 Task: Find connections with filter location West Vancouver with filter topic #realestatewith filter profile language French with filter current company Pharma Job Vacancy with filter school Sri Guru Tegh Bahadur Khalsa College with filter industry Executive Search Services with filter service category Market Research with filter keywords title Hair Stylist
Action: Mouse moved to (519, 65)
Screenshot: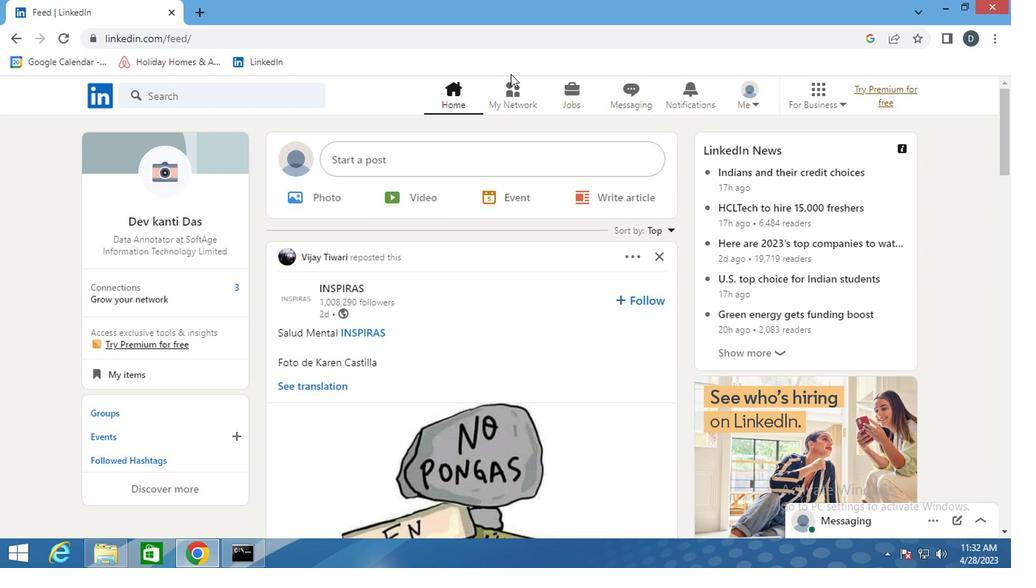 
Action: Mouse pressed left at (519, 65)
Screenshot: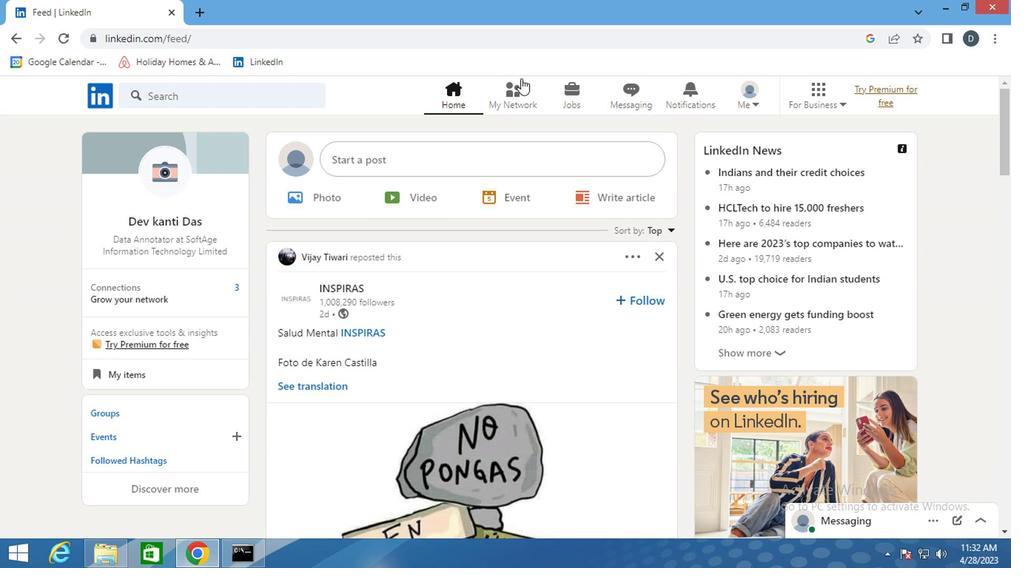 
Action: Mouse moved to (235, 162)
Screenshot: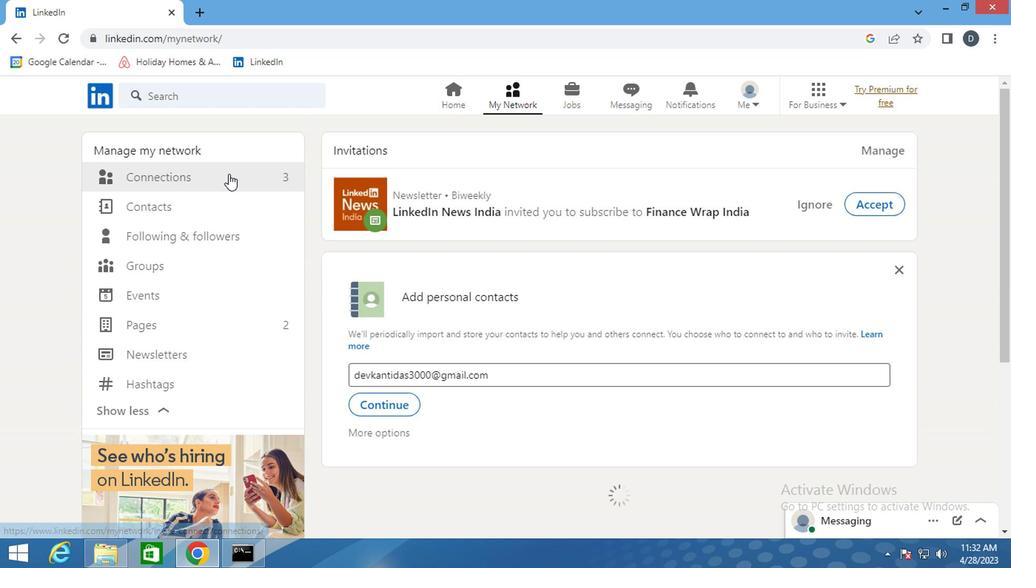 
Action: Mouse pressed left at (235, 162)
Screenshot: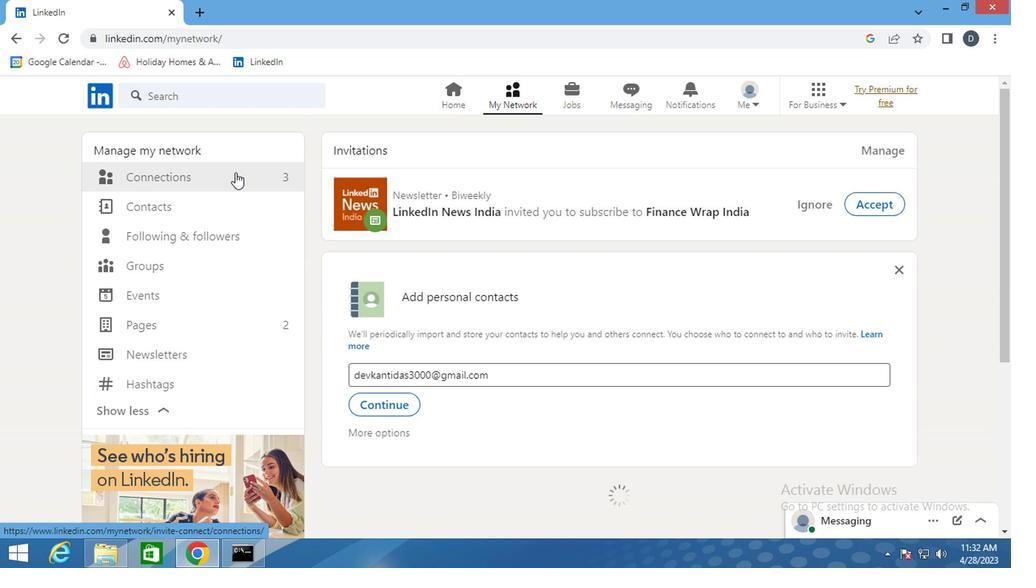 
Action: Mouse pressed left at (235, 162)
Screenshot: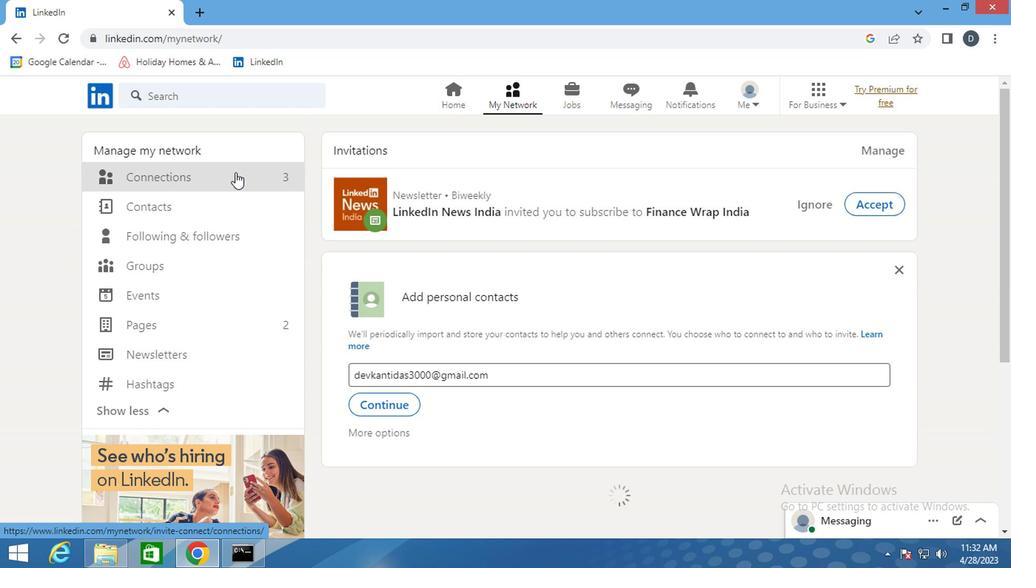 
Action: Mouse moved to (611, 167)
Screenshot: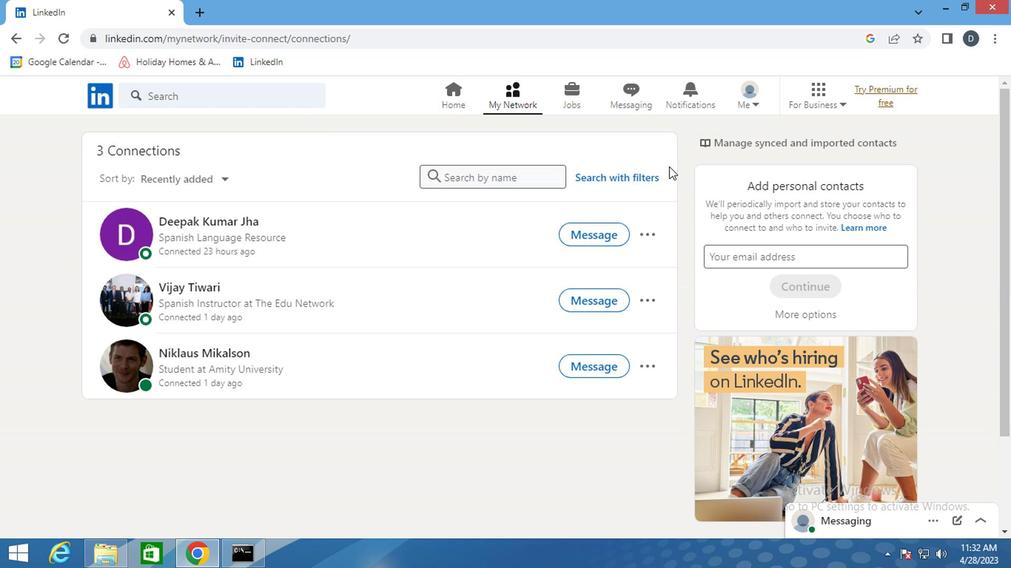
Action: Mouse pressed left at (611, 167)
Screenshot: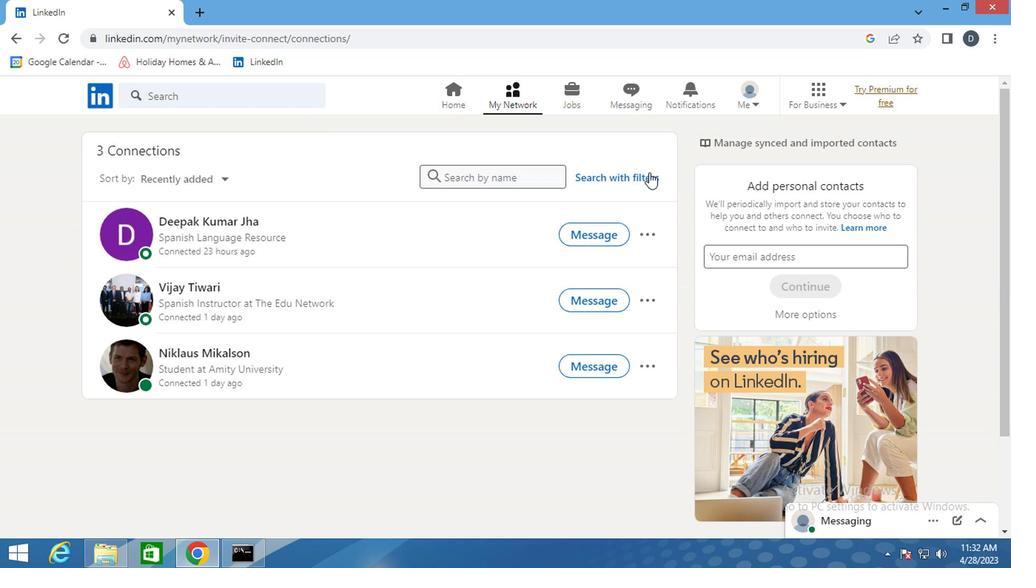 
Action: Mouse moved to (541, 122)
Screenshot: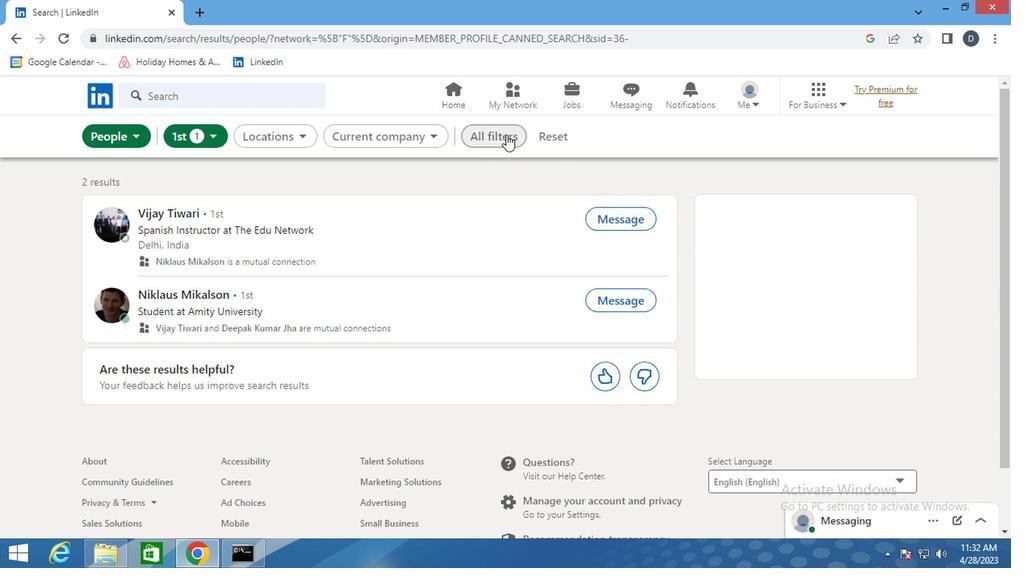 
Action: Mouse pressed left at (541, 122)
Screenshot: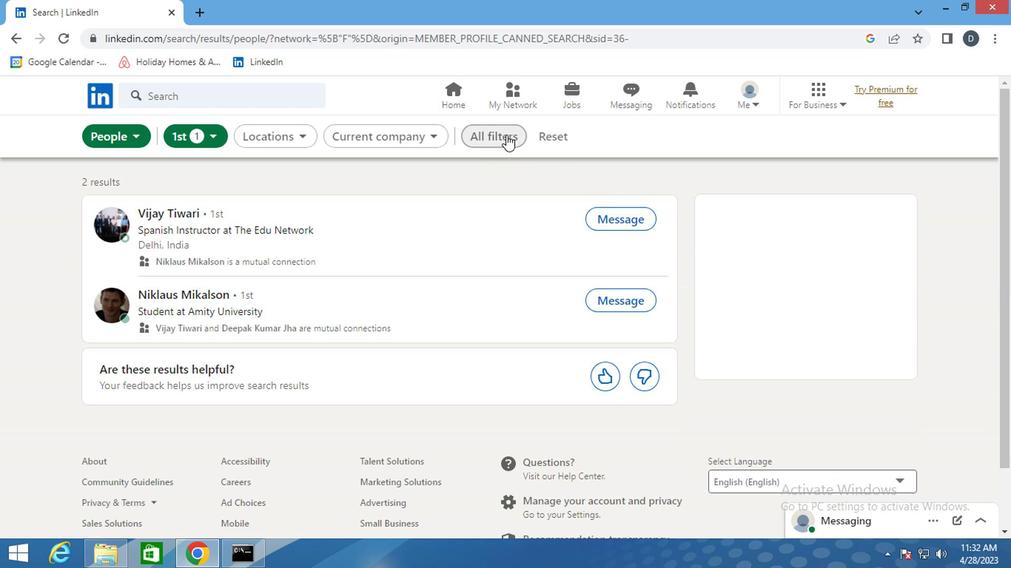 
Action: Mouse moved to (489, 123)
Screenshot: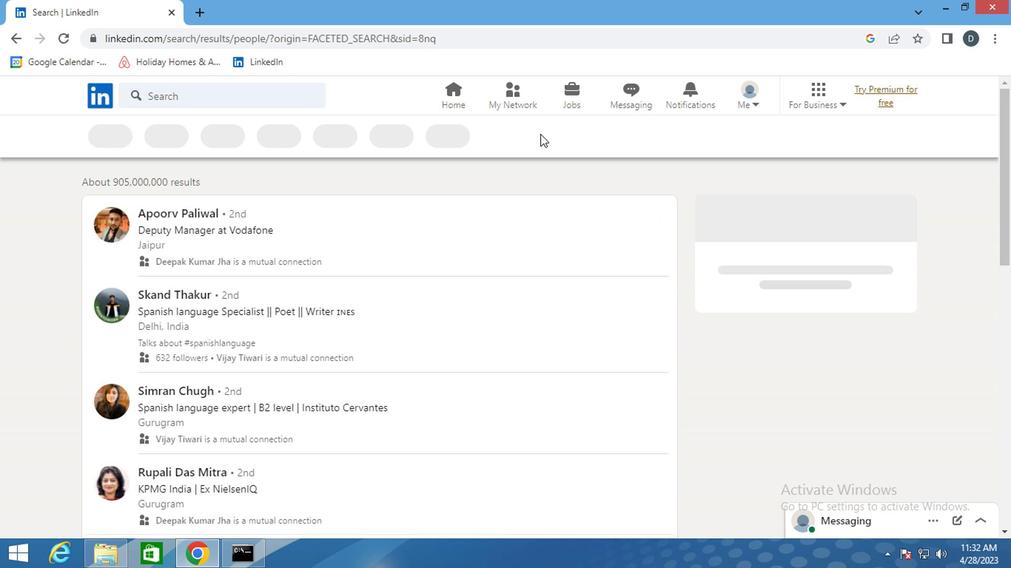 
Action: Mouse pressed left at (489, 123)
Screenshot: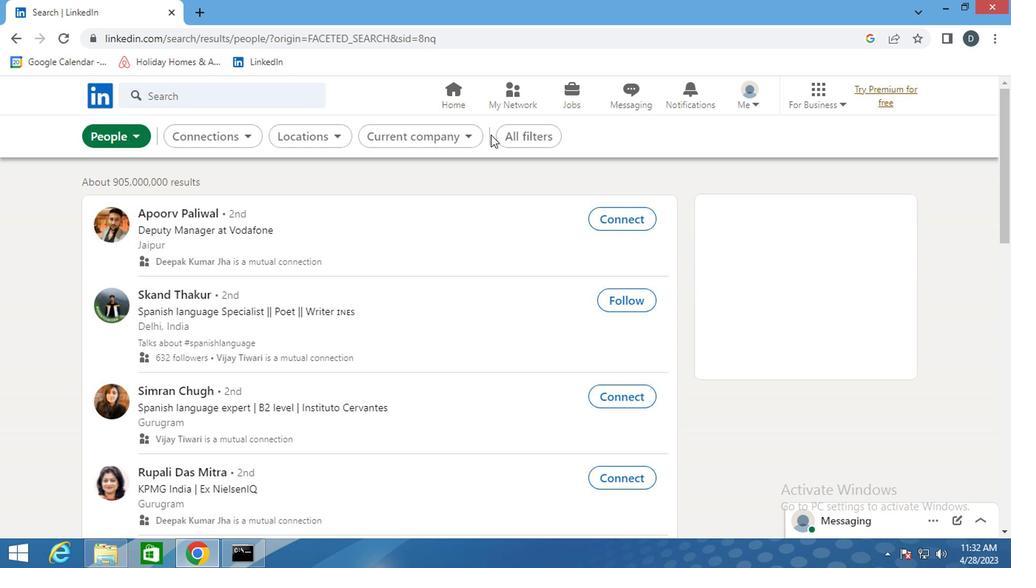 
Action: Mouse moved to (517, 120)
Screenshot: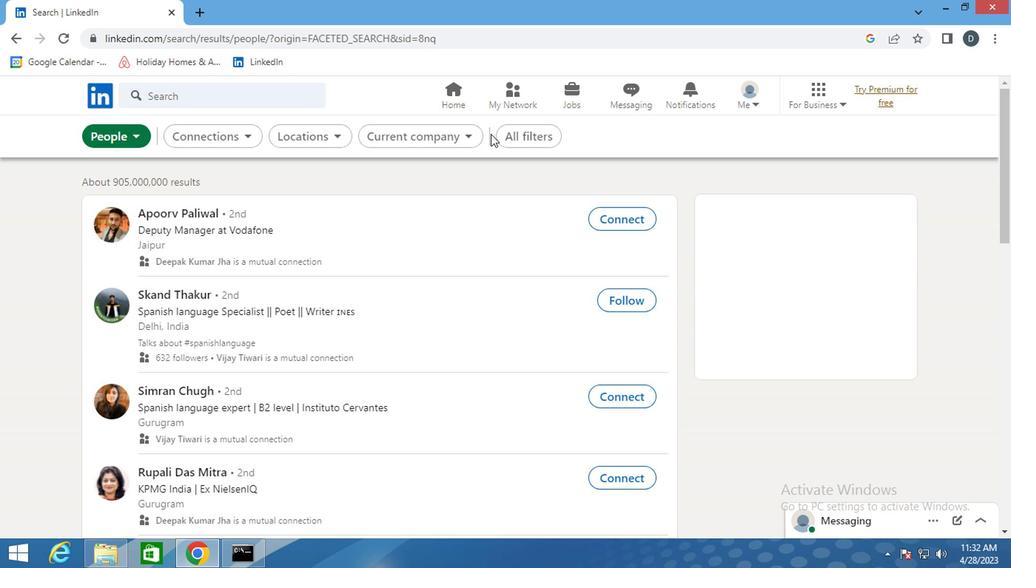 
Action: Mouse pressed left at (517, 120)
Screenshot: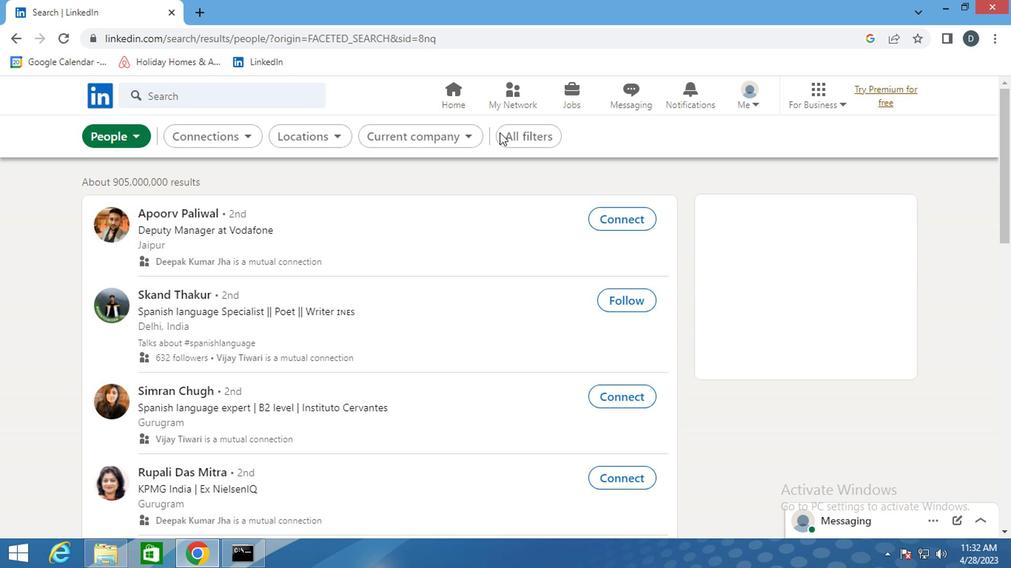
Action: Mouse moved to (764, 325)
Screenshot: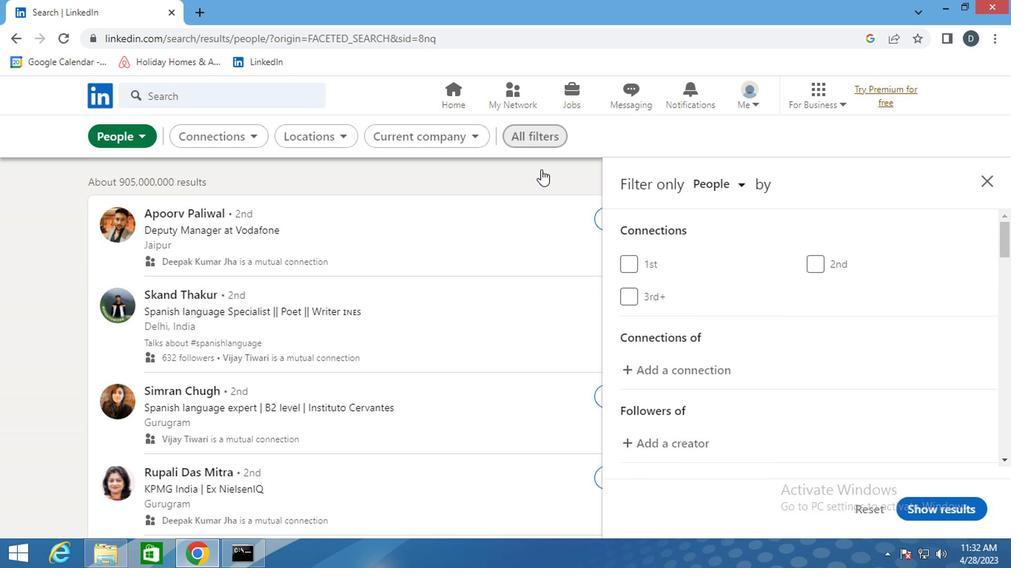 
Action: Mouse scrolled (764, 324) with delta (0, 0)
Screenshot: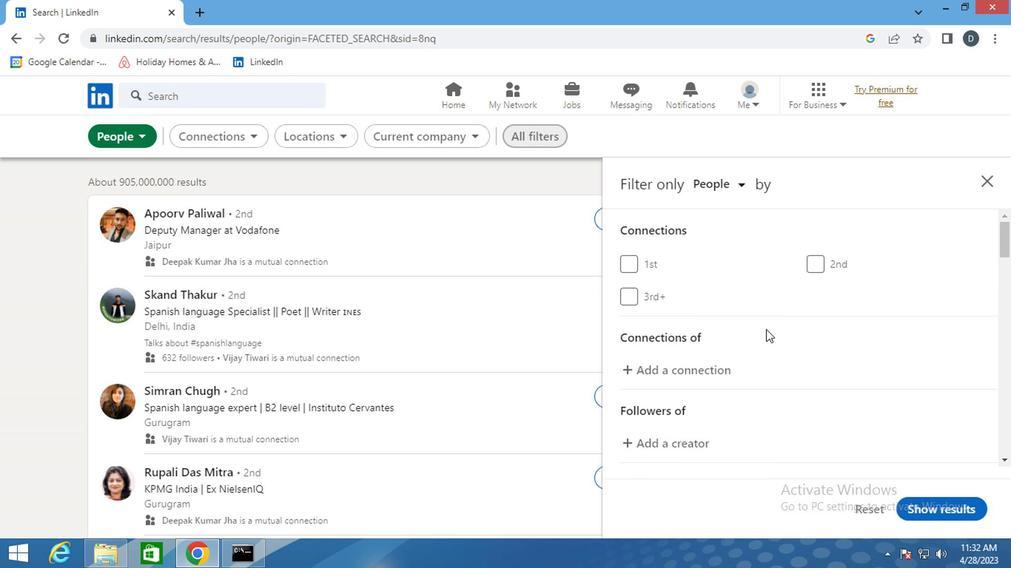 
Action: Mouse scrolled (764, 324) with delta (0, 0)
Screenshot: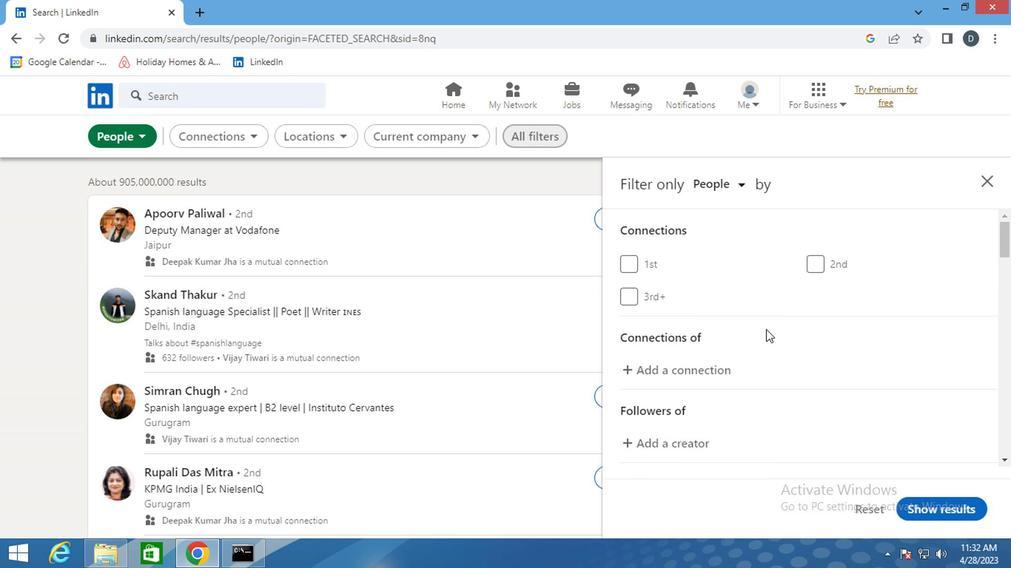 
Action: Mouse scrolled (764, 324) with delta (0, 0)
Screenshot: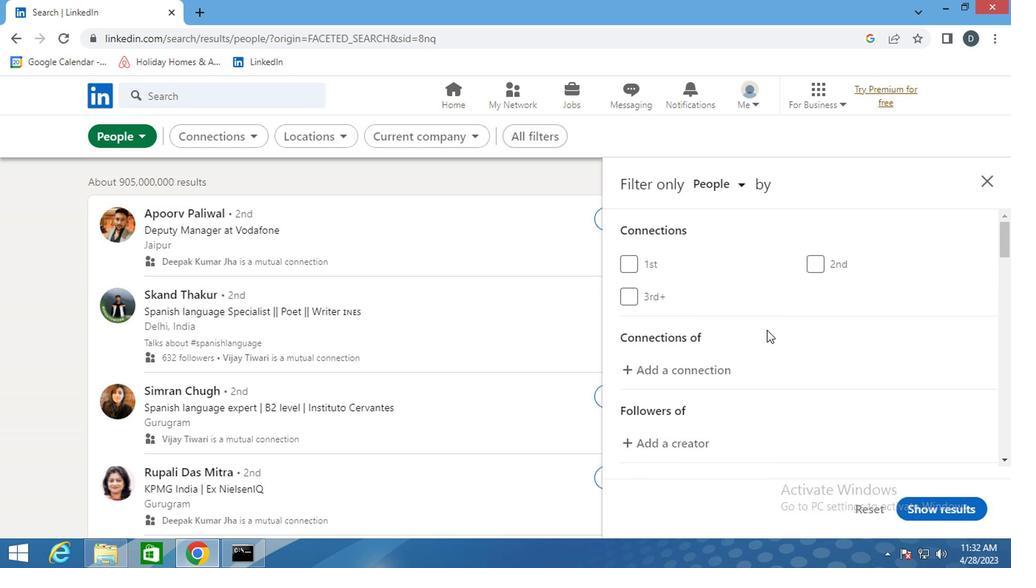 
Action: Mouse moved to (869, 363)
Screenshot: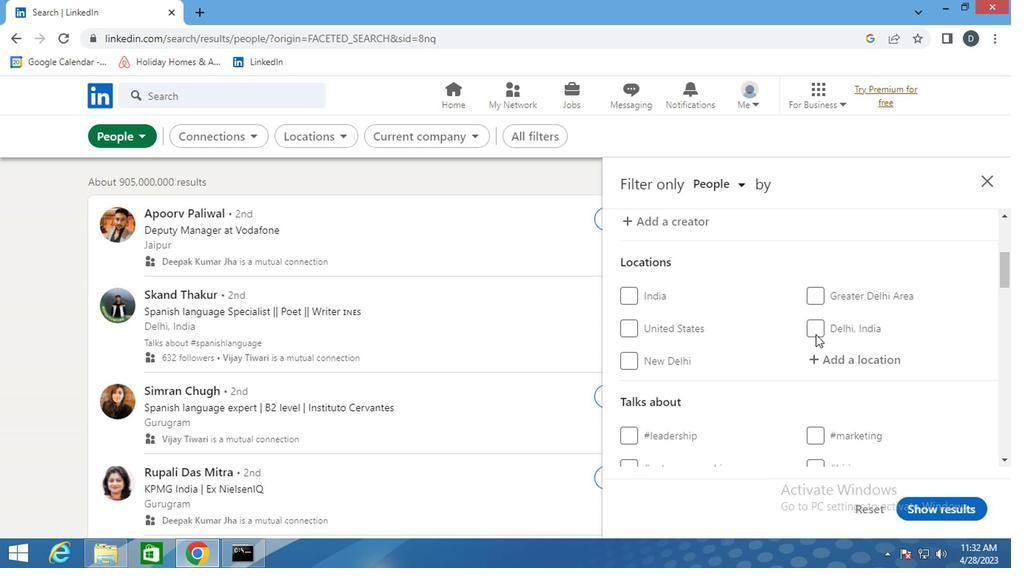 
Action: Mouse pressed left at (869, 363)
Screenshot: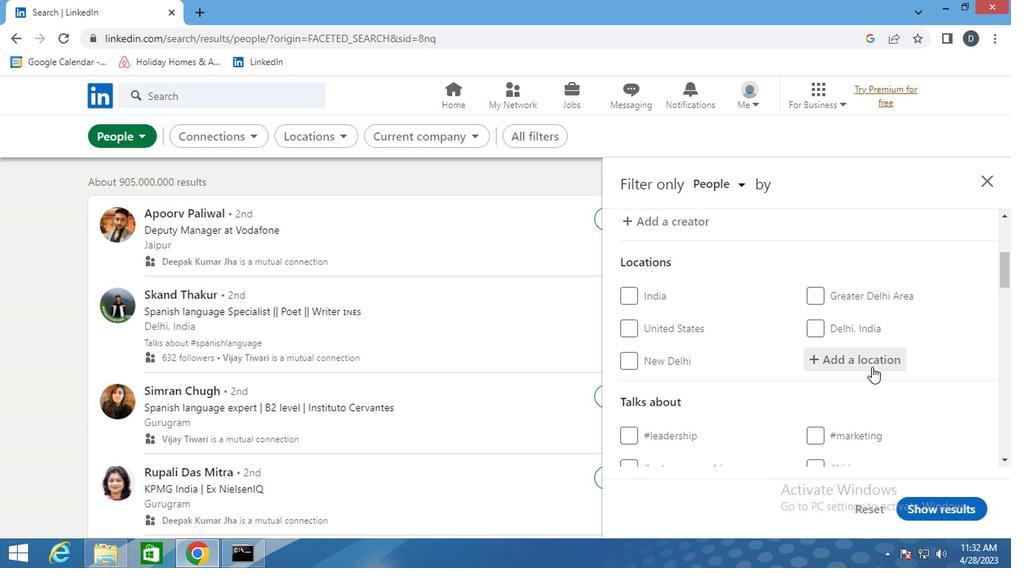 
Action: Key pressed <Key.shift>QW<Key.backspace><Key.backspace>WEST<Key.space><Key.shift>VANC
Screenshot: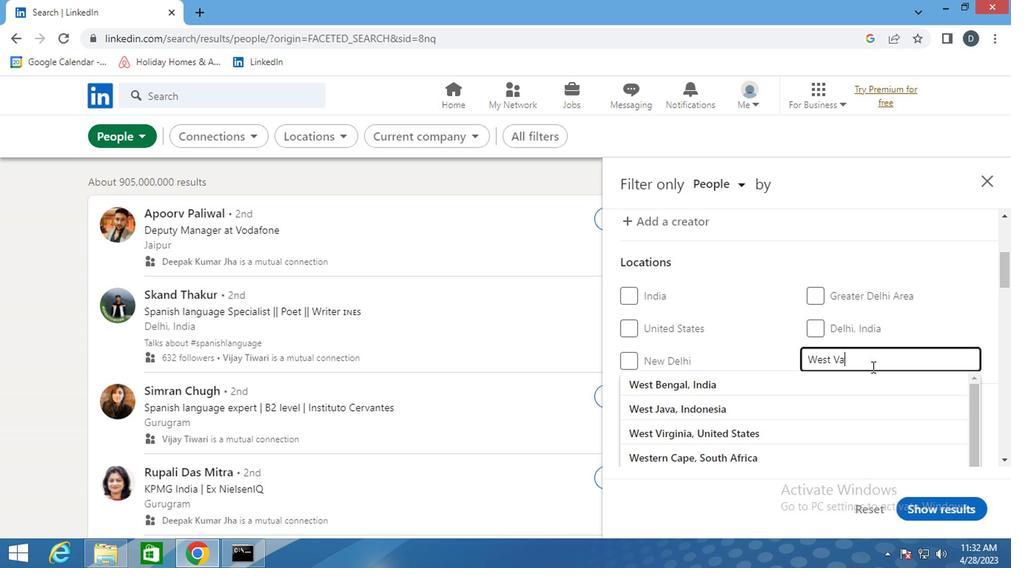 
Action: Mouse moved to (842, 376)
Screenshot: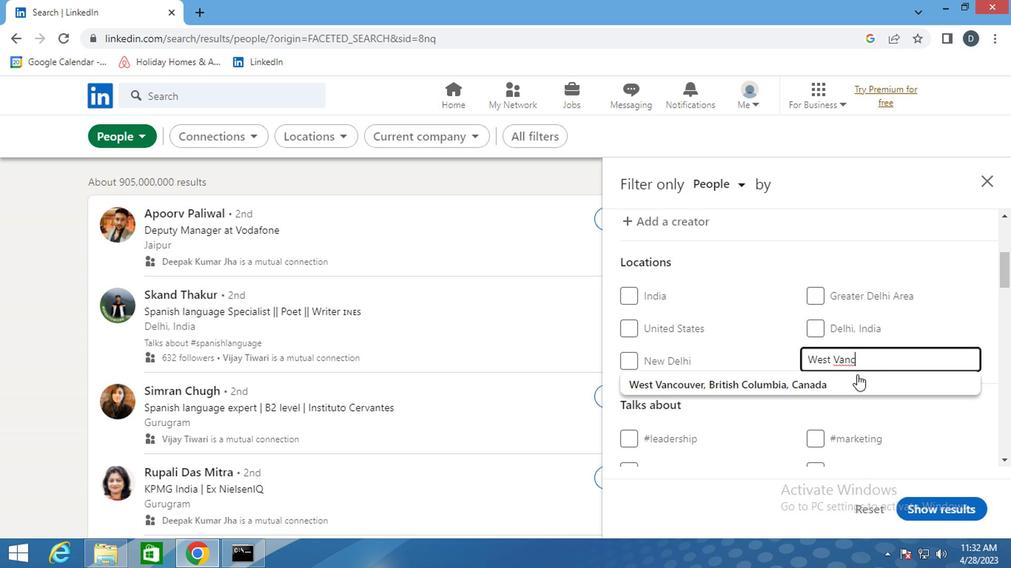 
Action: Mouse pressed left at (842, 376)
Screenshot: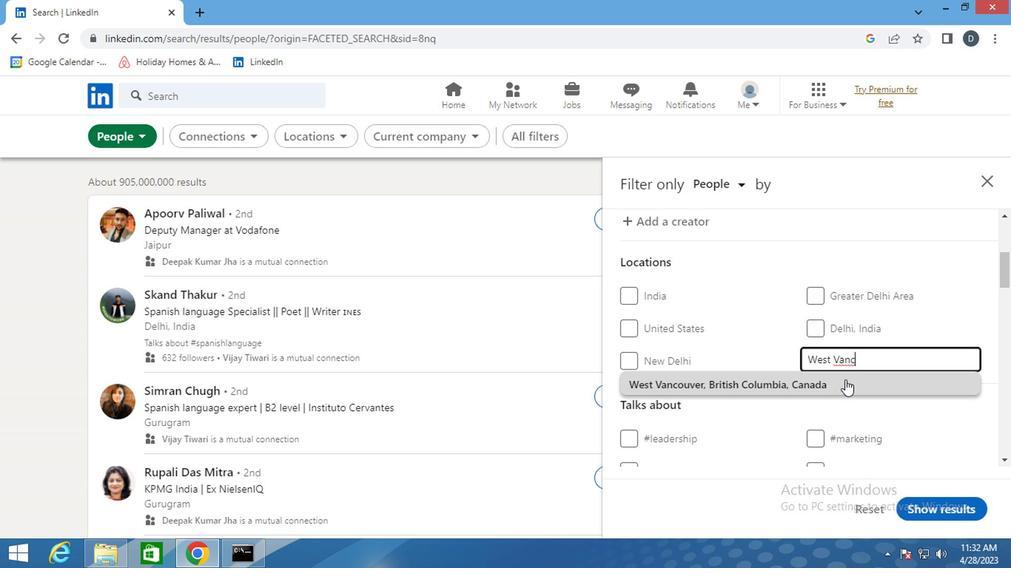 
Action: Mouse moved to (841, 376)
Screenshot: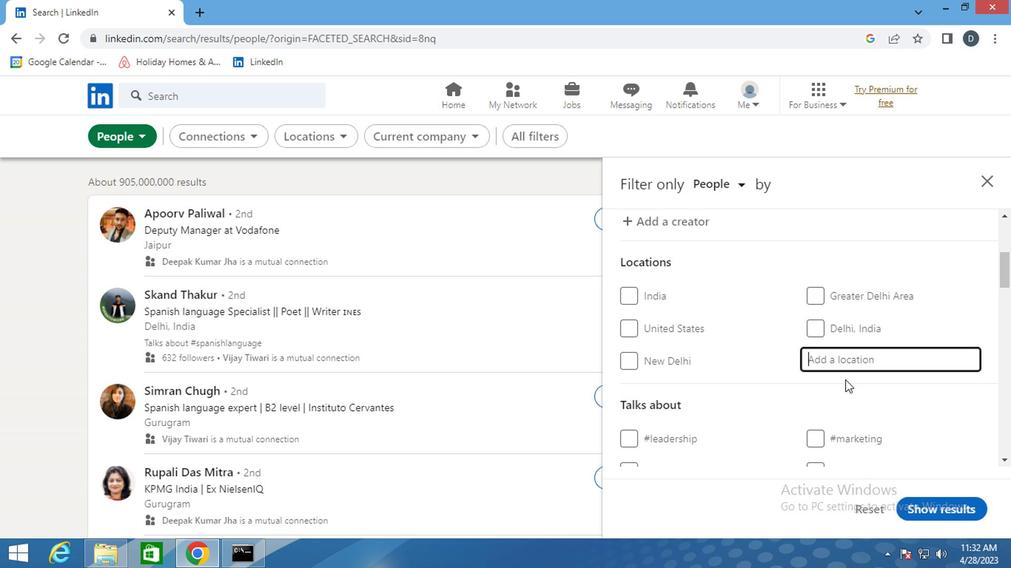 
Action: Mouse scrolled (841, 375) with delta (0, 0)
Screenshot: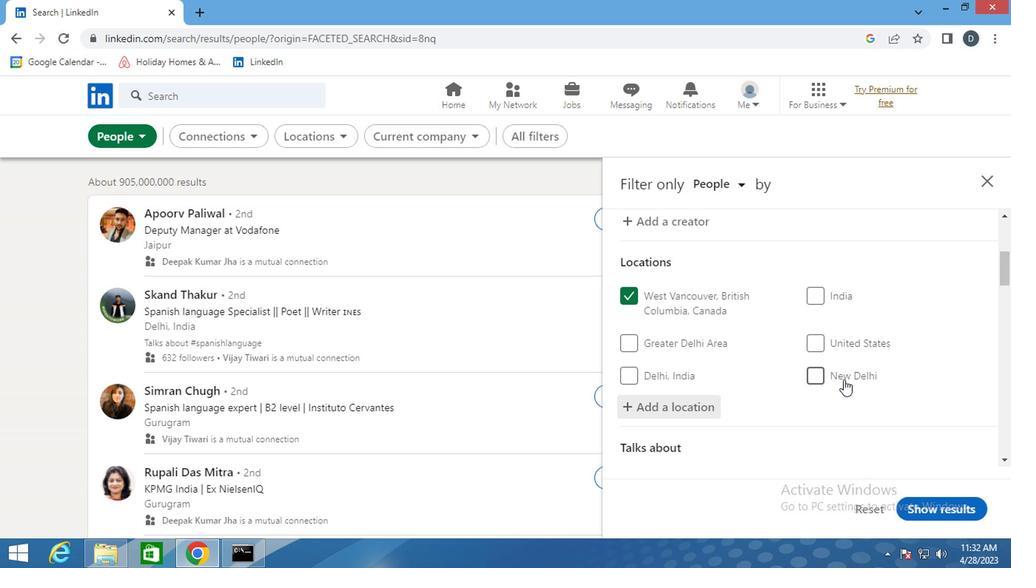 
Action: Mouse scrolled (841, 375) with delta (0, 0)
Screenshot: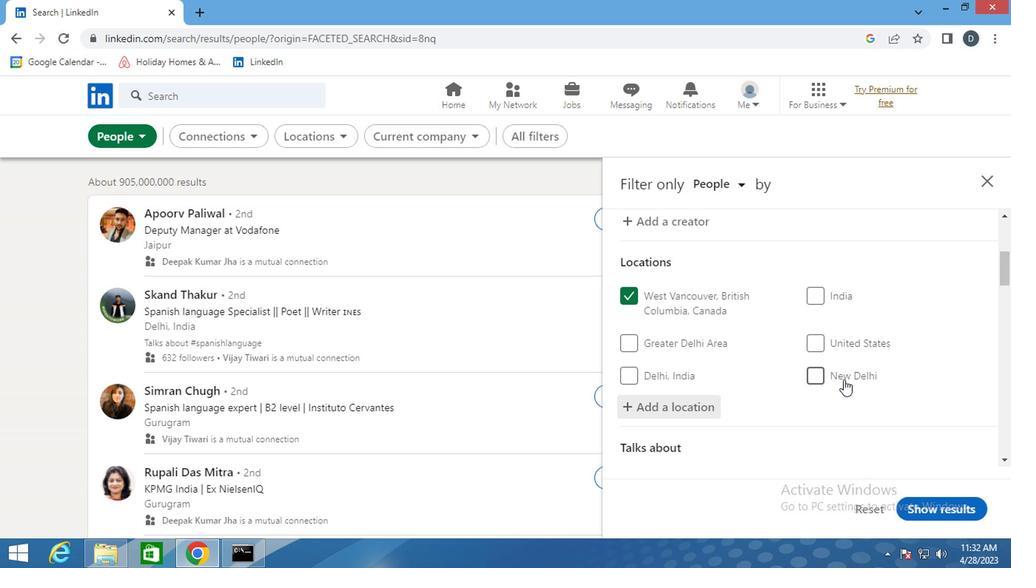 
Action: Mouse moved to (843, 401)
Screenshot: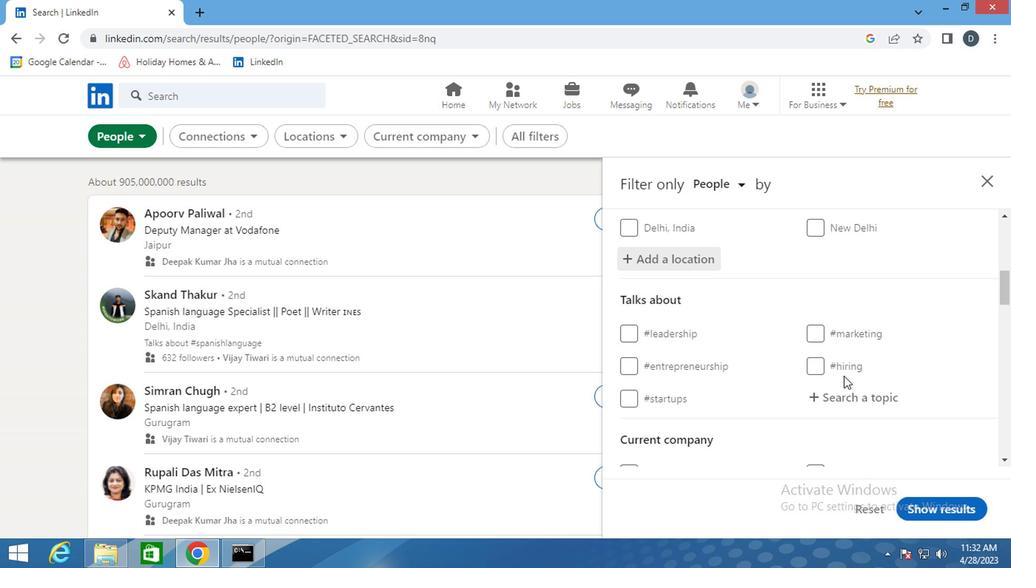 
Action: Mouse pressed left at (843, 401)
Screenshot: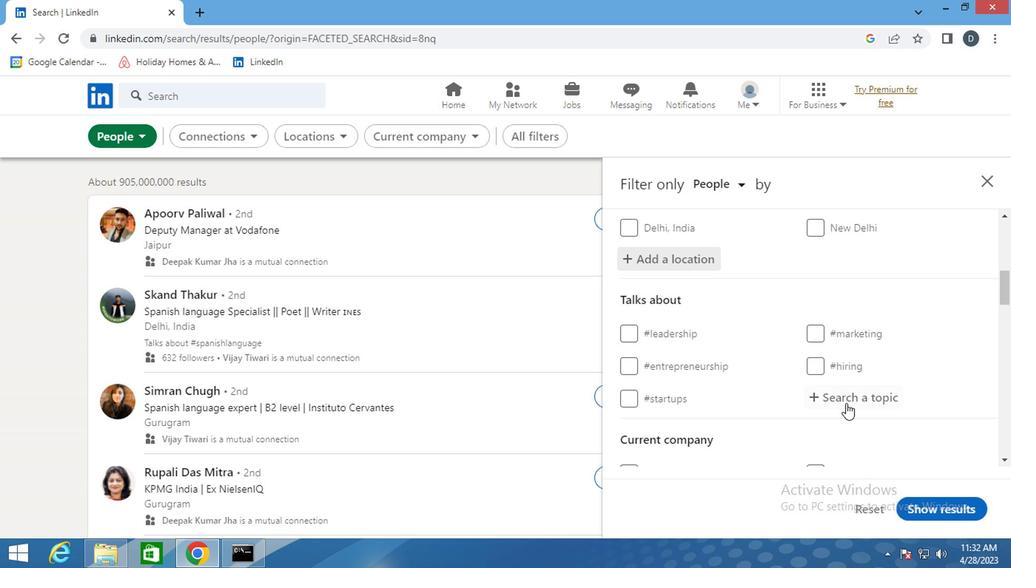
Action: Key pressed <Key.shift>#<Key.shift>REALESTATE
Screenshot: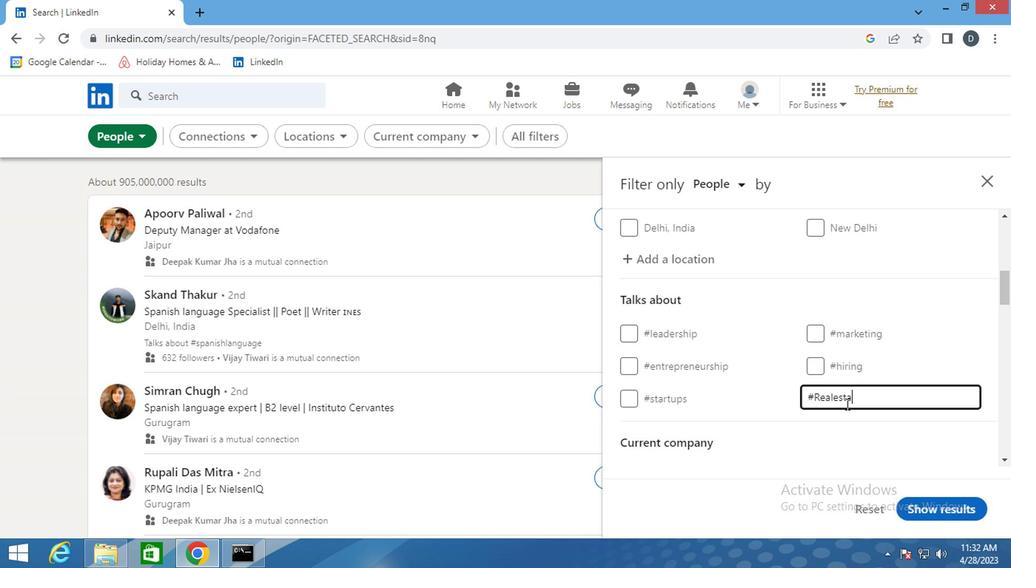 
Action: Mouse moved to (835, 390)
Screenshot: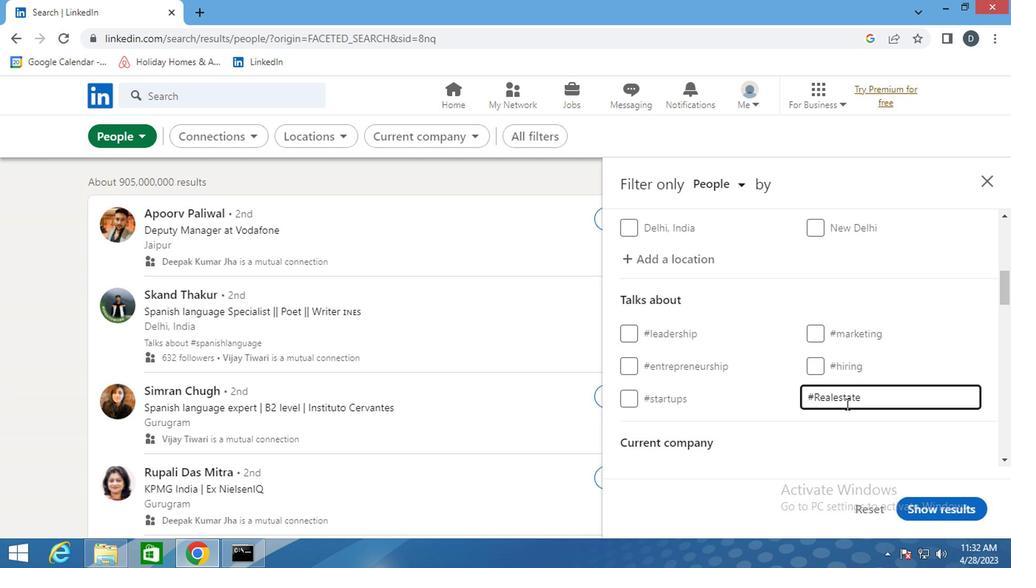 
Action: Mouse scrolled (835, 389) with delta (0, -1)
Screenshot: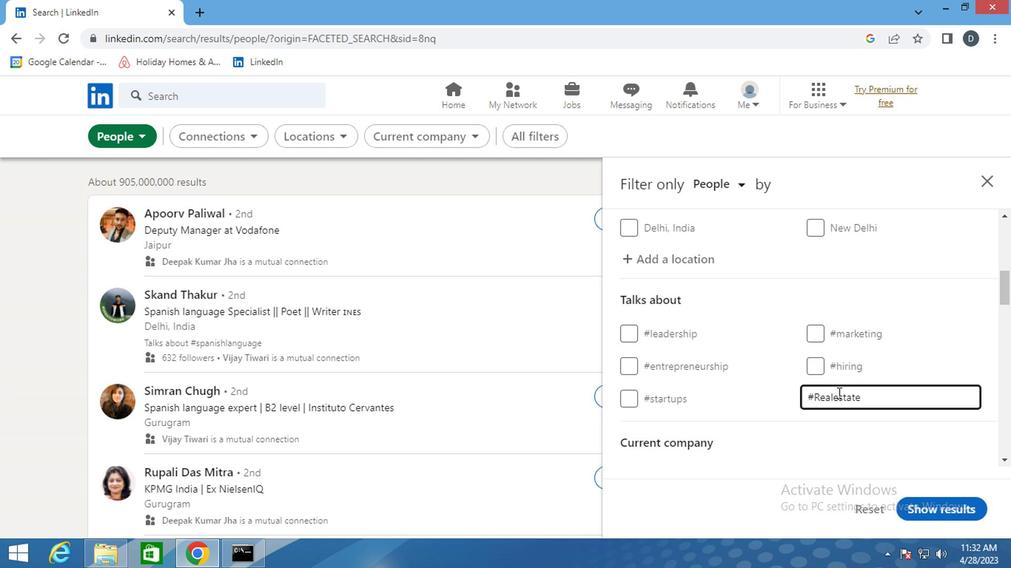 
Action: Mouse scrolled (835, 389) with delta (0, -1)
Screenshot: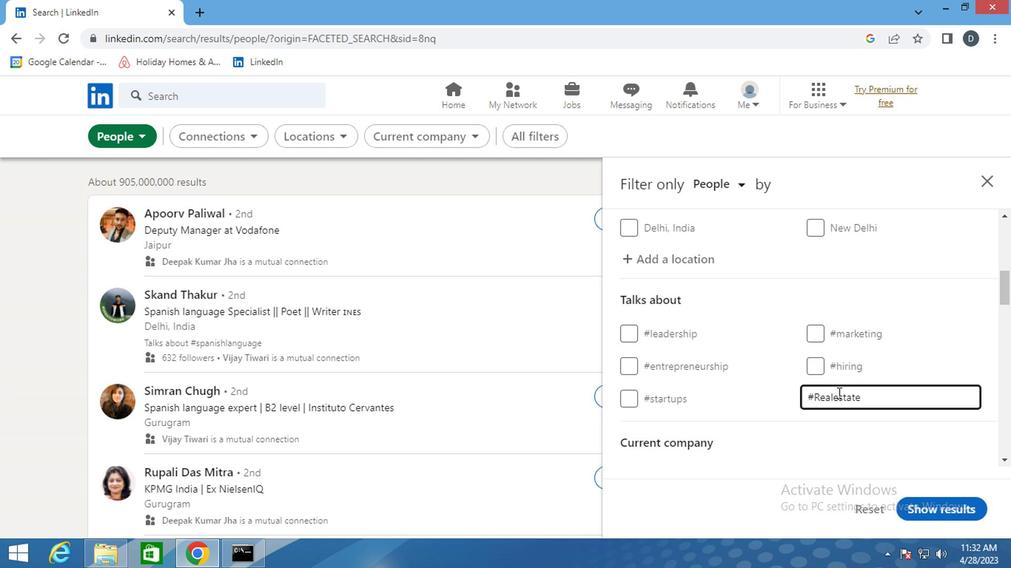 
Action: Mouse moved to (837, 381)
Screenshot: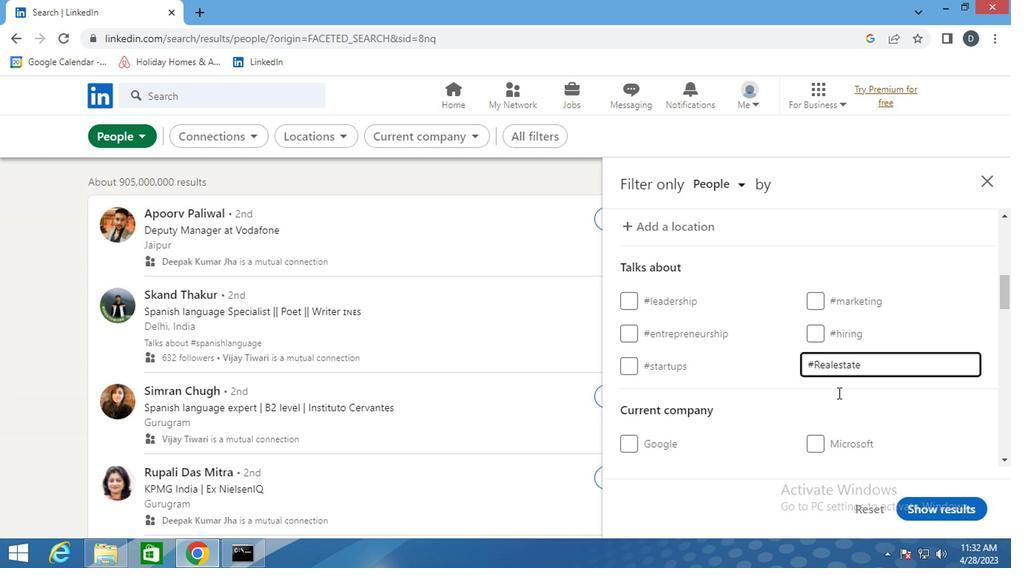 
Action: Mouse scrolled (837, 380) with delta (0, -1)
Screenshot: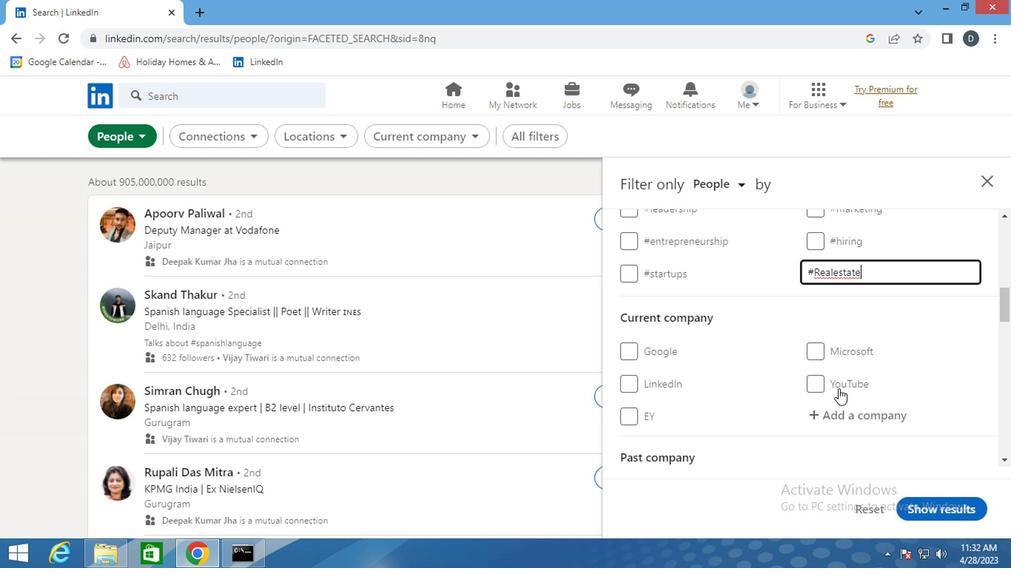 
Action: Mouse scrolled (837, 380) with delta (0, -1)
Screenshot: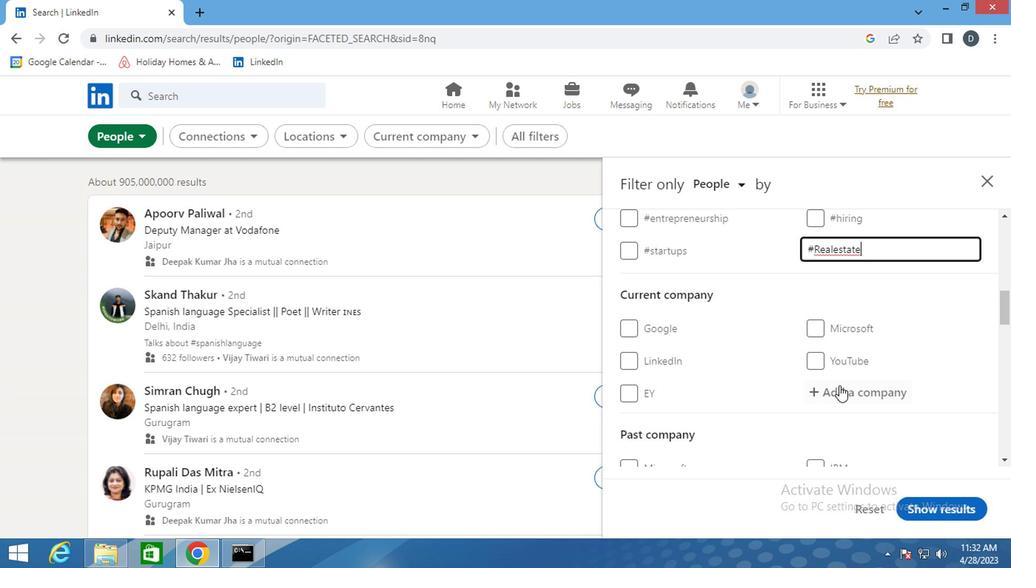 
Action: Mouse scrolled (837, 380) with delta (0, -1)
Screenshot: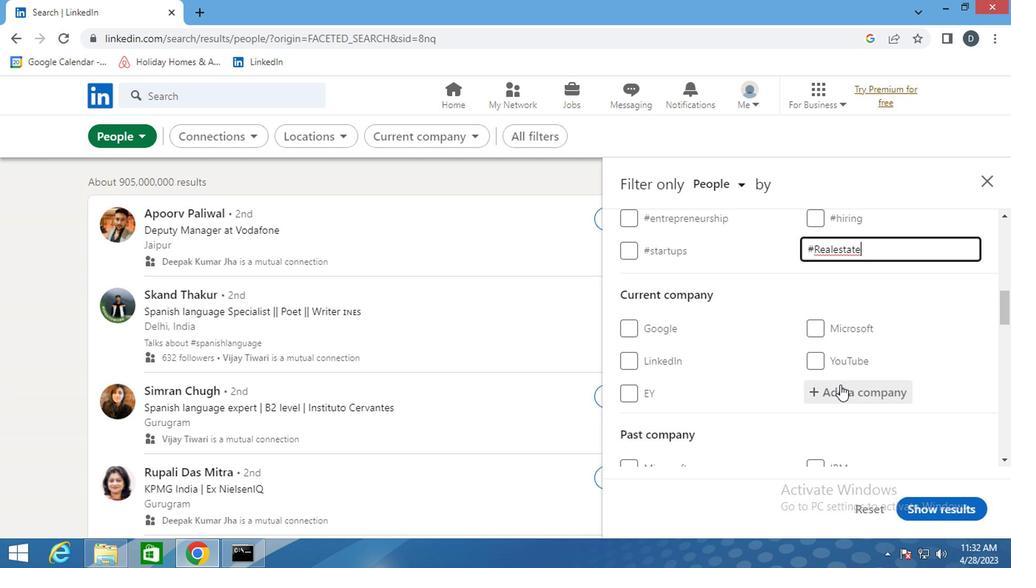 
Action: Mouse moved to (842, 356)
Screenshot: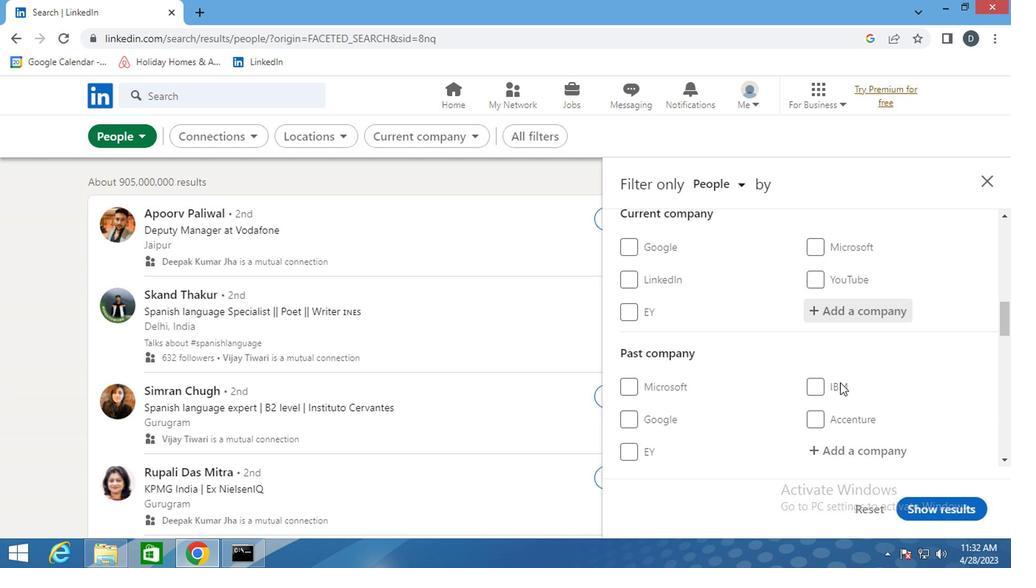 
Action: Mouse scrolled (842, 355) with delta (0, -1)
Screenshot: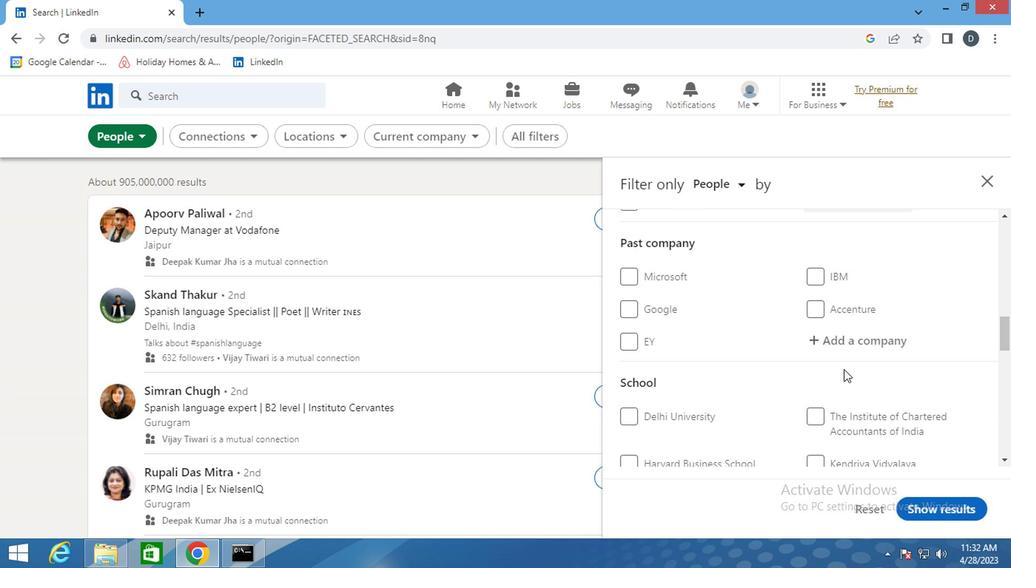 
Action: Mouse scrolled (842, 355) with delta (0, -1)
Screenshot: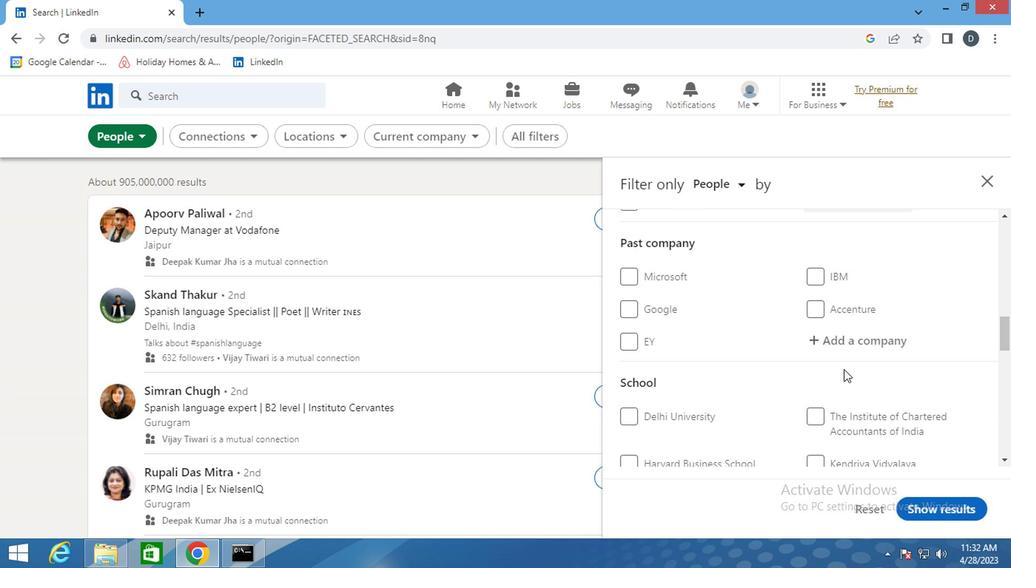 
Action: Mouse scrolled (842, 355) with delta (0, -1)
Screenshot: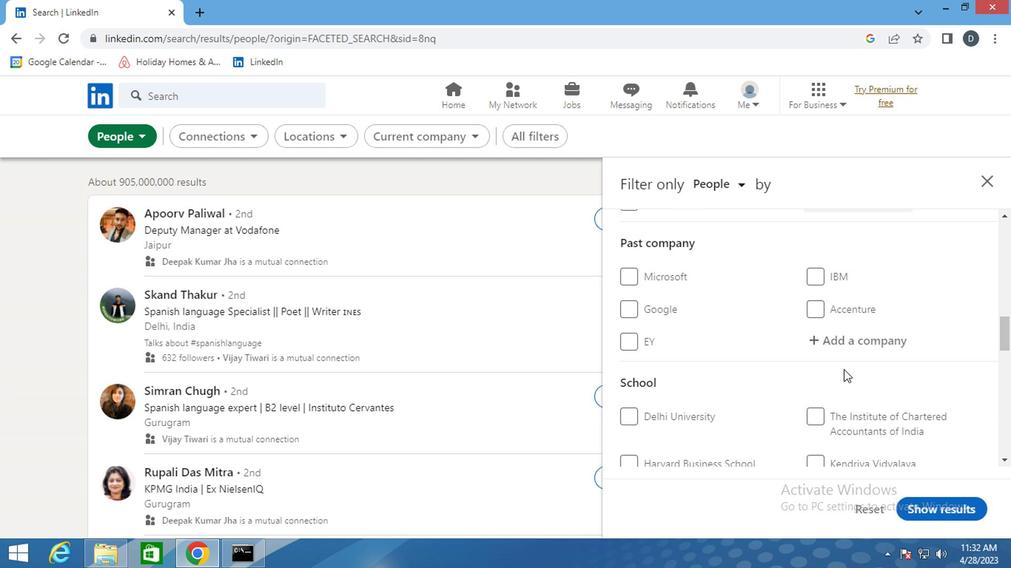 
Action: Mouse moved to (842, 355)
Screenshot: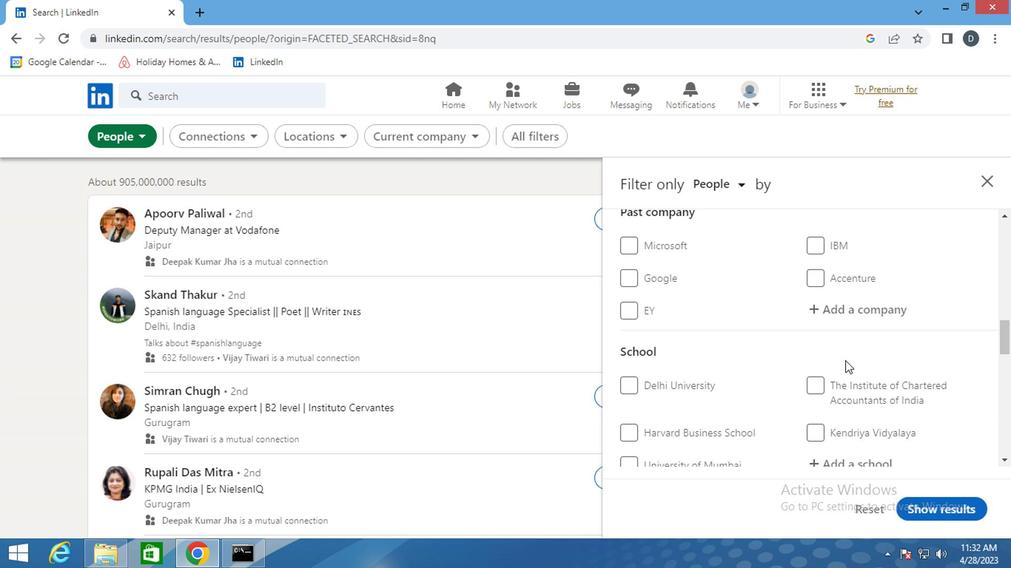 
Action: Mouse scrolled (842, 354) with delta (0, -1)
Screenshot: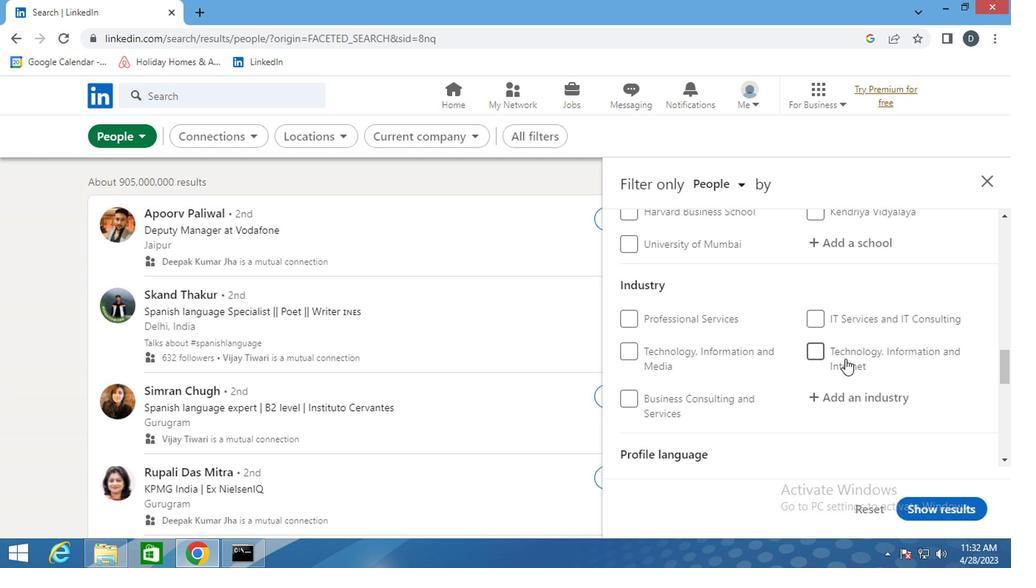 
Action: Mouse scrolled (842, 354) with delta (0, -1)
Screenshot: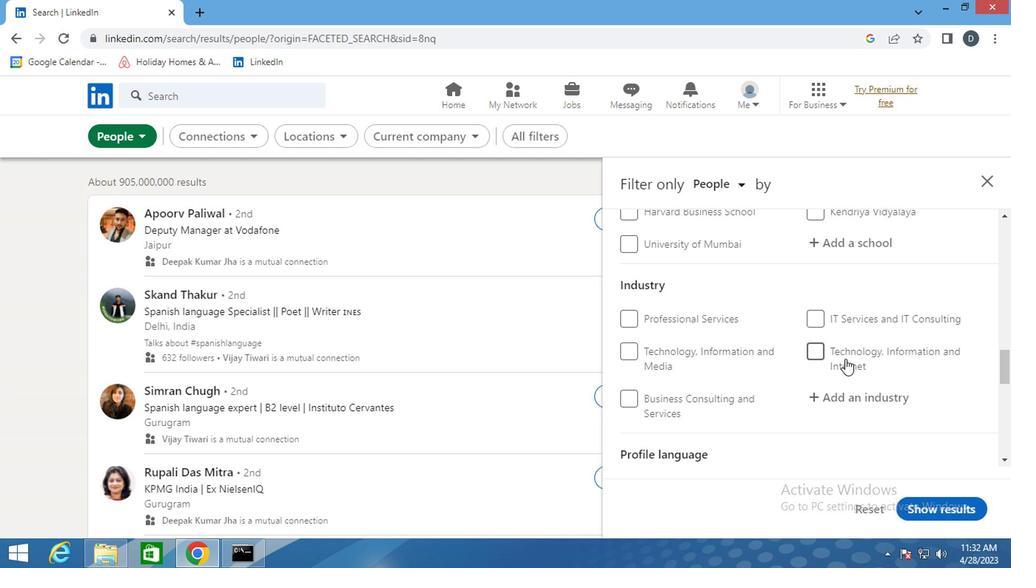 
Action: Mouse scrolled (842, 354) with delta (0, -1)
Screenshot: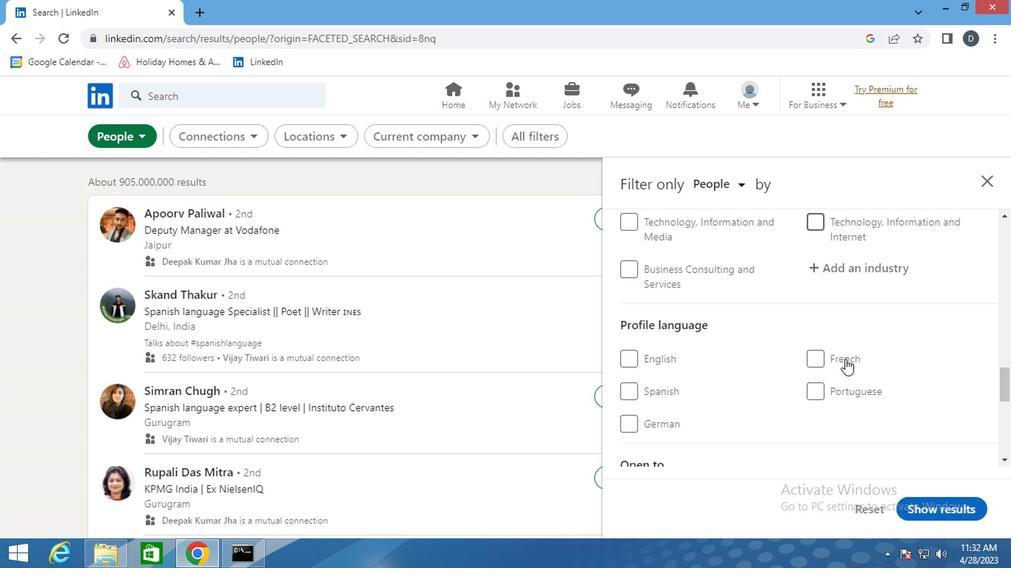 
Action: Mouse moved to (830, 259)
Screenshot: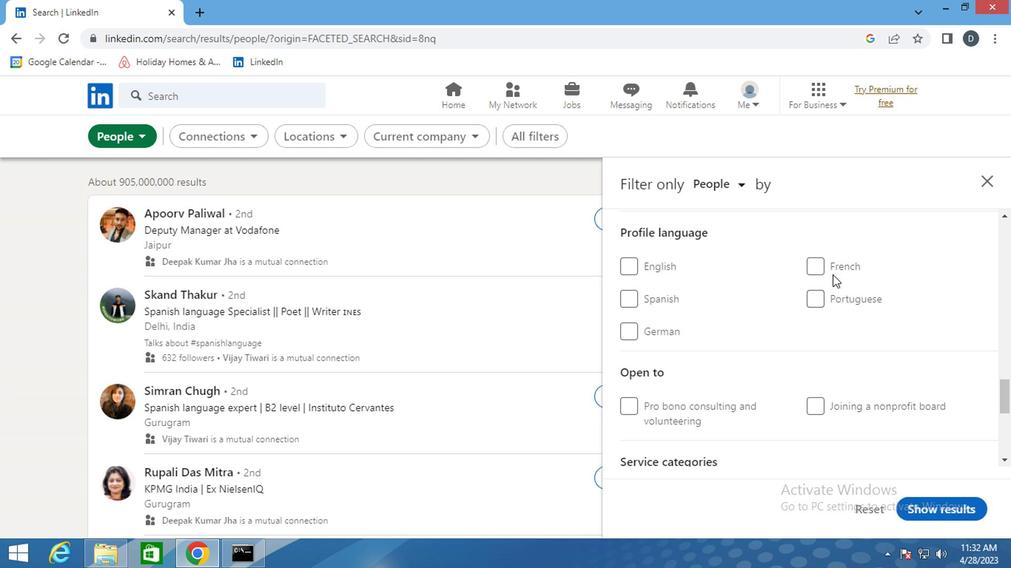 
Action: Mouse pressed left at (830, 259)
Screenshot: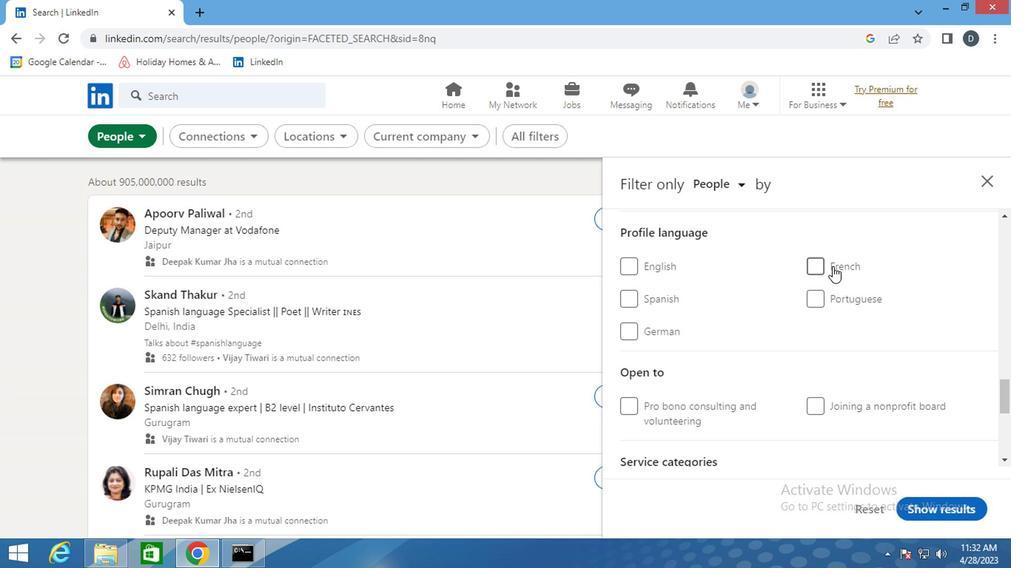 
Action: Mouse moved to (832, 301)
Screenshot: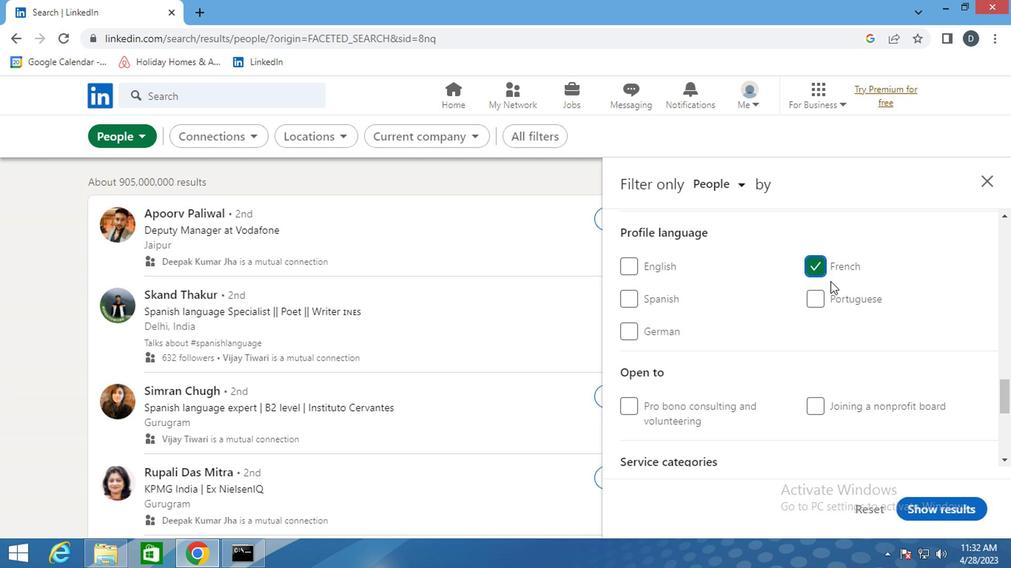 
Action: Mouse scrolled (832, 302) with delta (0, 0)
Screenshot: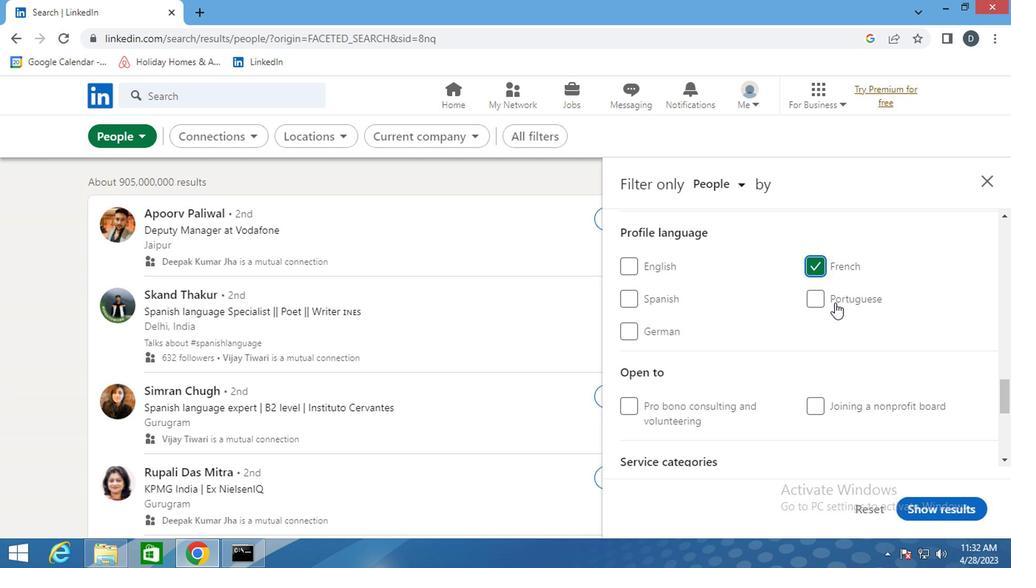 
Action: Mouse scrolled (832, 302) with delta (0, 0)
Screenshot: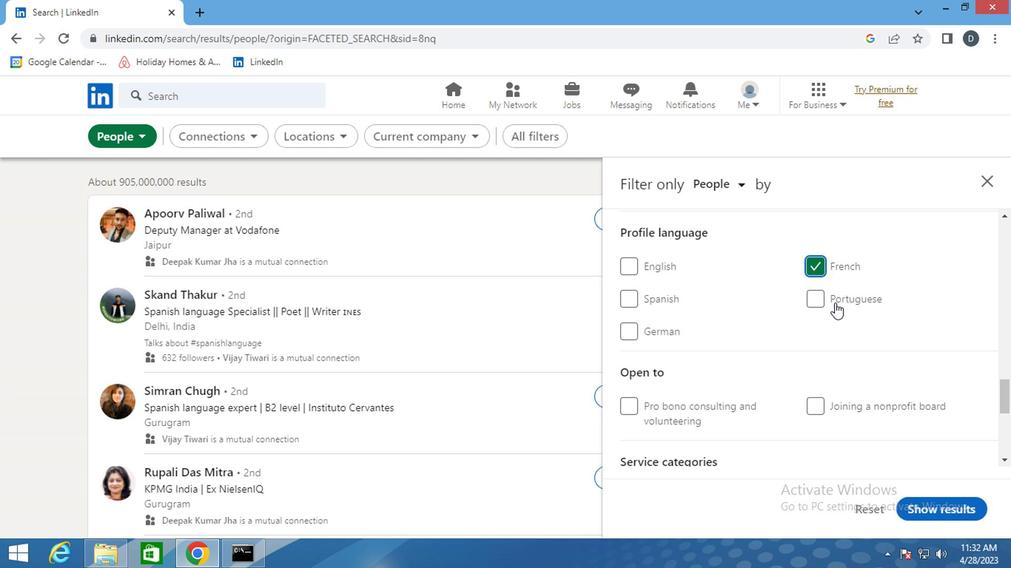 
Action: Mouse scrolled (832, 302) with delta (0, 0)
Screenshot: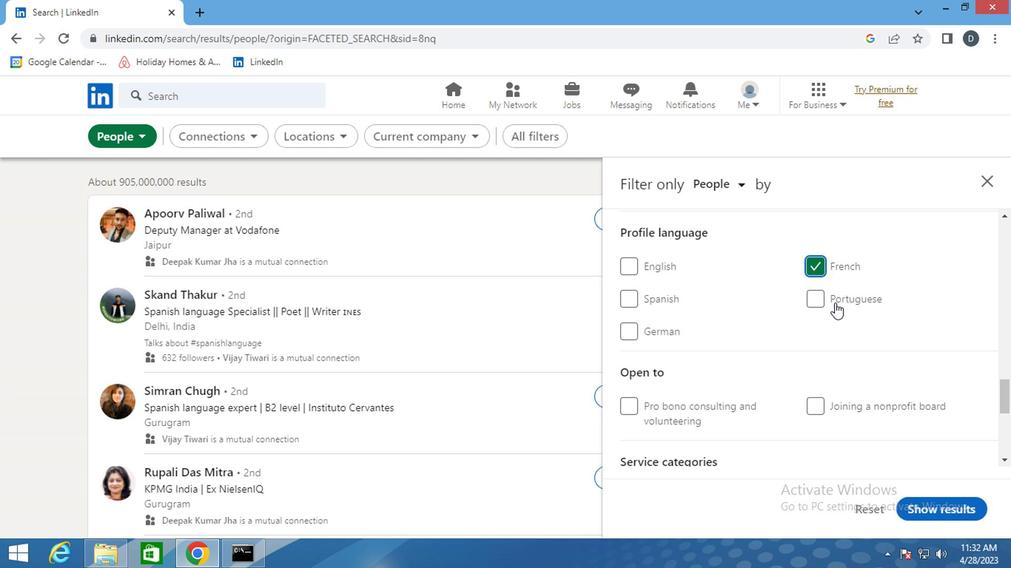 
Action: Mouse scrolled (832, 302) with delta (0, 0)
Screenshot: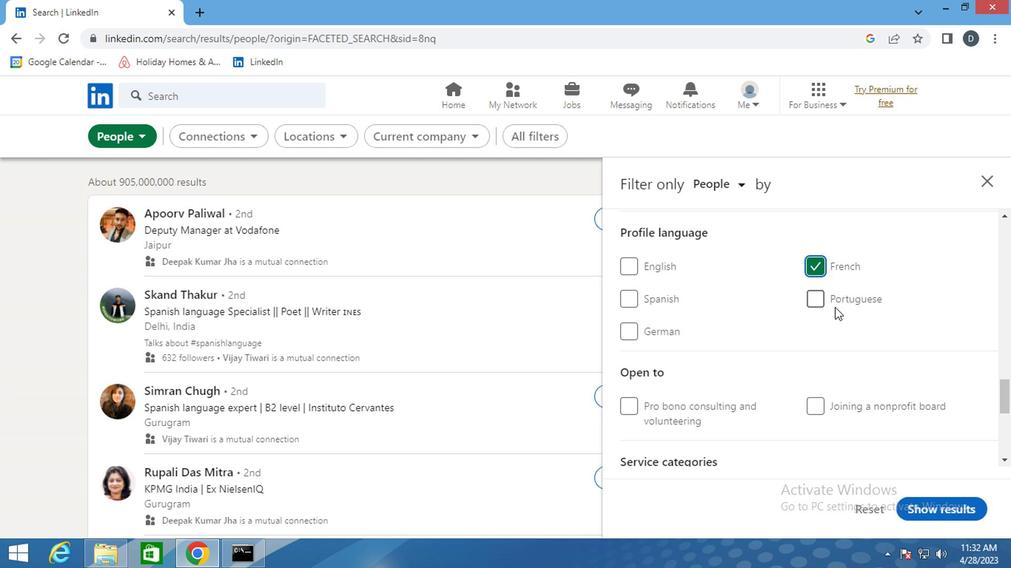 
Action: Mouse scrolled (832, 302) with delta (0, 0)
Screenshot: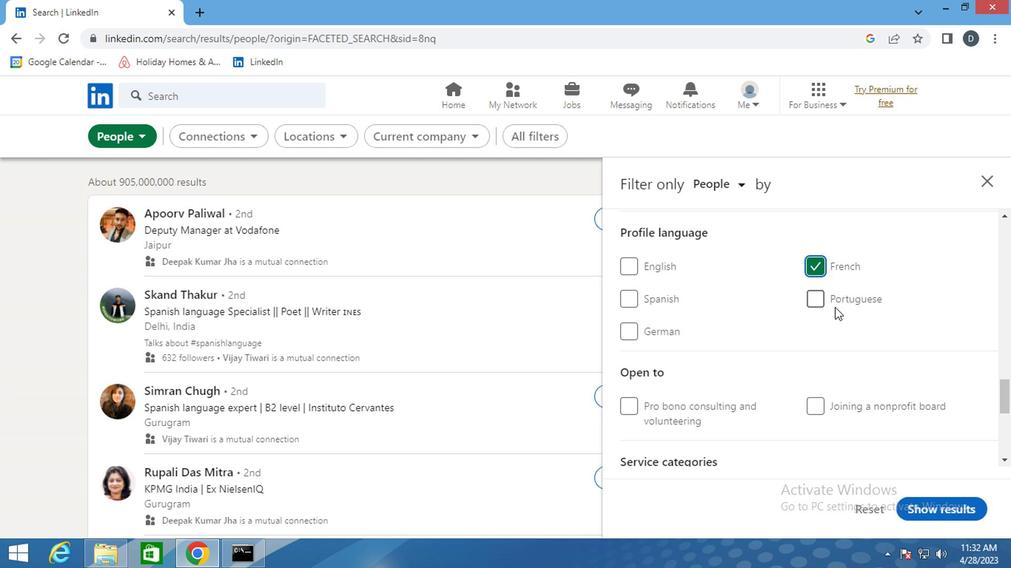 
Action: Mouse moved to (832, 306)
Screenshot: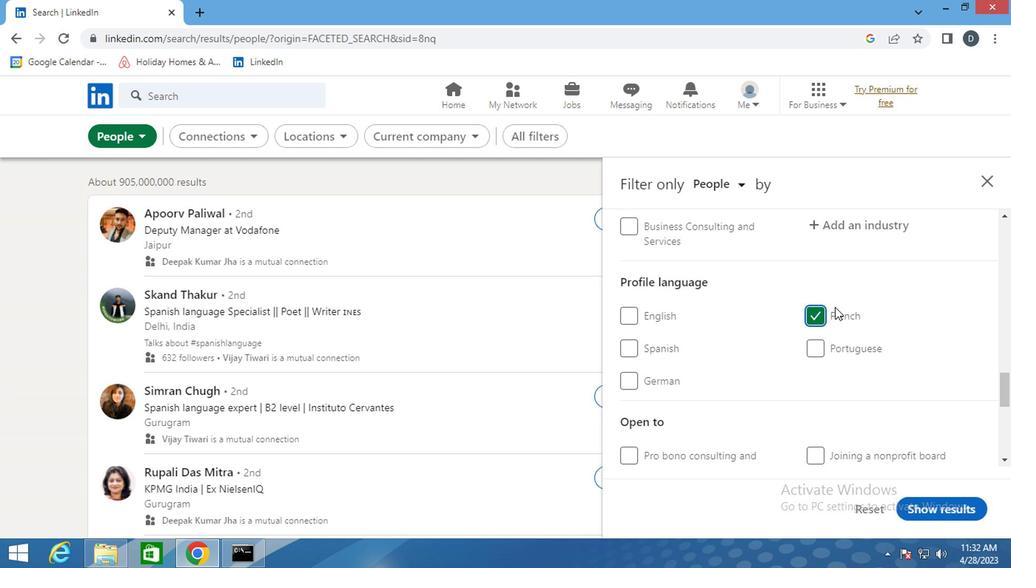 
Action: Mouse scrolled (832, 307) with delta (0, 1)
Screenshot: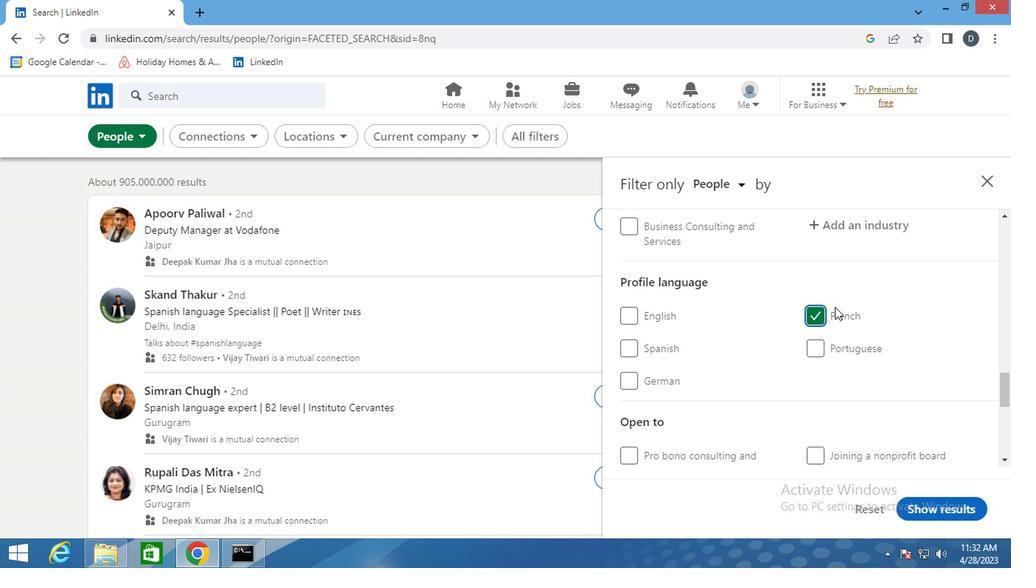
Action: Mouse scrolled (832, 307) with delta (0, 1)
Screenshot: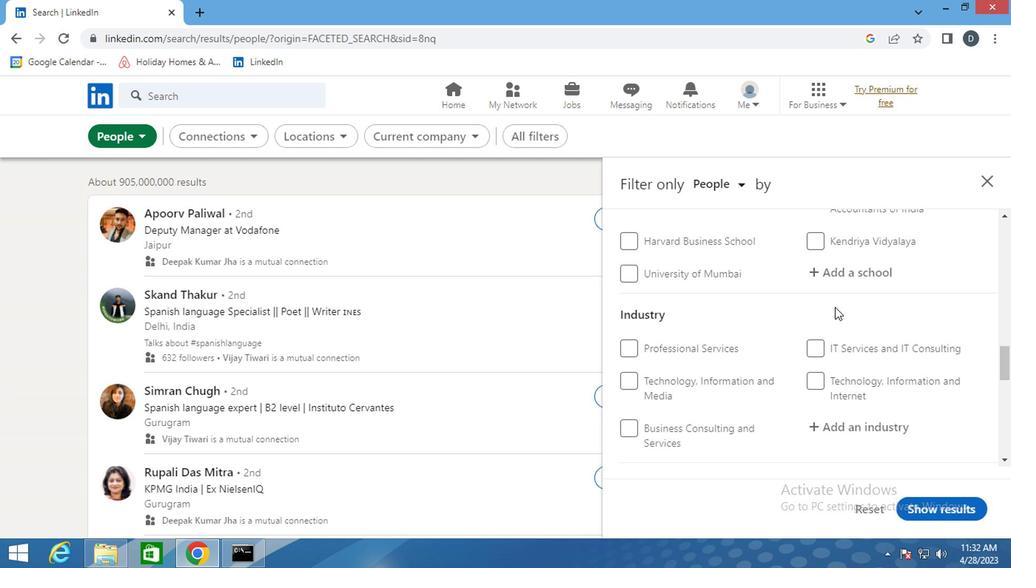 
Action: Mouse scrolled (832, 307) with delta (0, 1)
Screenshot: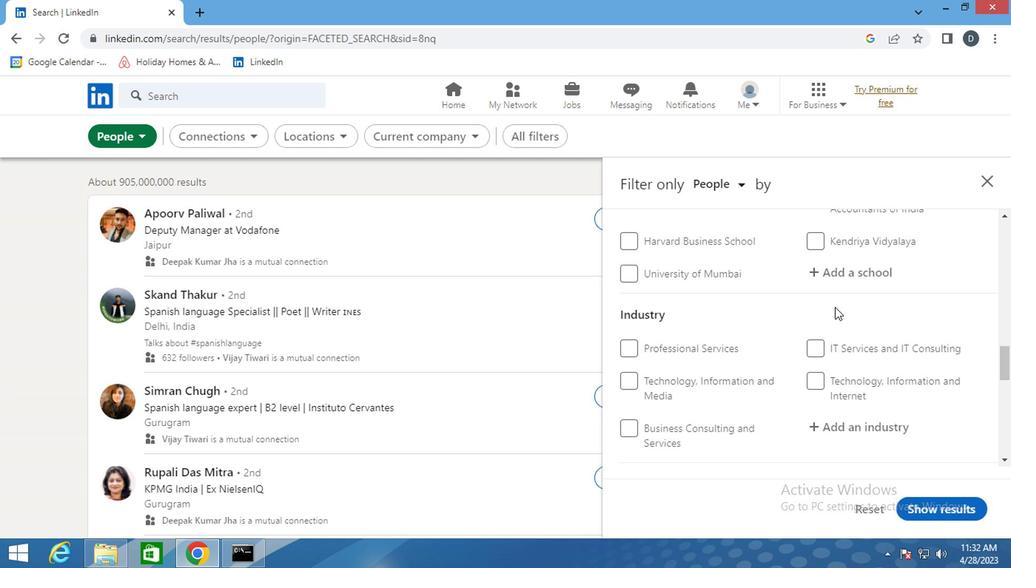 
Action: Mouse scrolled (832, 307) with delta (0, 1)
Screenshot: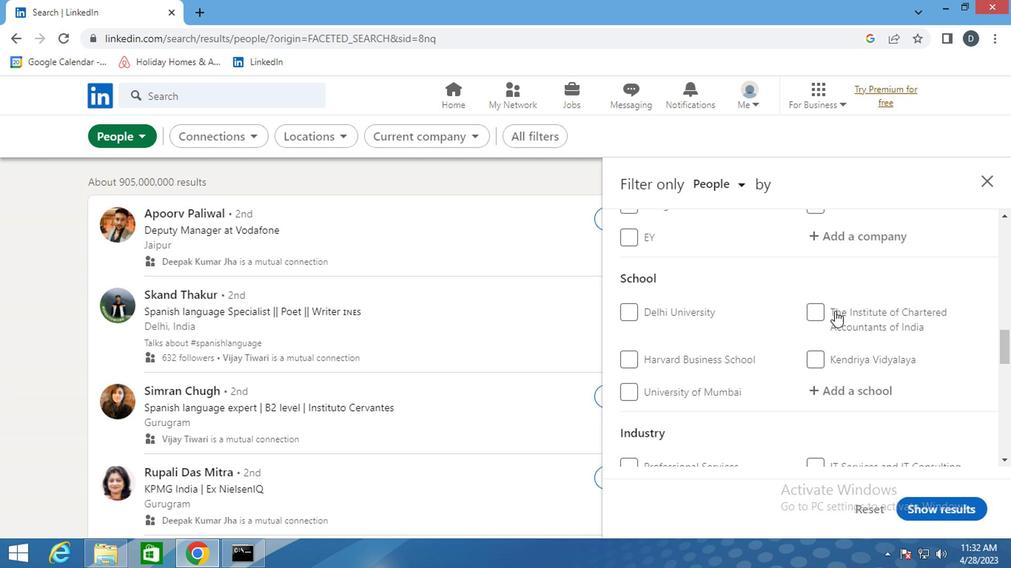 
Action: Mouse moved to (832, 309)
Screenshot: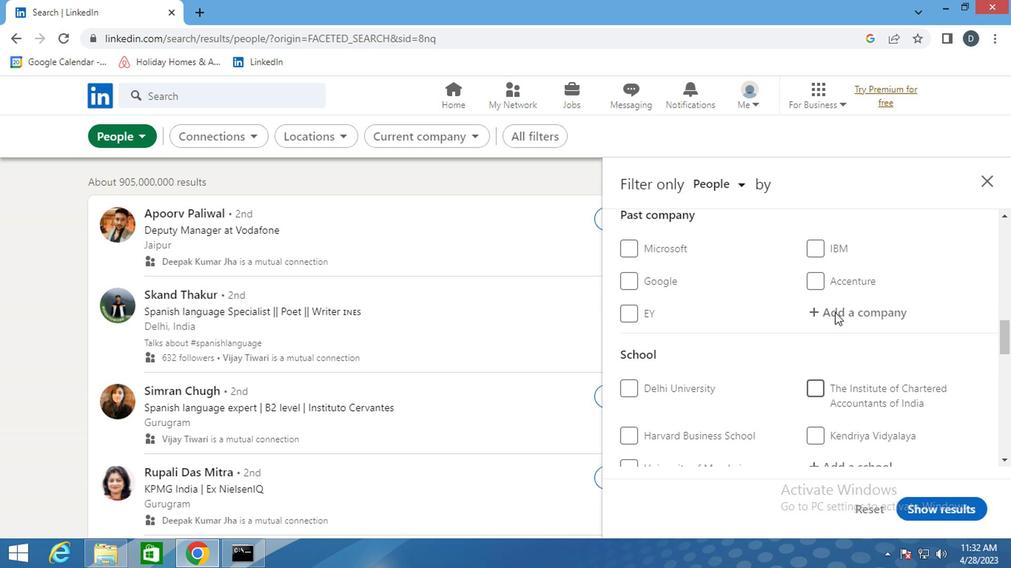 
Action: Mouse scrolled (832, 310) with delta (0, 1)
Screenshot: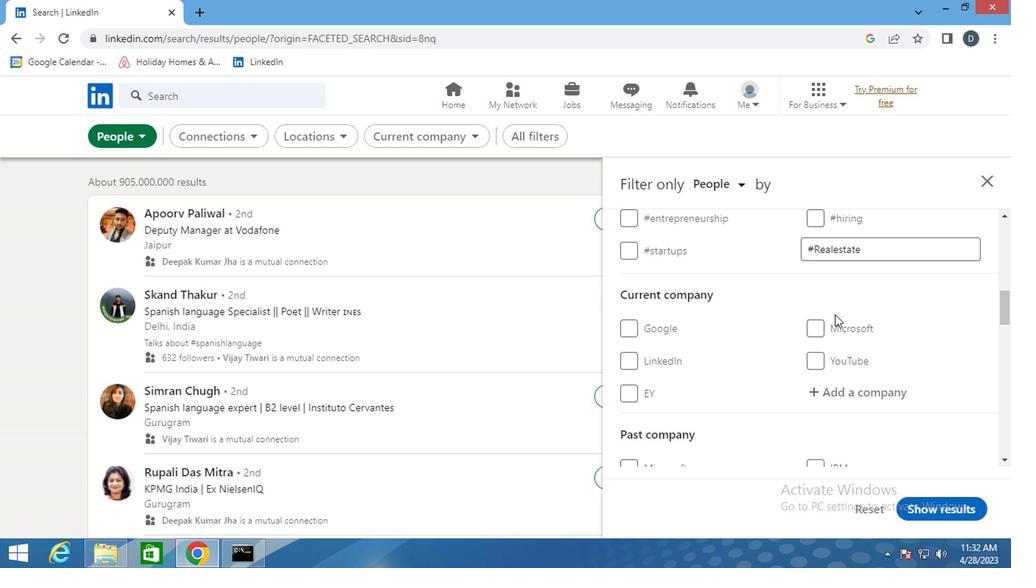 
Action: Mouse scrolled (832, 310) with delta (0, 1)
Screenshot: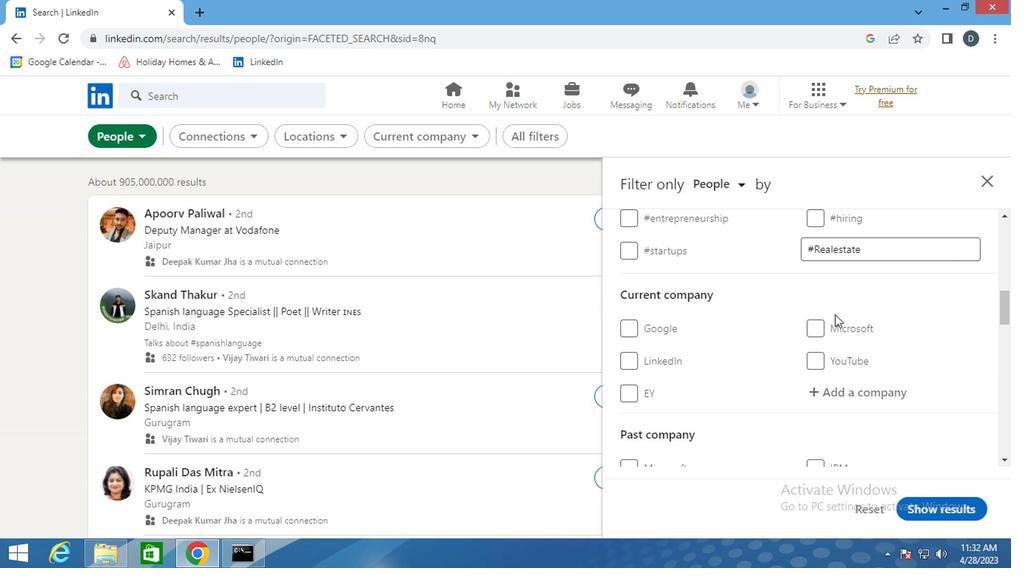 
Action: Mouse scrolled (832, 308) with delta (0, 0)
Screenshot: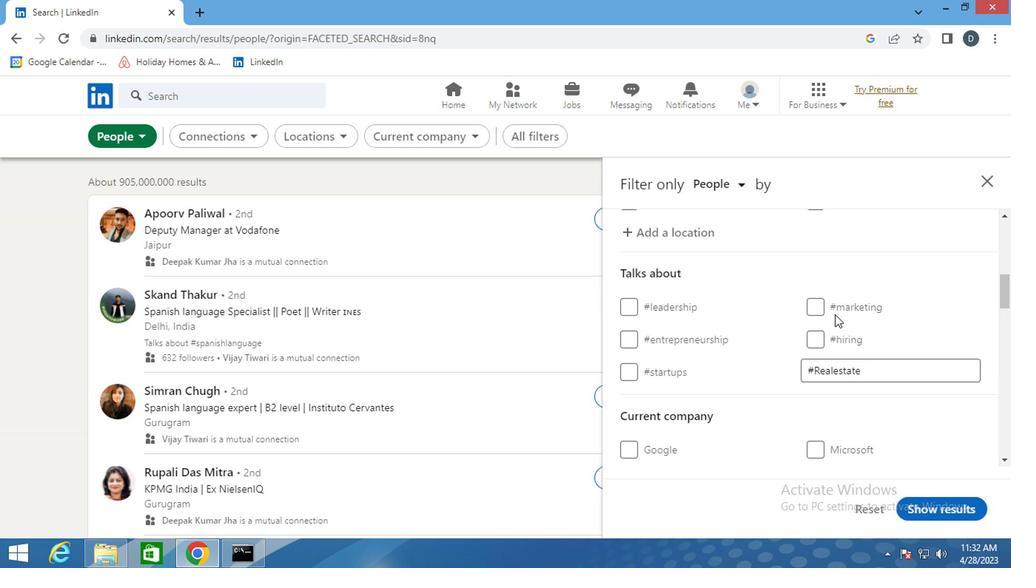 
Action: Mouse scrolled (832, 308) with delta (0, 0)
Screenshot: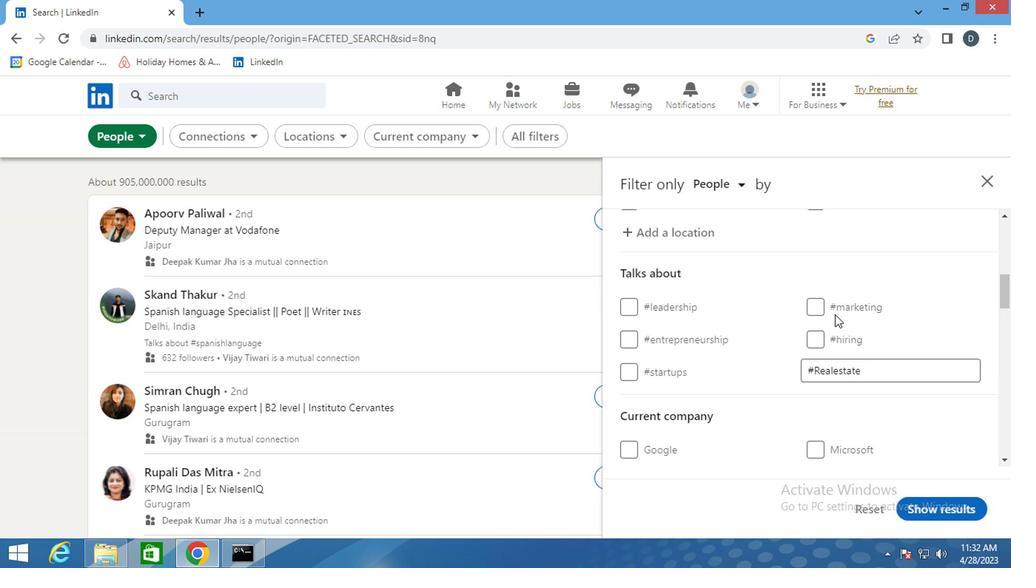 
Action: Mouse scrolled (832, 308) with delta (0, 0)
Screenshot: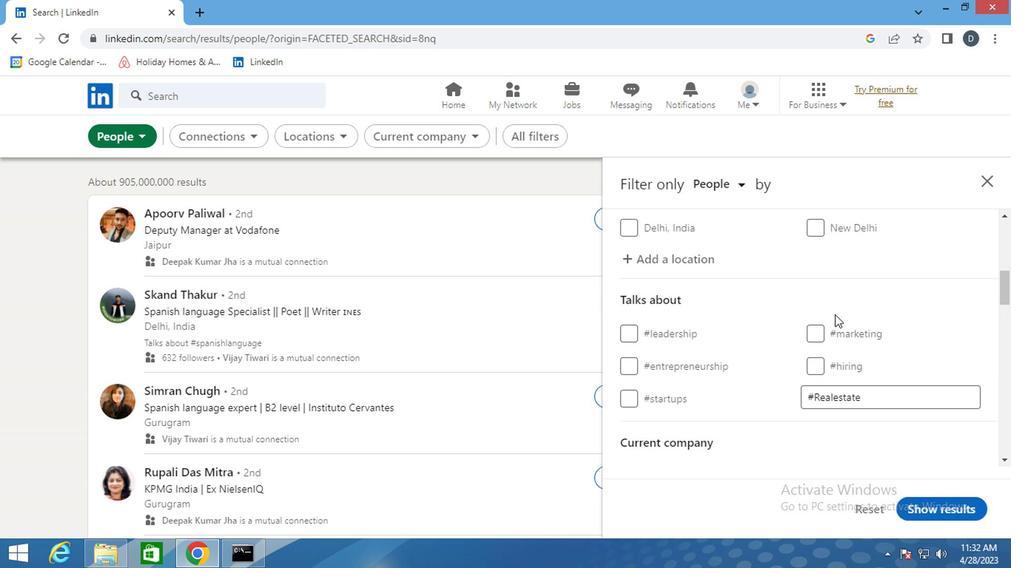 
Action: Mouse moved to (842, 321)
Screenshot: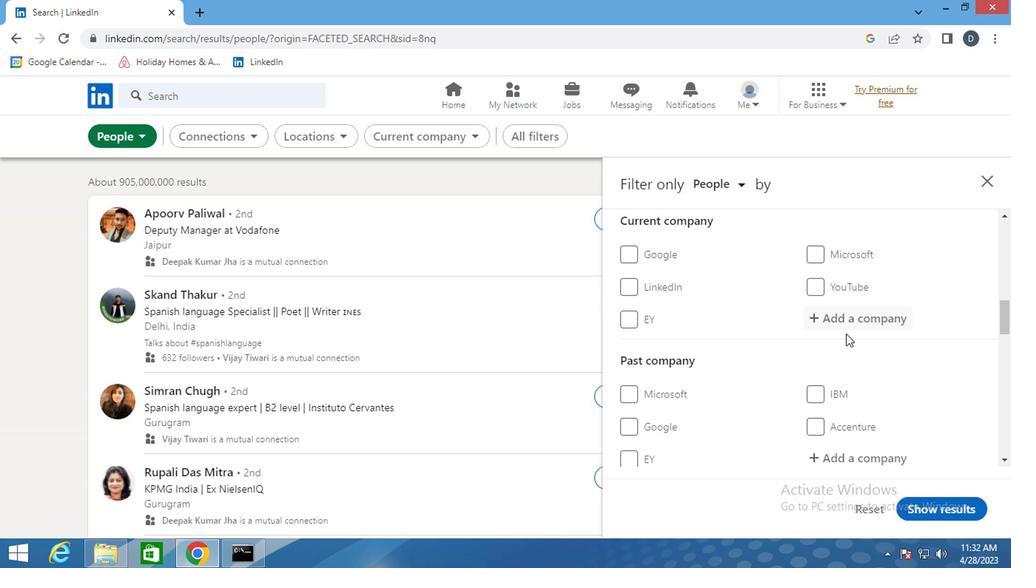 
Action: Mouse pressed left at (842, 321)
Screenshot: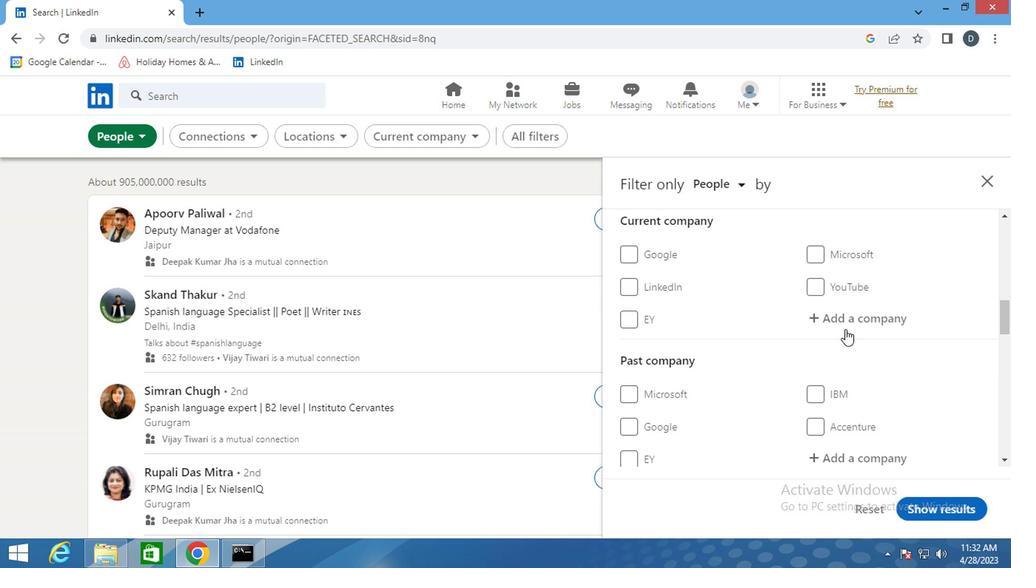 
Action: Mouse moved to (840, 324)
Screenshot: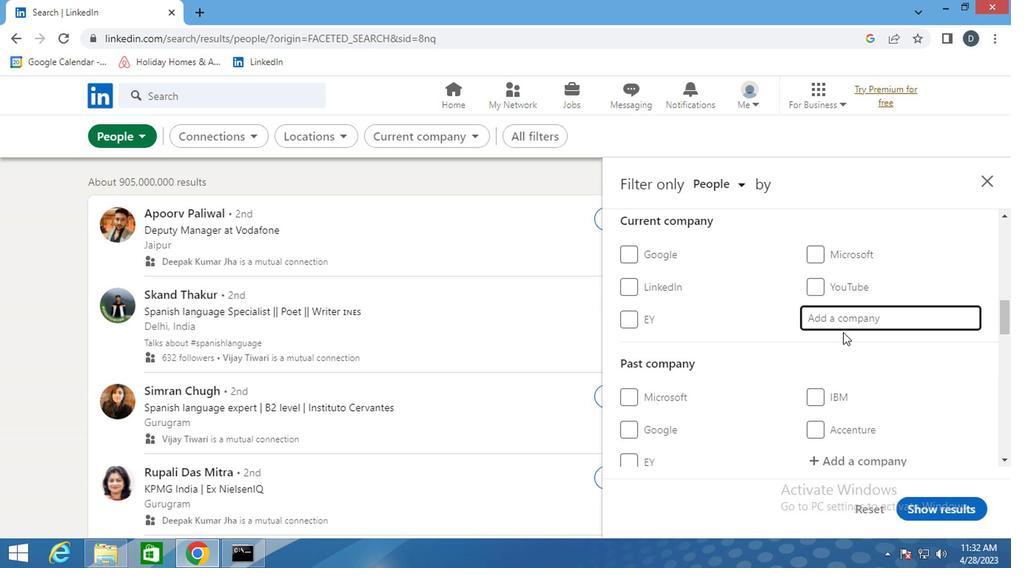 
Action: Key pressed <Key.shift>PHARMA<Key.space><Key.shift><Key.shift>JOBS
Screenshot: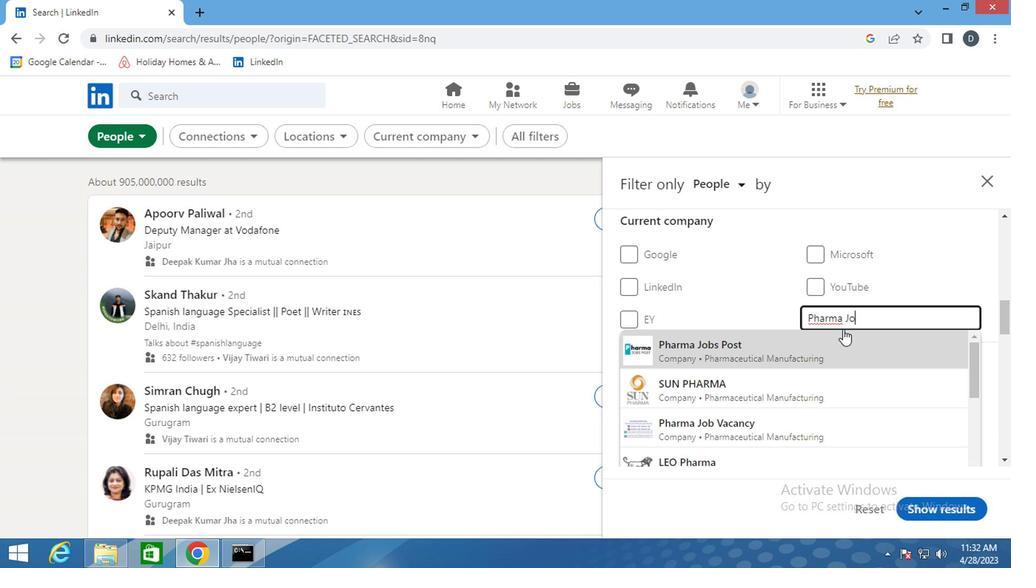 
Action: Mouse moved to (831, 346)
Screenshot: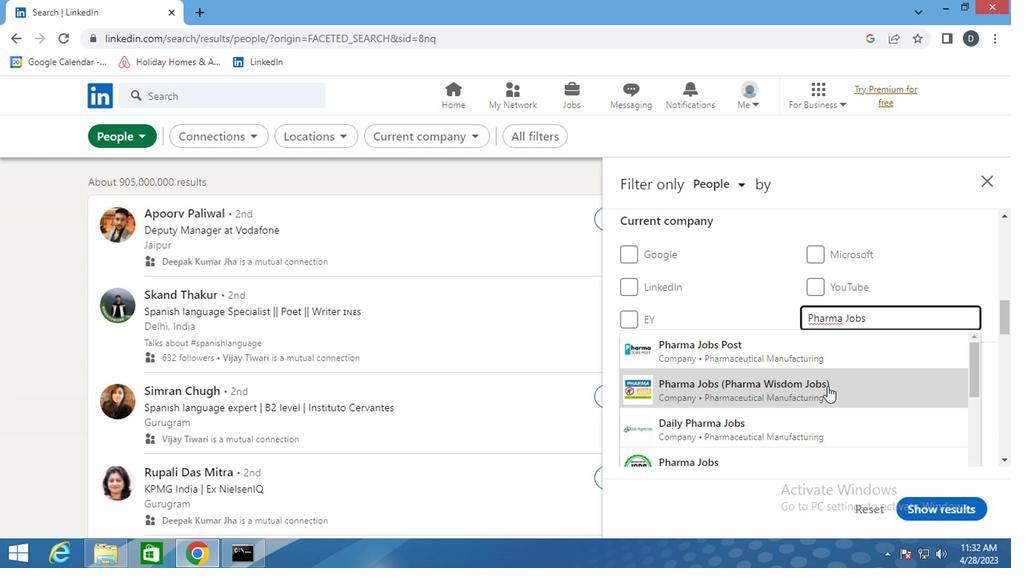
Action: Key pressed <Key.space><Key.shift>VACANCY
Screenshot: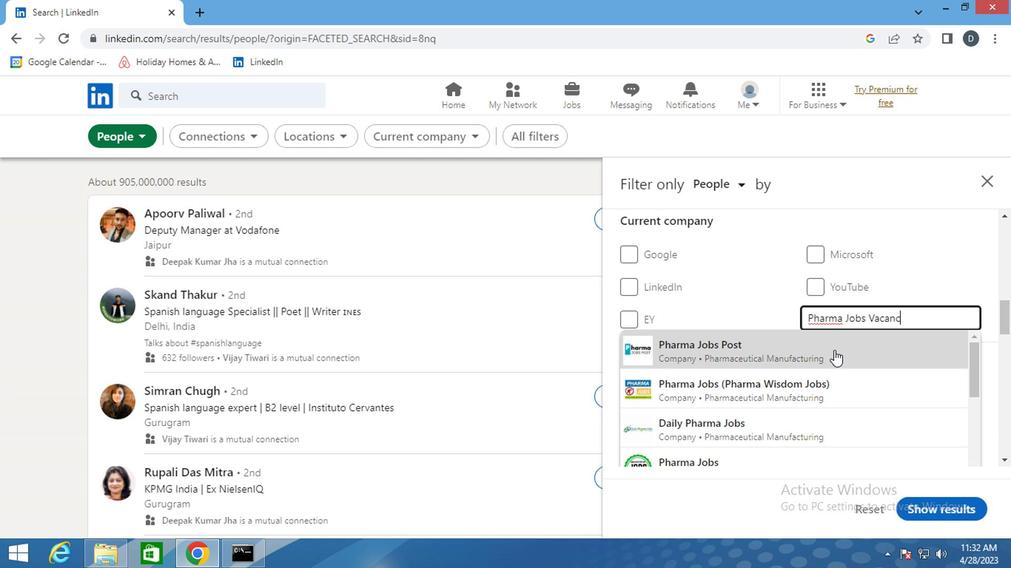 
Action: Mouse moved to (920, 312)
Screenshot: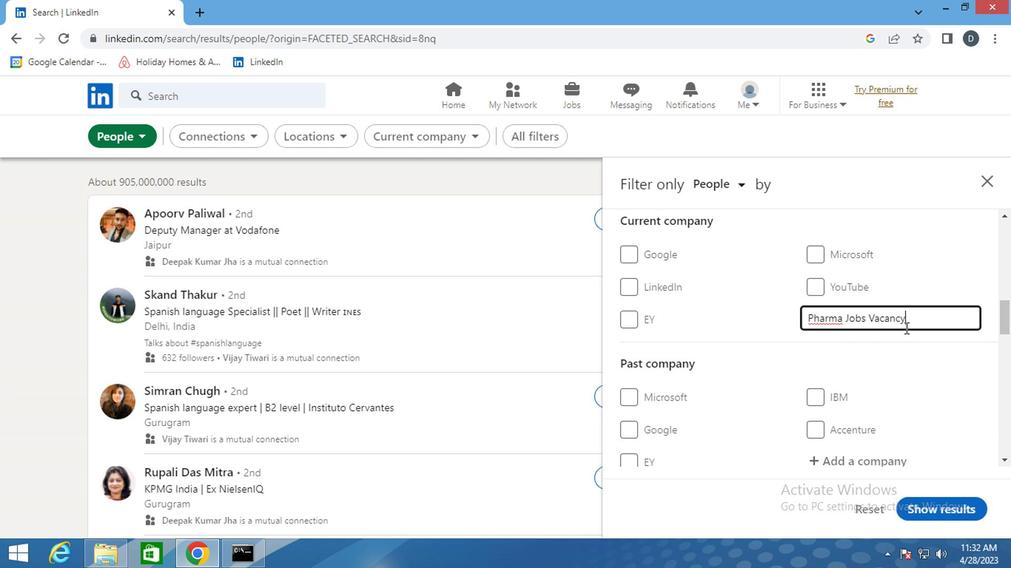
Action: Key pressed <Key.backspace><Key.backspace>
Screenshot: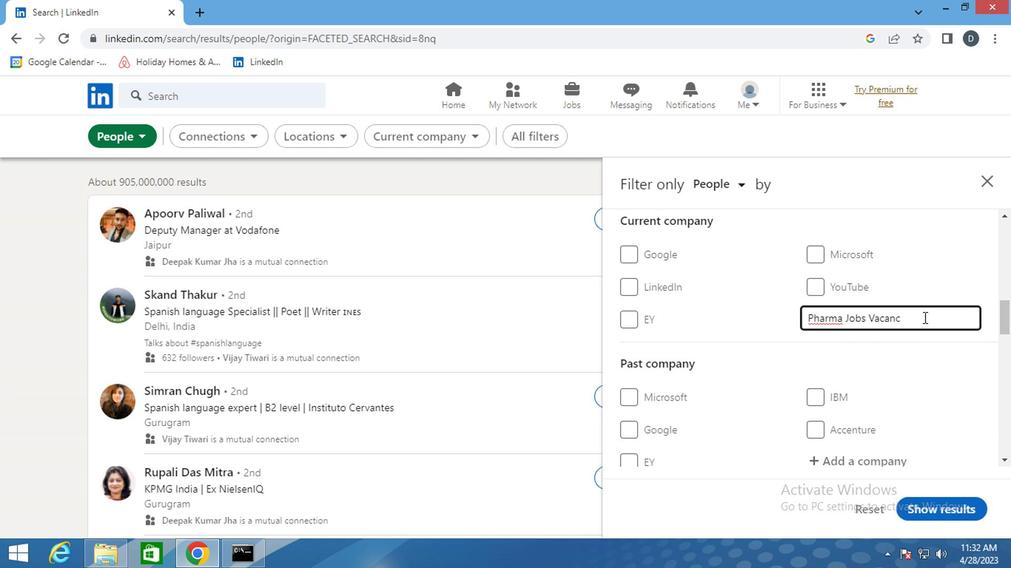 
Action: Mouse moved to (921, 310)
Screenshot: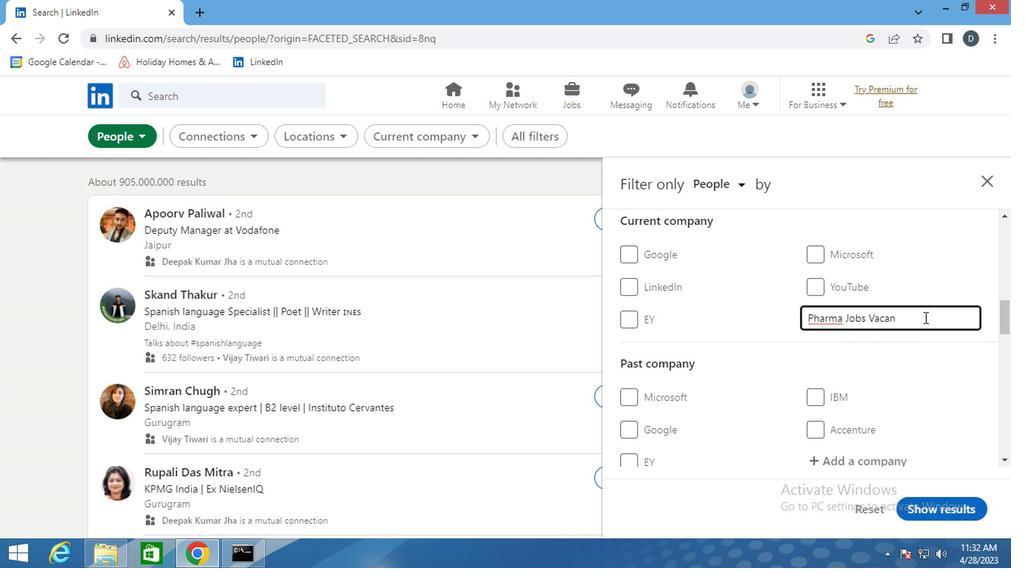 
Action: Key pressed <Key.backspace><Key.backspace><Key.backspace><Key.backspace><Key.backspace>
Screenshot: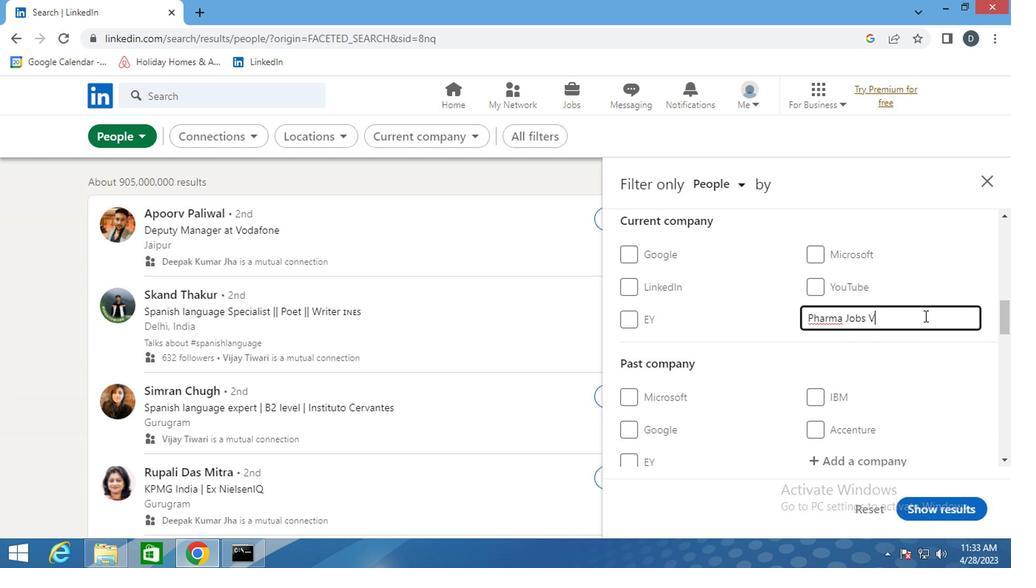 
Action: Mouse moved to (920, 308)
Screenshot: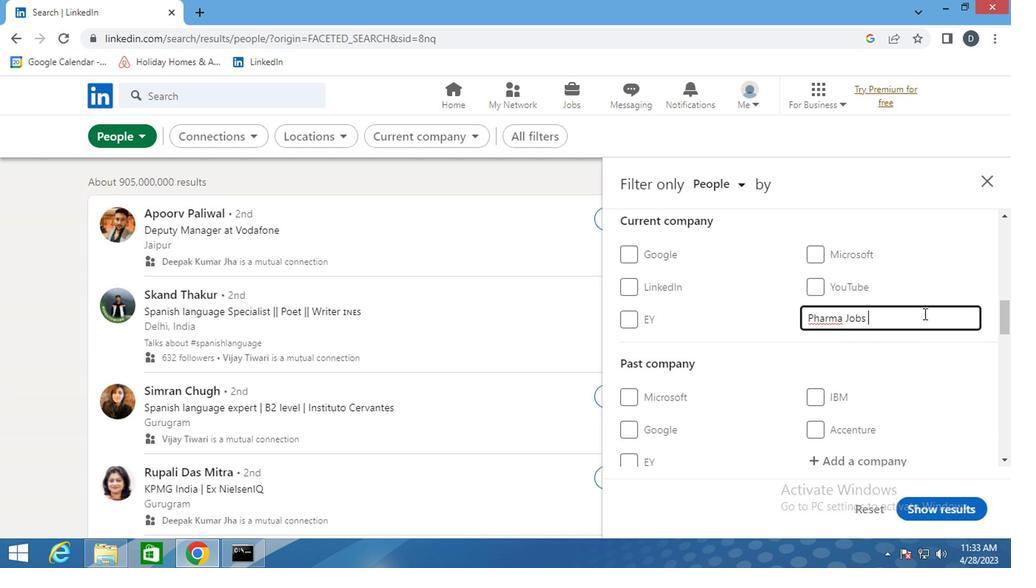 
Action: Key pressed <Key.backspace><Key.backspace>
Screenshot: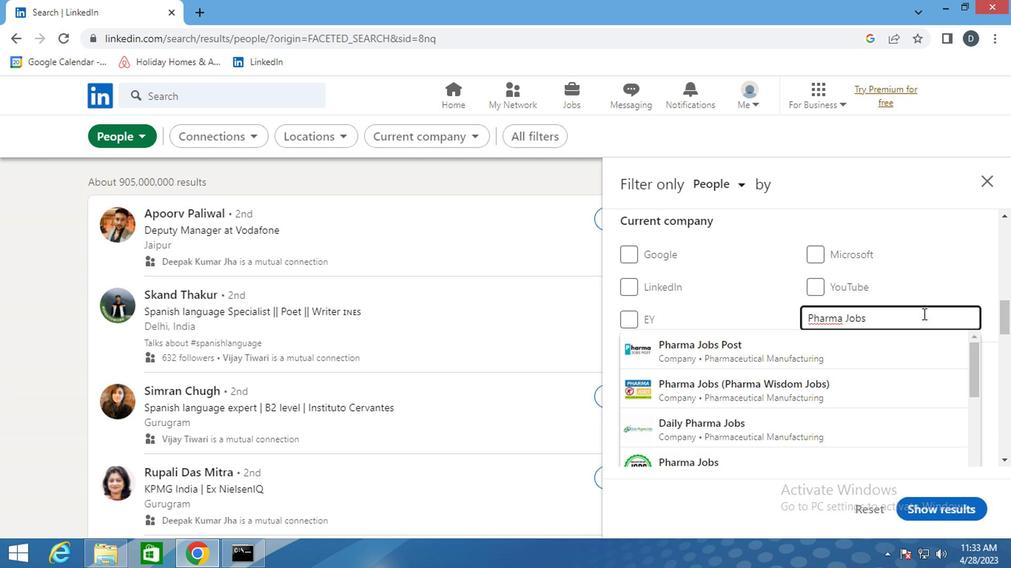 
Action: Mouse moved to (878, 342)
Screenshot: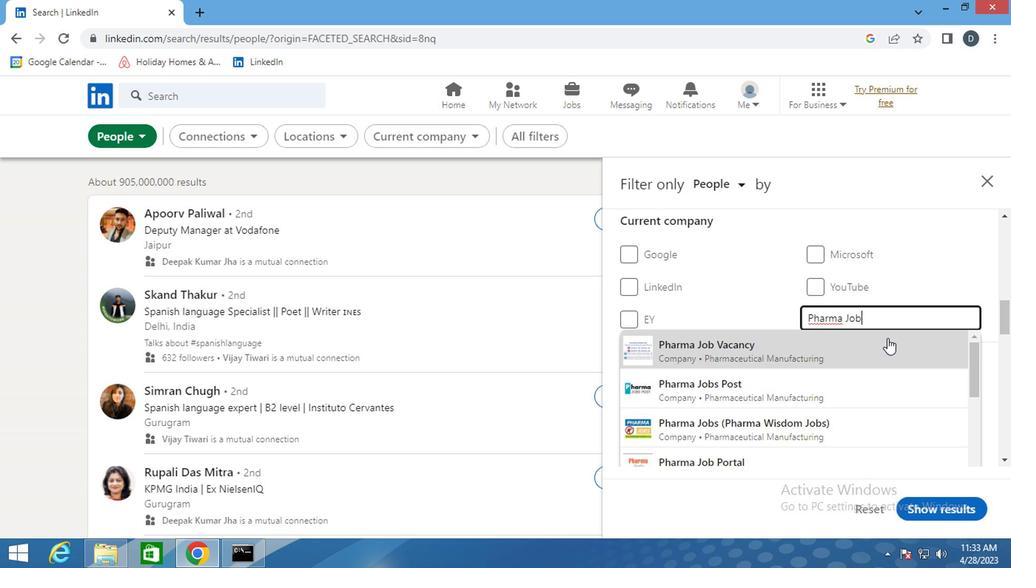 
Action: Mouse pressed left at (878, 342)
Screenshot: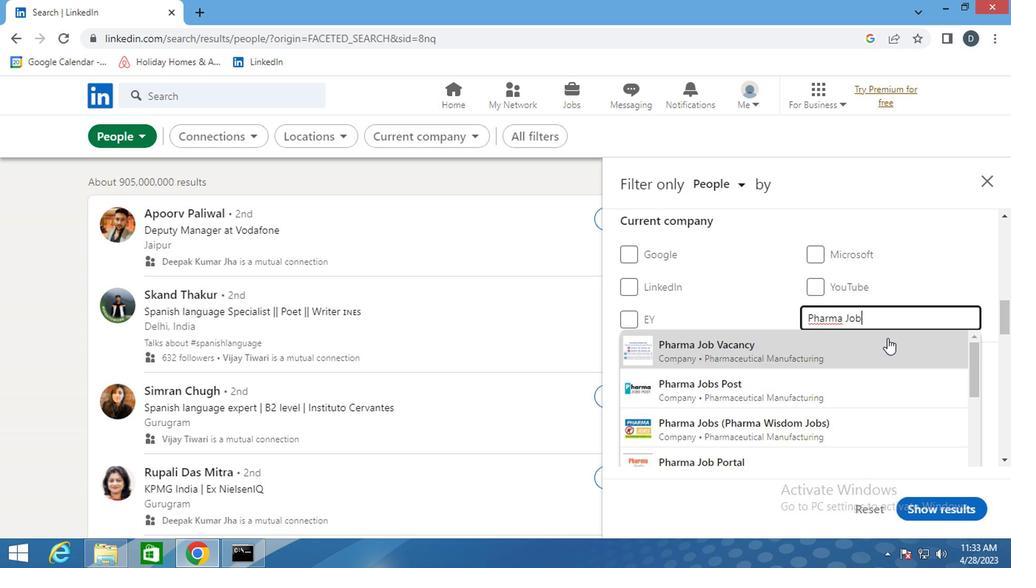 
Action: Mouse scrolled (878, 341) with delta (0, -1)
Screenshot: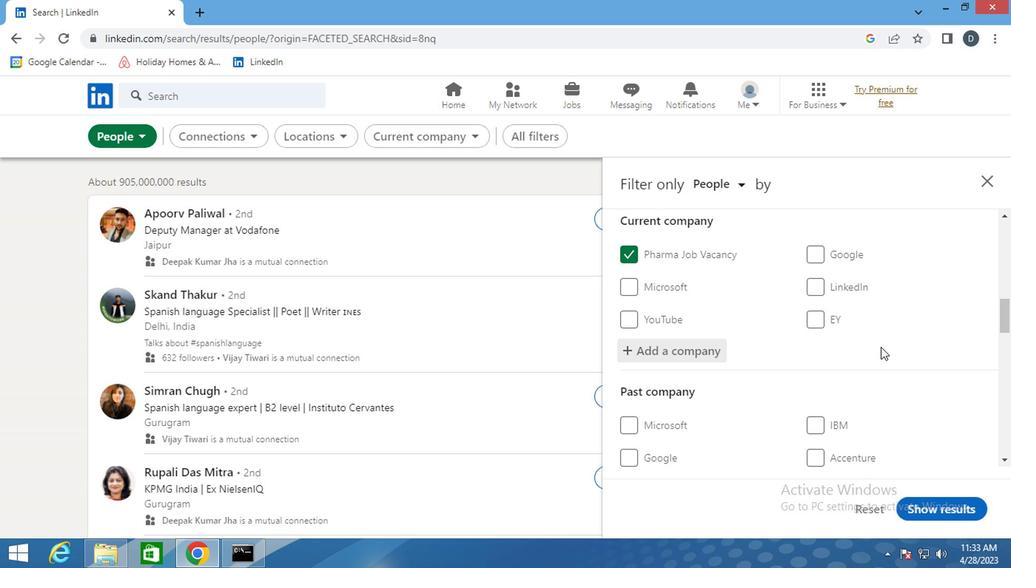 
Action: Mouse scrolled (878, 341) with delta (0, -1)
Screenshot: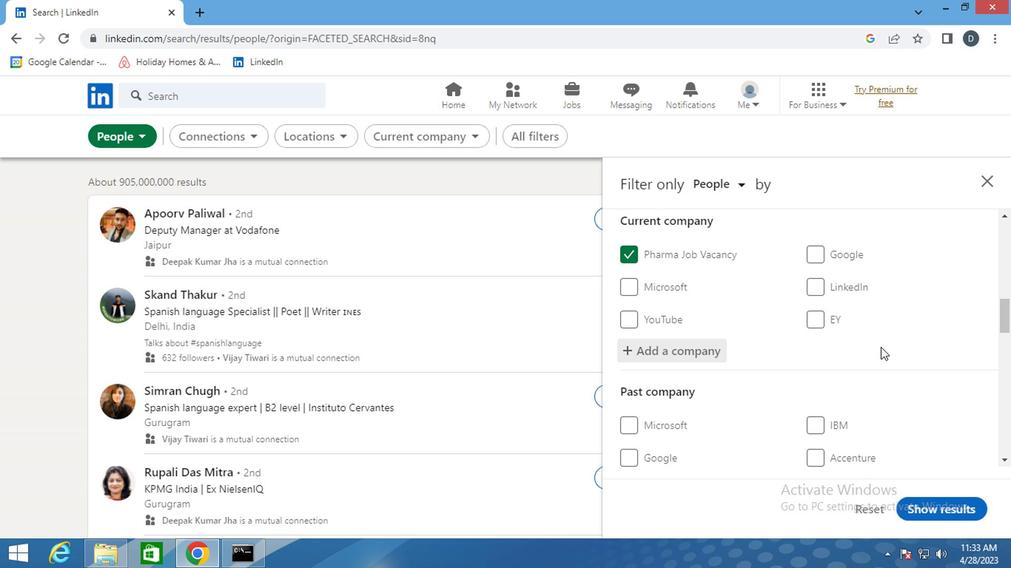 
Action: Mouse scrolled (878, 341) with delta (0, -1)
Screenshot: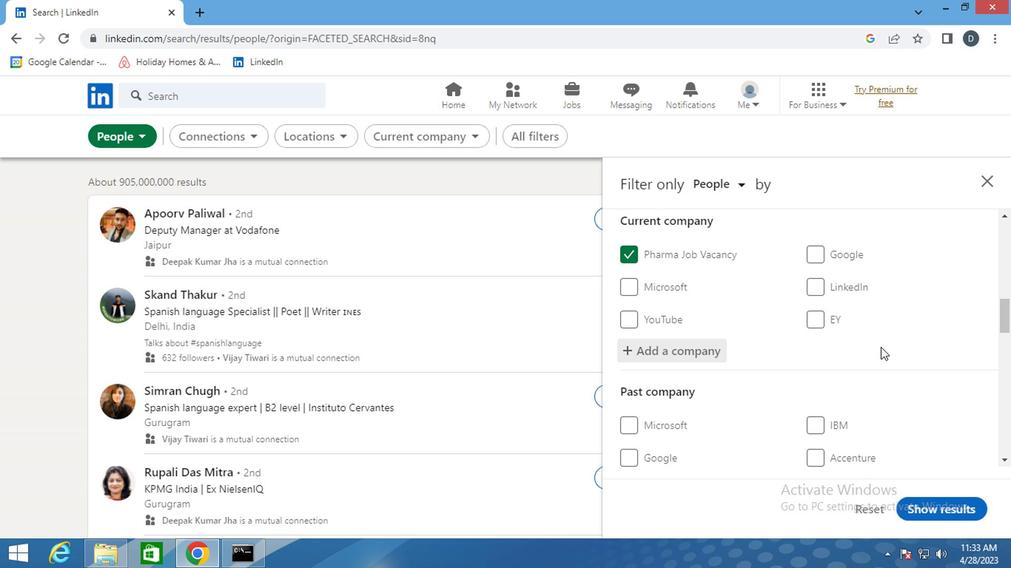 
Action: Mouse scrolled (878, 341) with delta (0, -1)
Screenshot: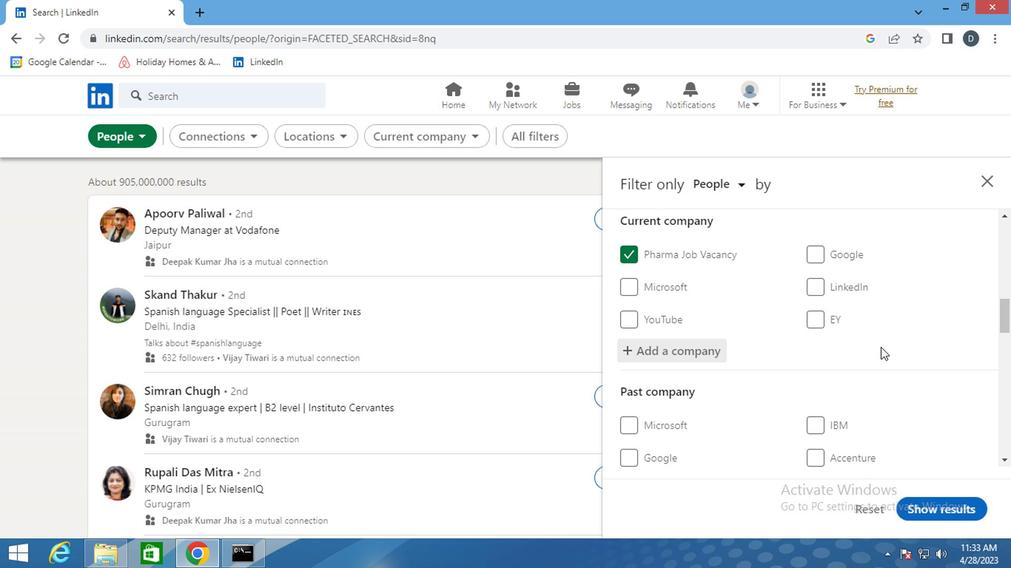 
Action: Mouse moved to (876, 341)
Screenshot: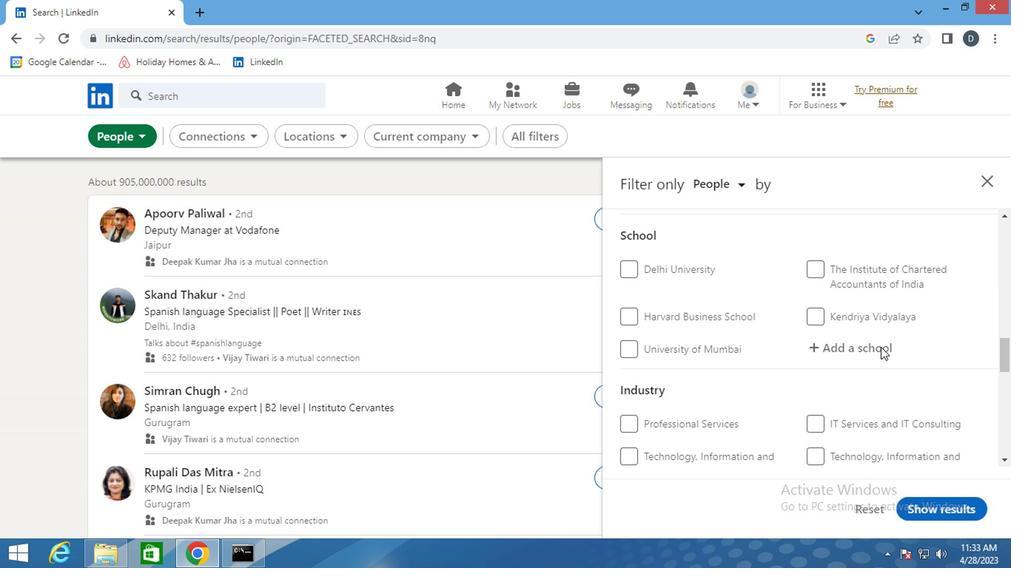 
Action: Mouse pressed left at (876, 341)
Screenshot: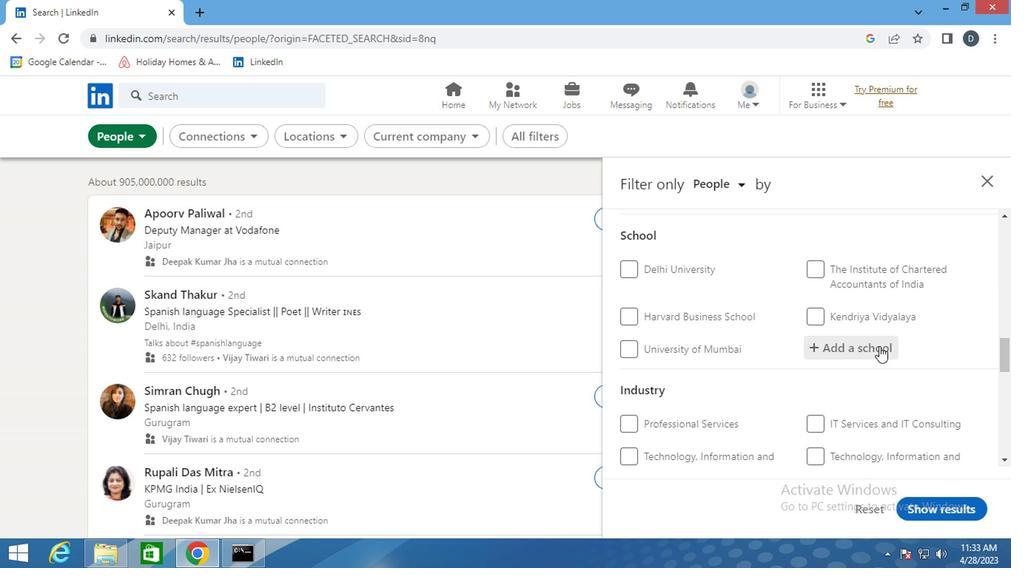 
Action: Key pressed <Key.shift><Key.shift><Key.shift><Key.shift><Key.shift><Key.shift><Key.shift><Key.shift><Key.shift><Key.shift>SRI<Key.space><Key.shift>GURU<Key.space><Key.shift>TEGH
Screenshot: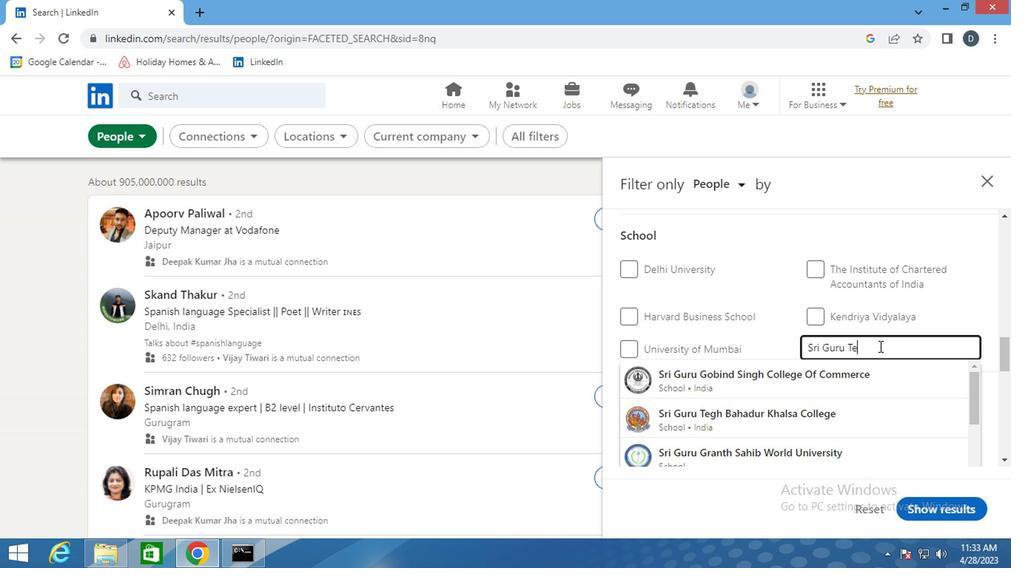 
Action: Mouse moved to (864, 367)
Screenshot: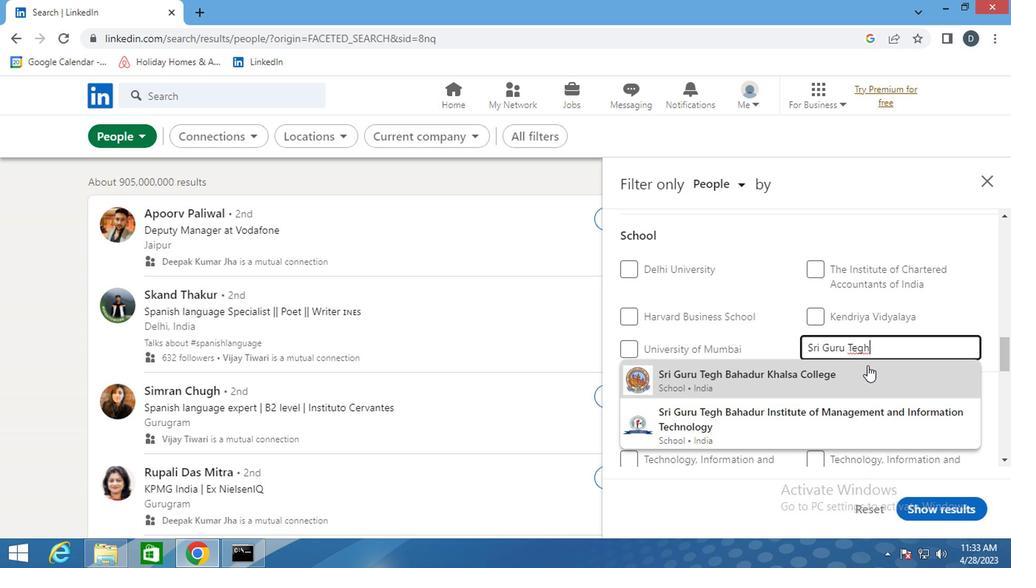 
Action: Mouse pressed left at (864, 367)
Screenshot: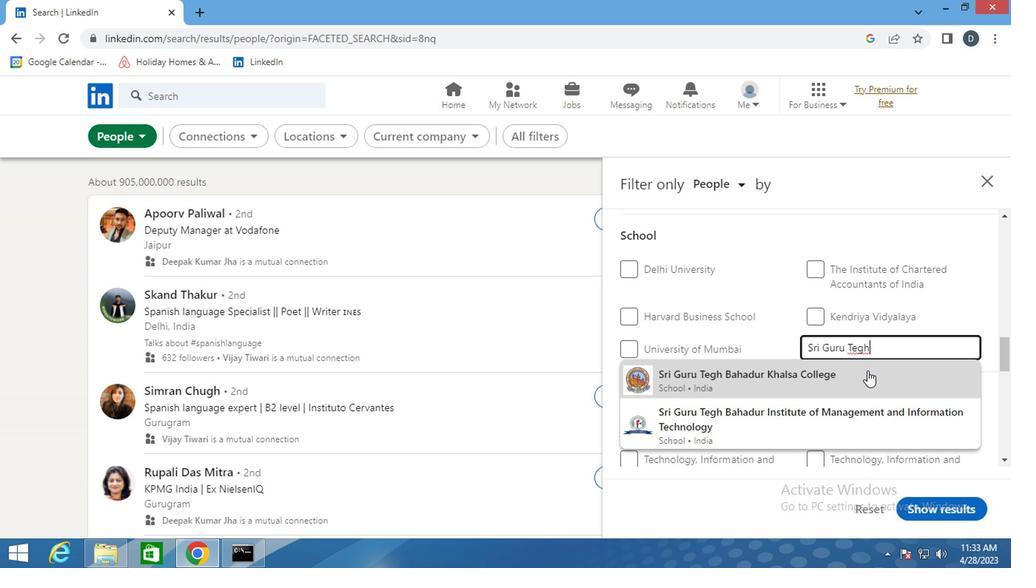 
Action: Mouse moved to (865, 368)
Screenshot: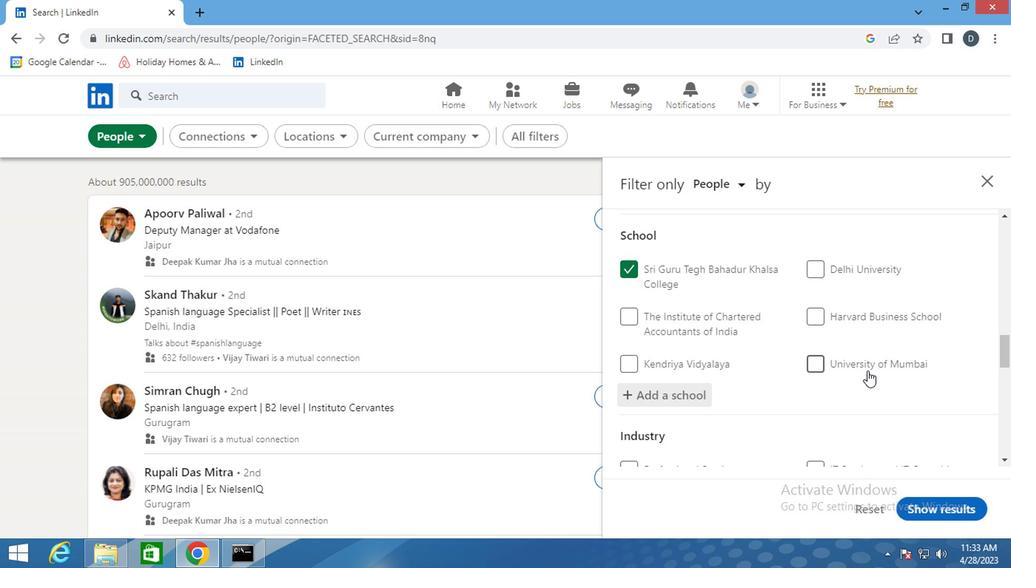 
Action: Mouse scrolled (865, 368) with delta (0, 0)
Screenshot: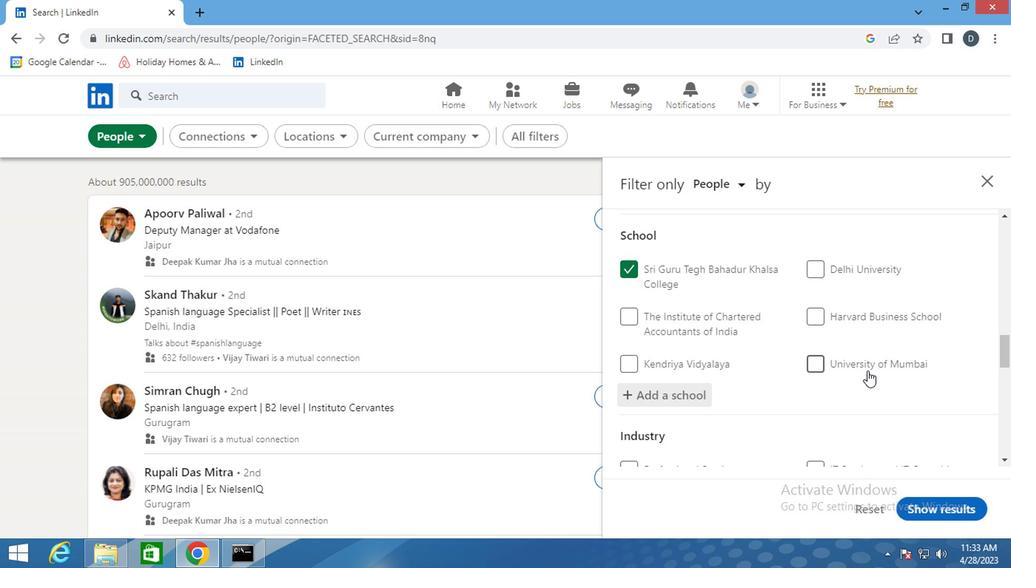 
Action: Mouse moved to (866, 368)
Screenshot: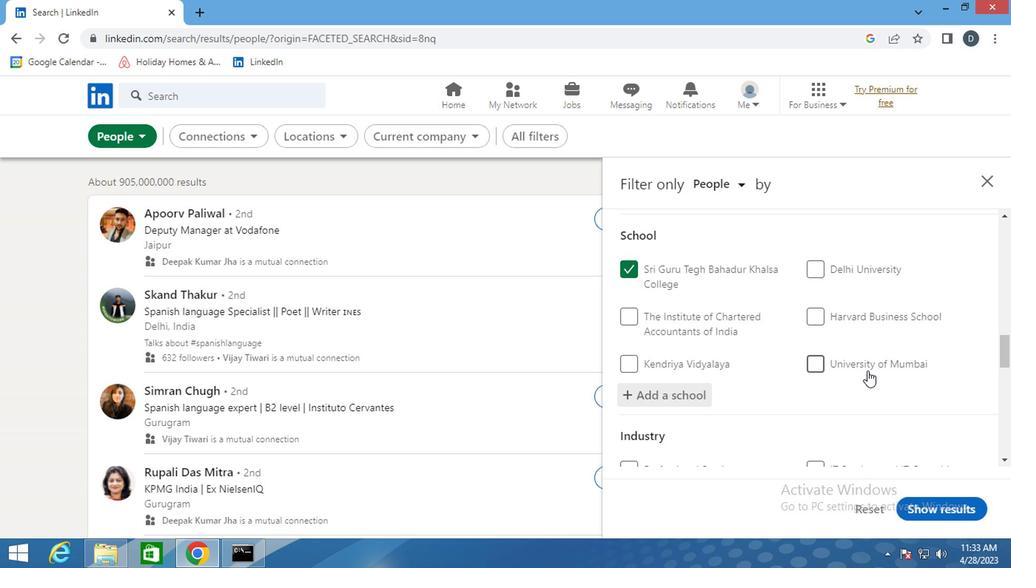 
Action: Mouse scrolled (866, 368) with delta (0, 0)
Screenshot: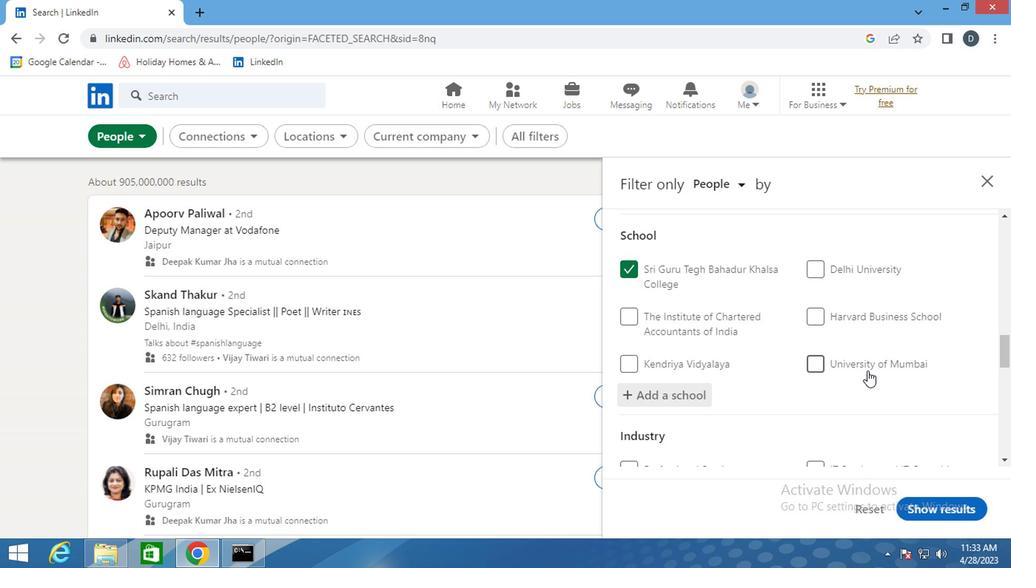
Action: Mouse moved to (867, 368)
Screenshot: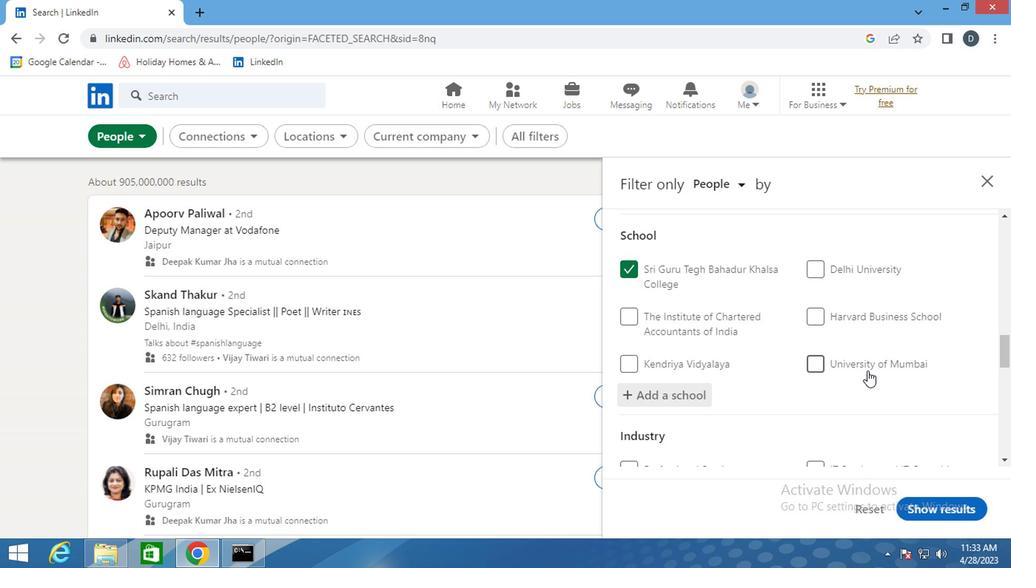 
Action: Mouse scrolled (867, 368) with delta (0, 0)
Screenshot: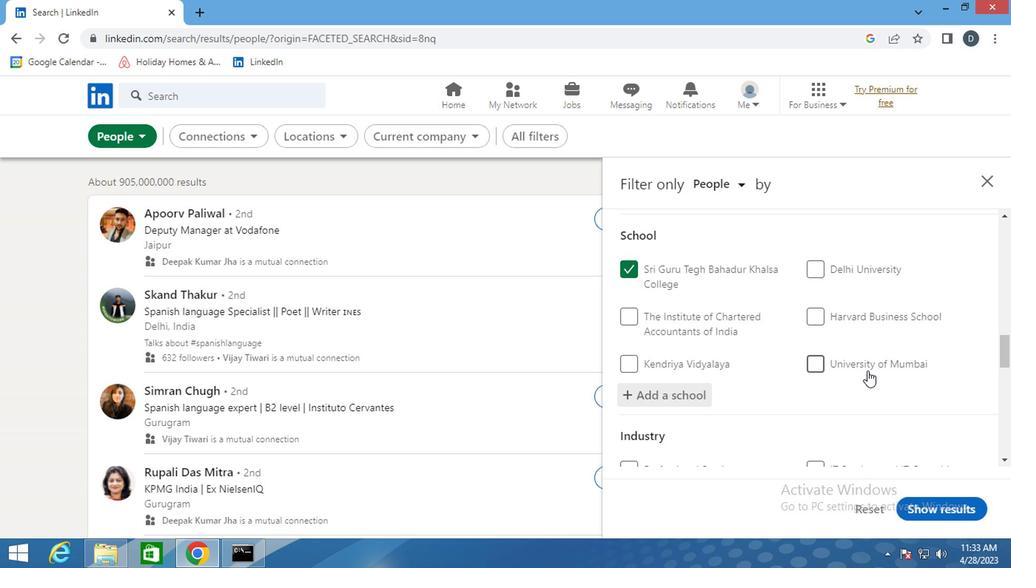 
Action: Mouse moved to (881, 326)
Screenshot: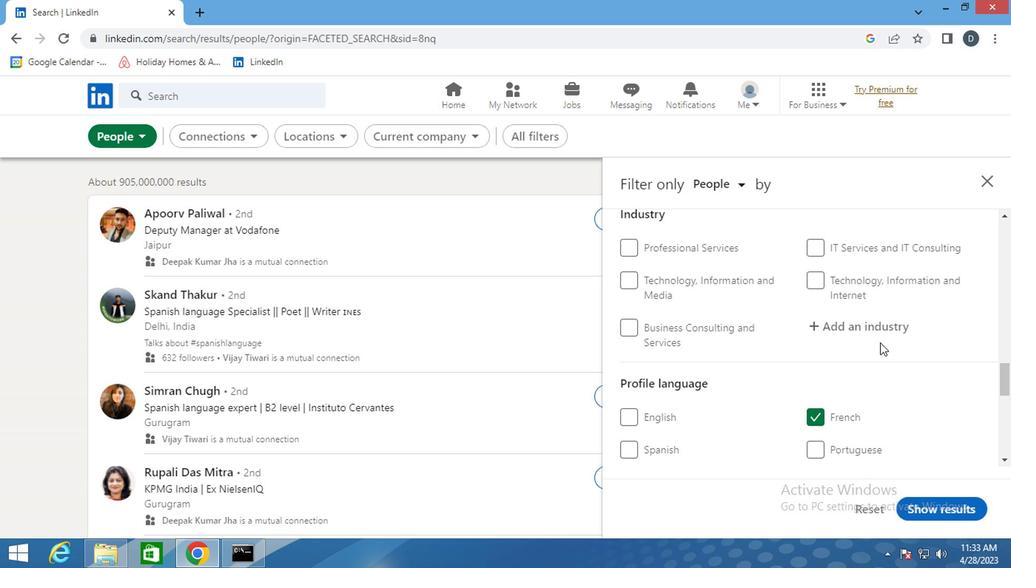 
Action: Mouse pressed left at (881, 326)
Screenshot: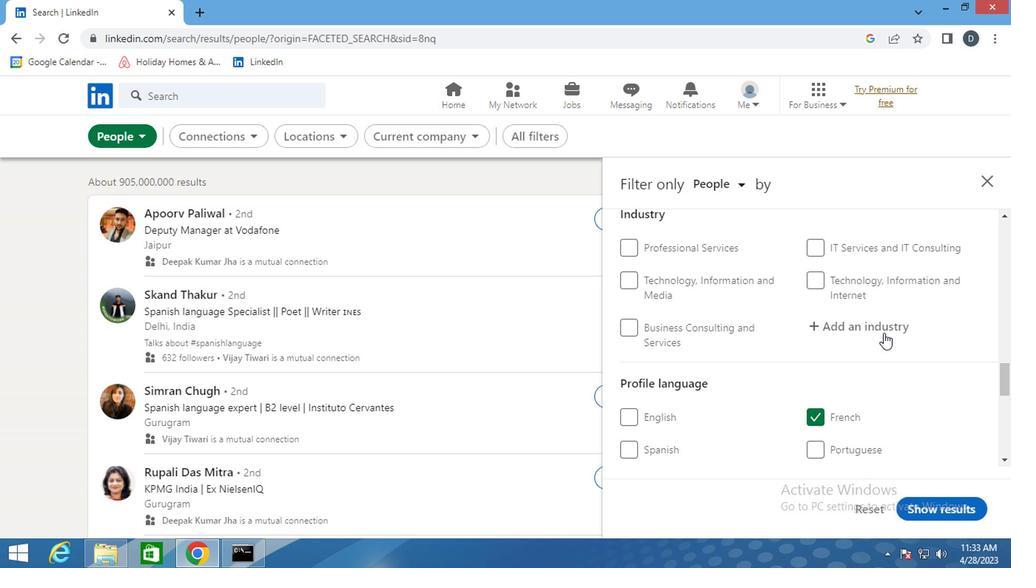 
Action: Key pressed <Key.shift>EXECUTIVE
Screenshot: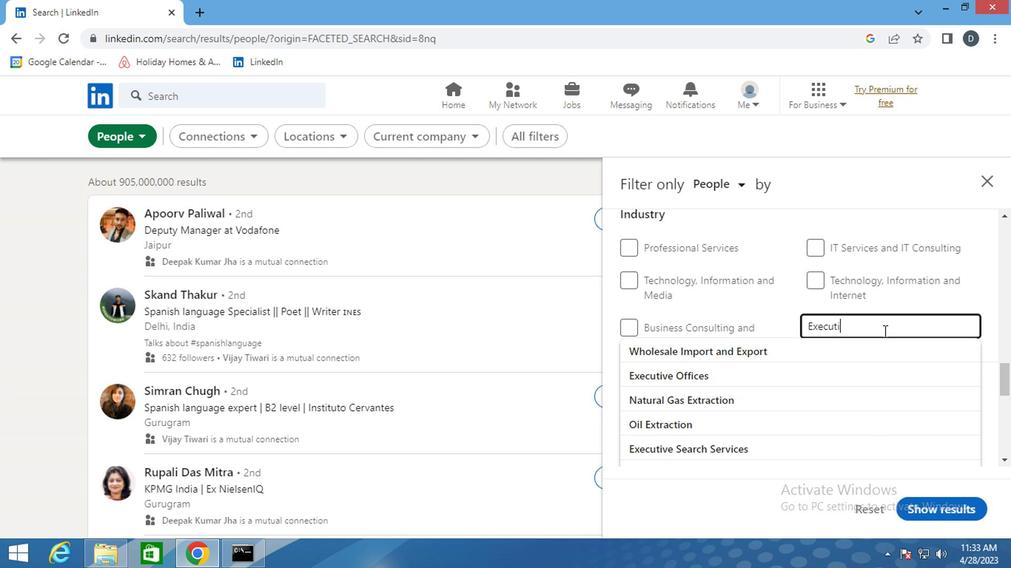 
Action: Mouse moved to (863, 358)
Screenshot: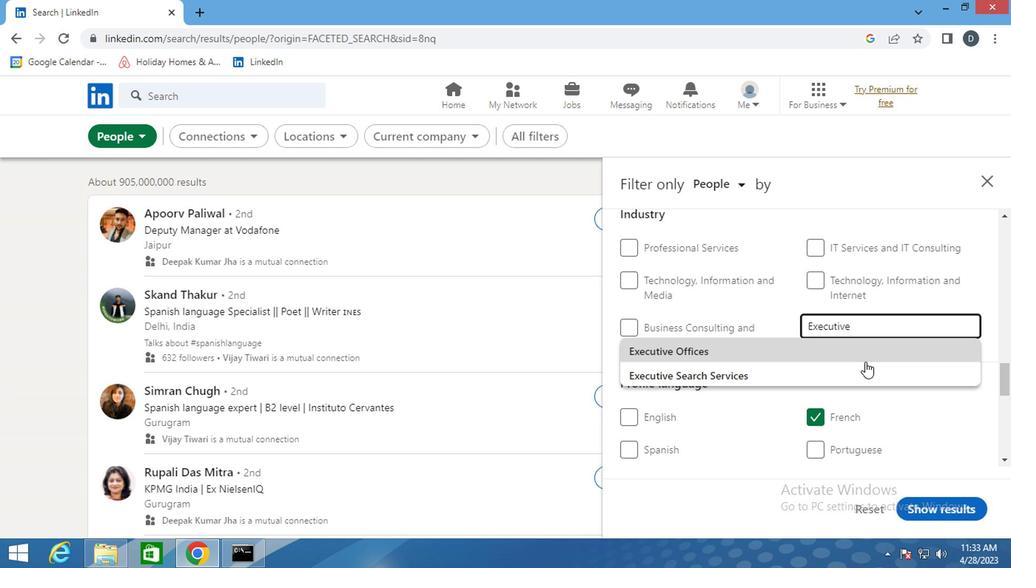 
Action: Mouse pressed left at (863, 358)
Screenshot: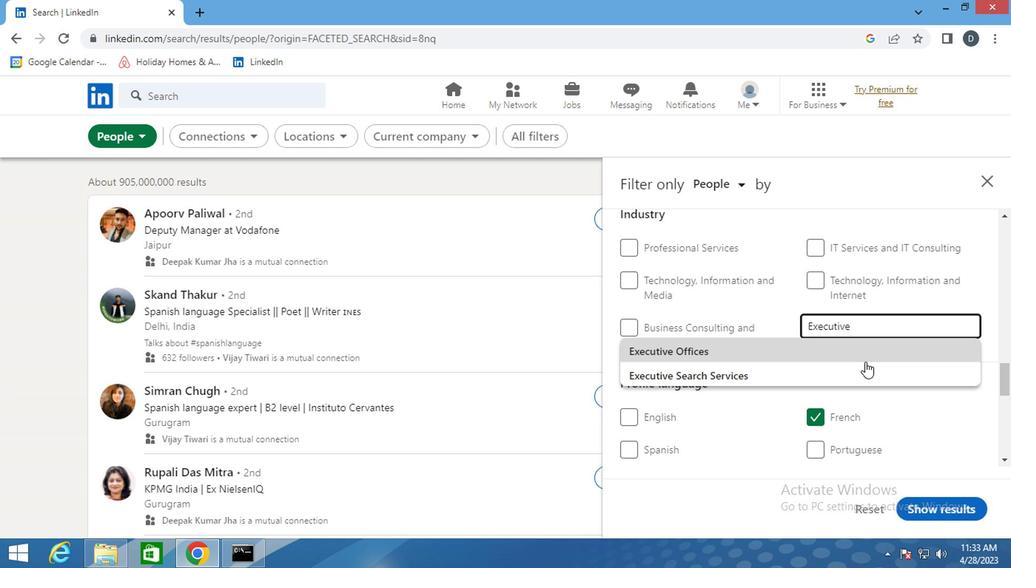 
Action: Mouse scrolled (863, 357) with delta (0, -1)
Screenshot: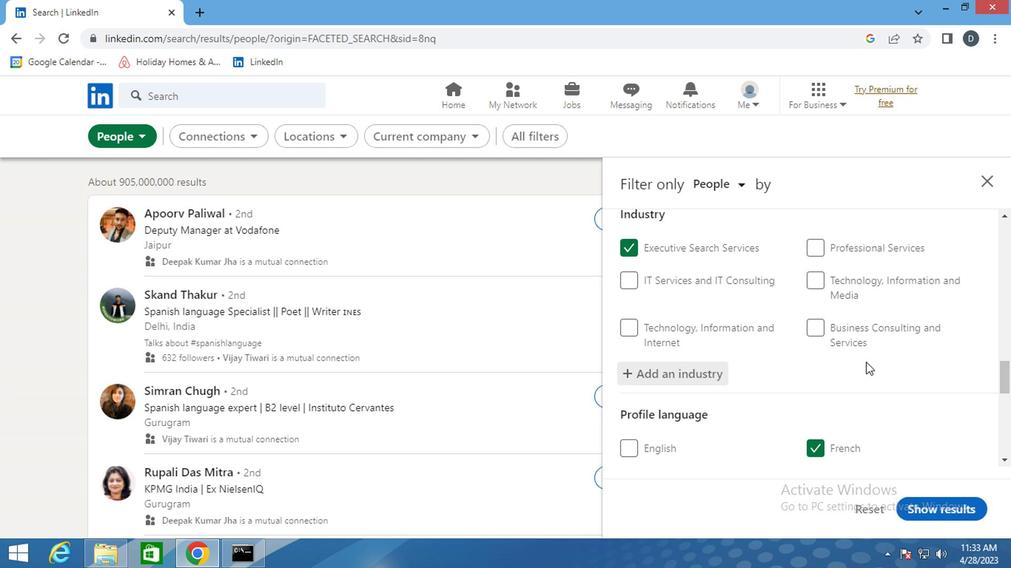 
Action: Mouse scrolled (863, 357) with delta (0, -1)
Screenshot: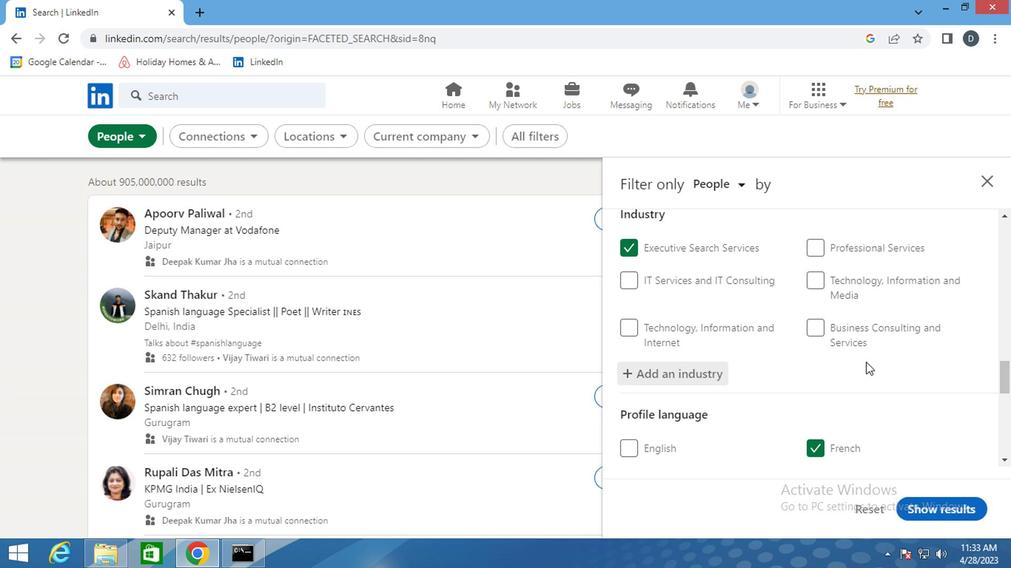 
Action: Mouse scrolled (863, 357) with delta (0, -1)
Screenshot: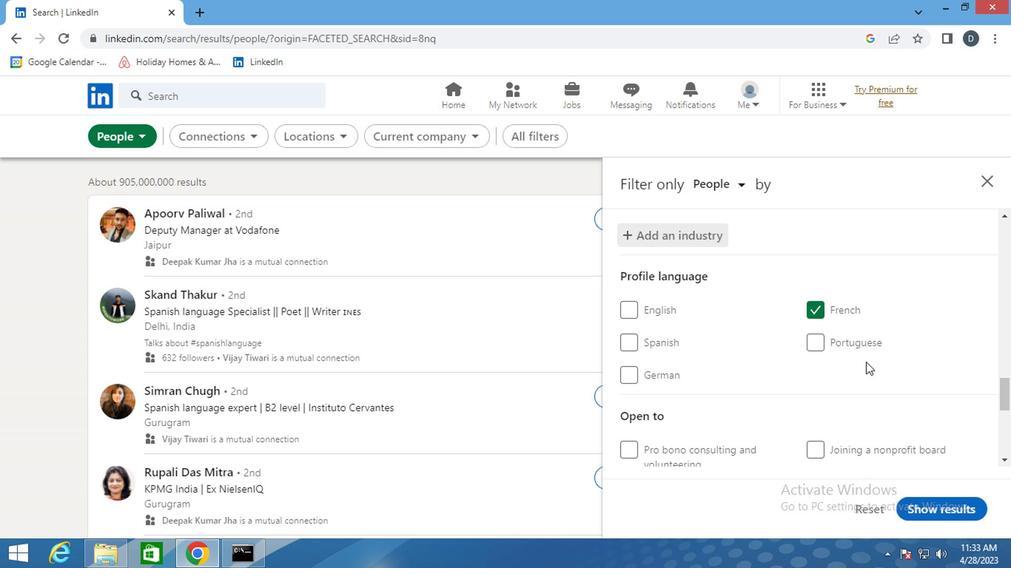
Action: Mouse scrolled (863, 357) with delta (0, -1)
Screenshot: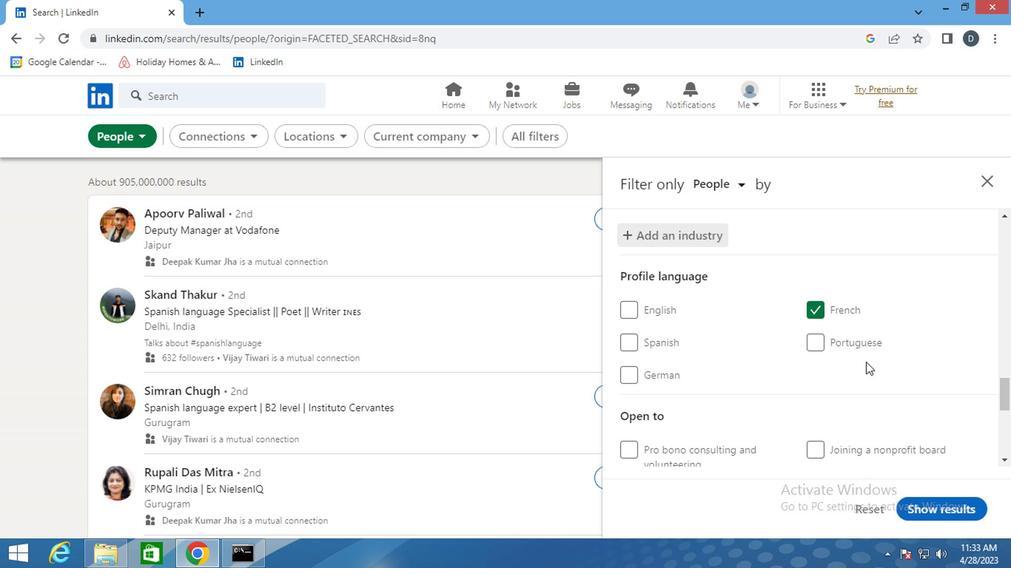 
Action: Mouse moved to (858, 322)
Screenshot: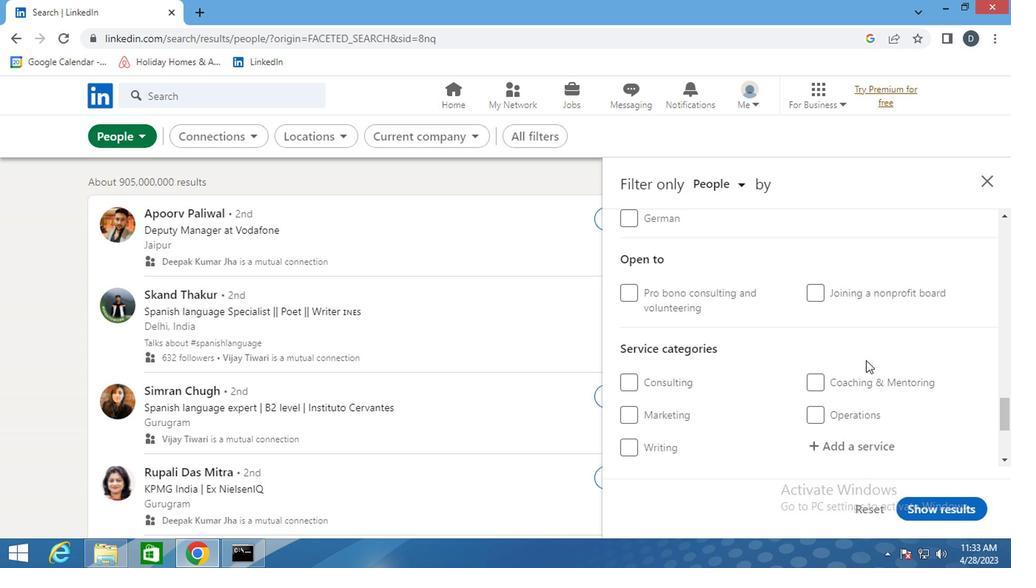 
Action: Mouse scrolled (858, 322) with delta (0, 0)
Screenshot: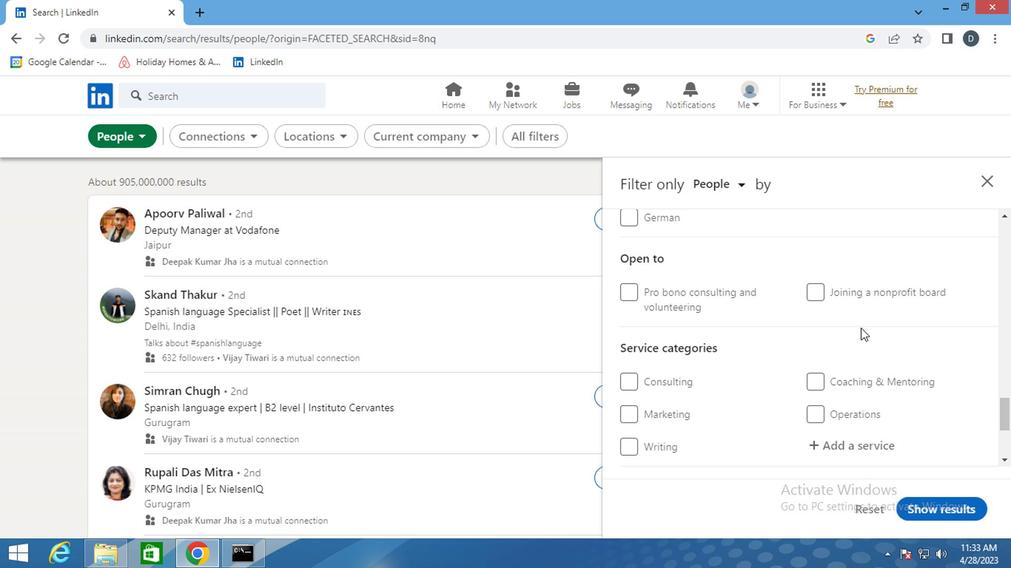 
Action: Mouse scrolled (858, 323) with delta (0, 1)
Screenshot: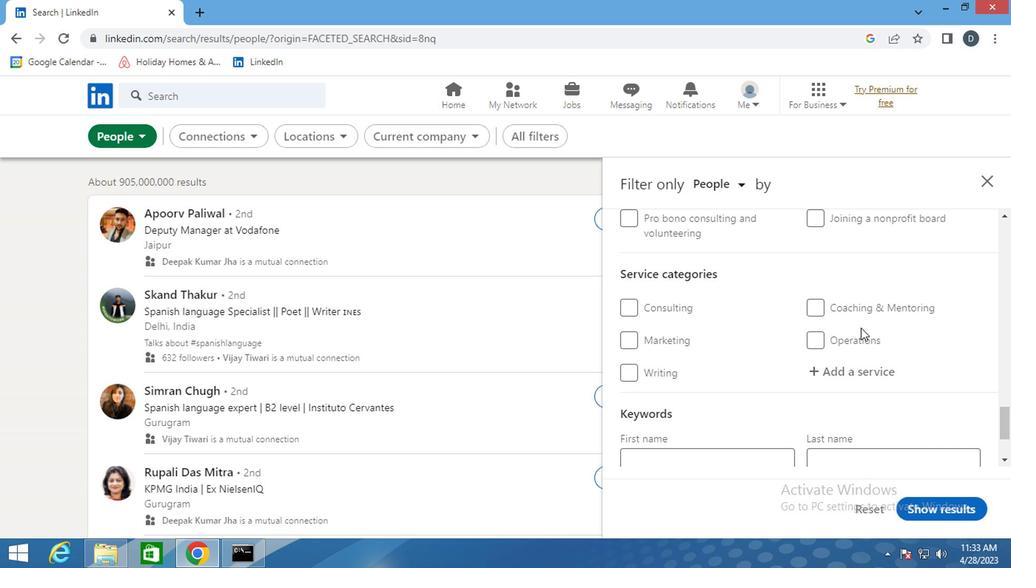 
Action: Mouse scrolled (858, 323) with delta (0, 1)
Screenshot: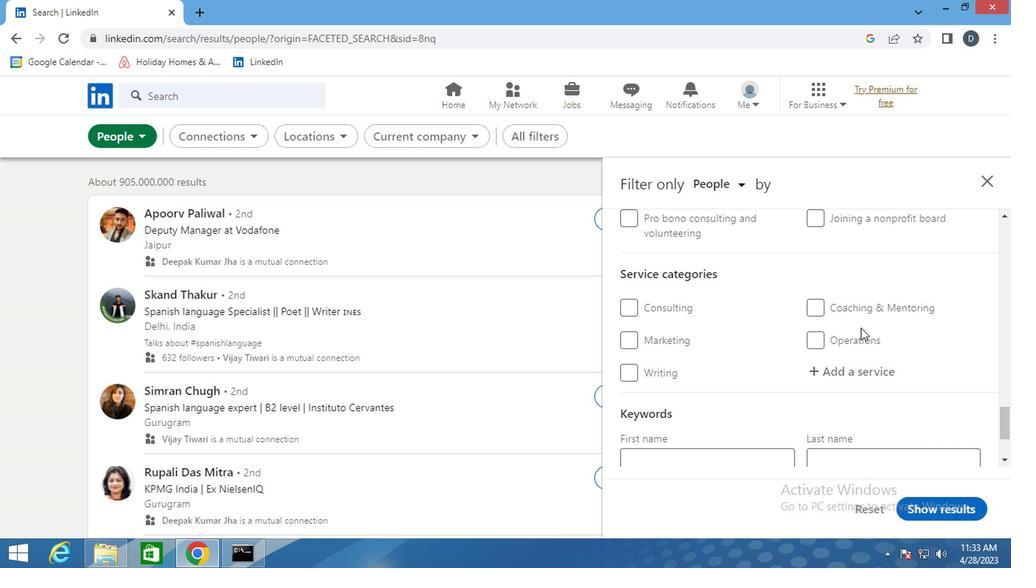 
Action: Mouse scrolled (858, 323) with delta (0, 1)
Screenshot: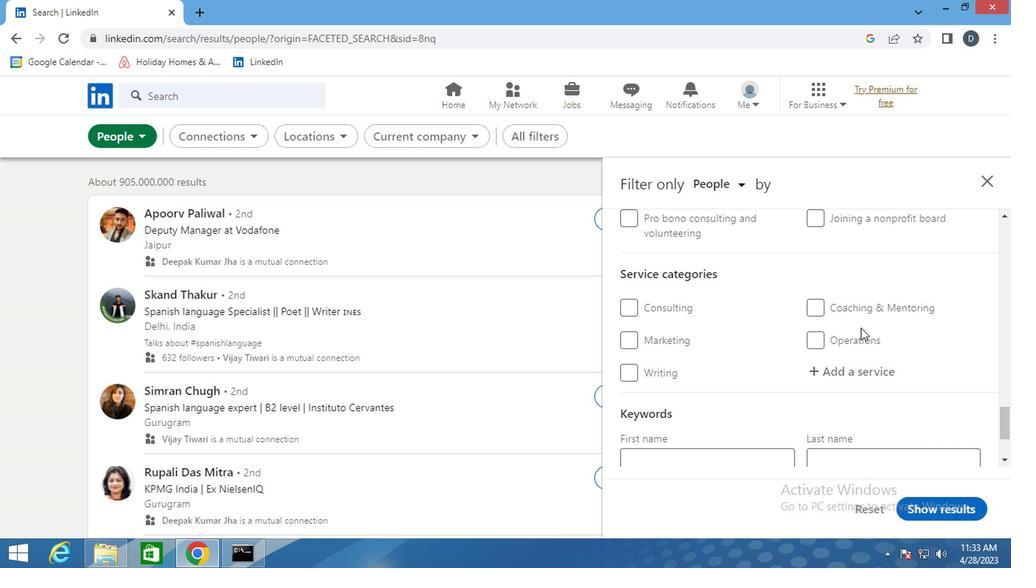 
Action: Mouse scrolled (858, 323) with delta (0, 1)
Screenshot: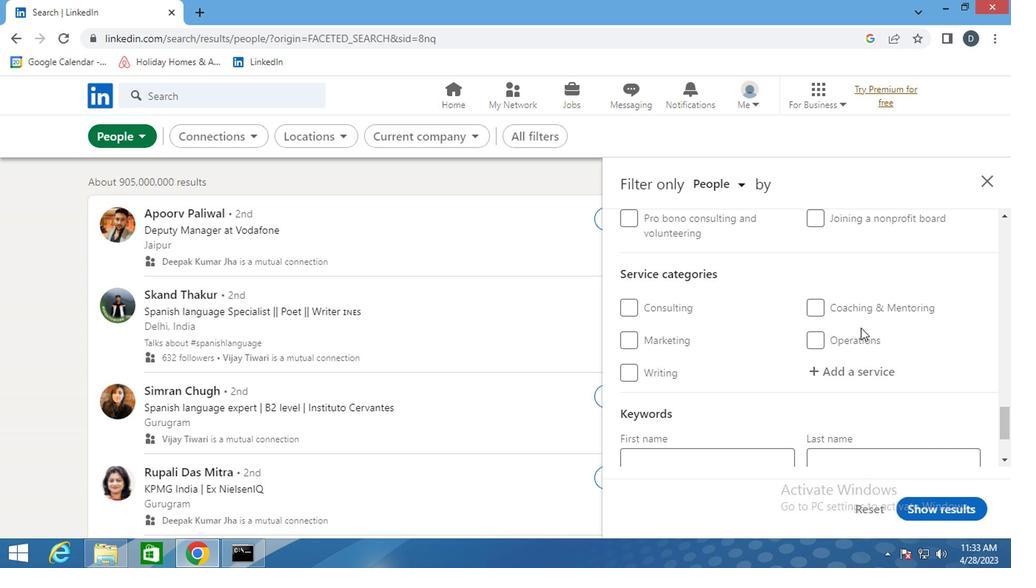 
Action: Mouse scrolled (858, 322) with delta (0, 0)
Screenshot: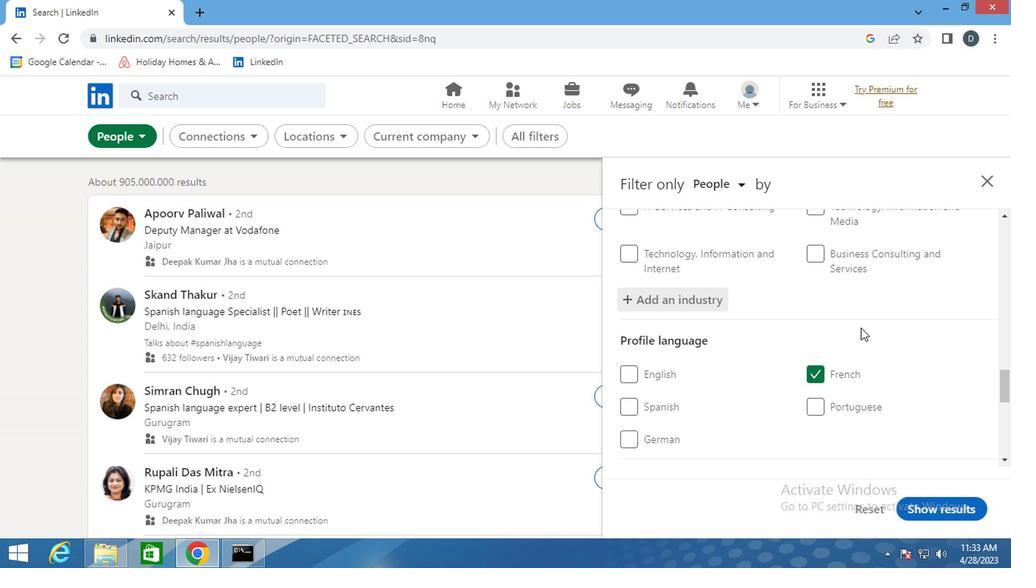 
Action: Mouse scrolled (858, 322) with delta (0, 0)
Screenshot: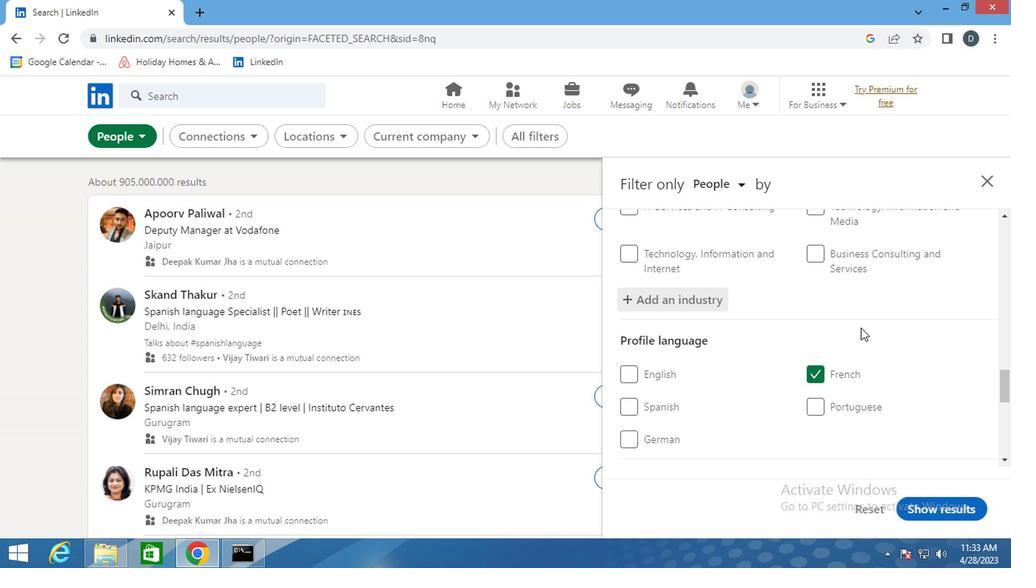 
Action: Mouse scrolled (858, 323) with delta (0, 1)
Screenshot: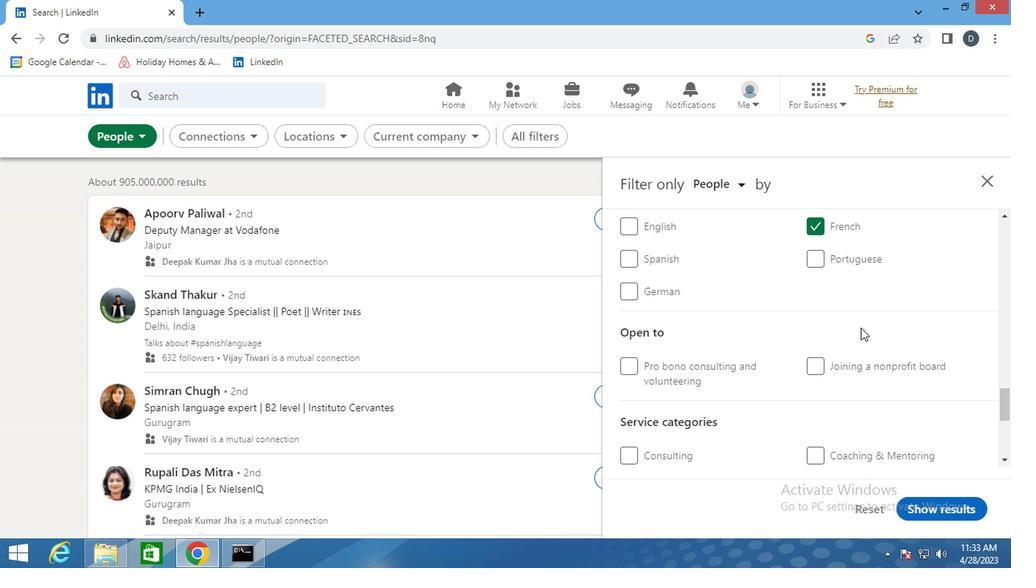
Action: Mouse scrolled (858, 323) with delta (0, 1)
Screenshot: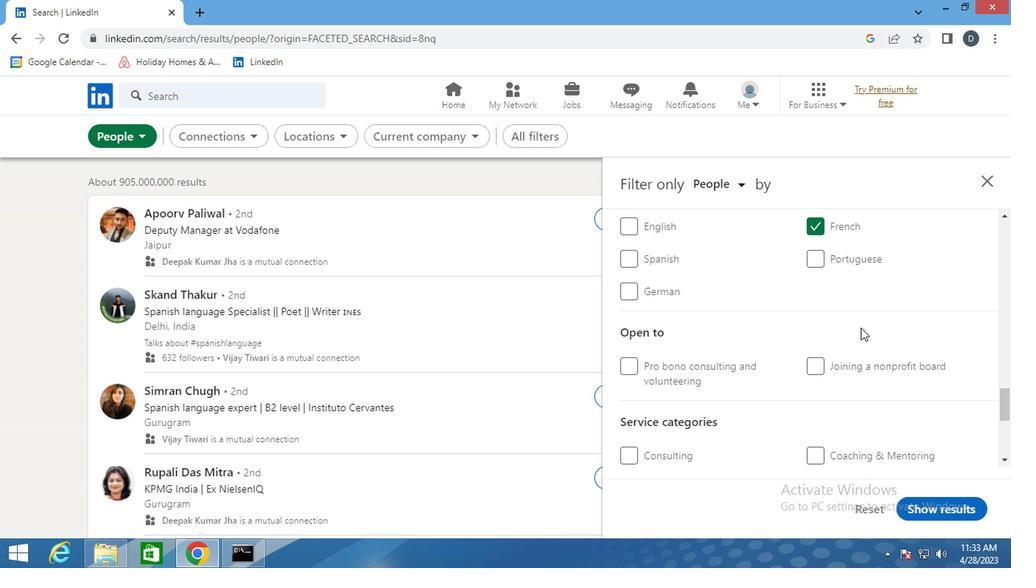 
Action: Mouse scrolled (858, 322) with delta (0, 0)
Screenshot: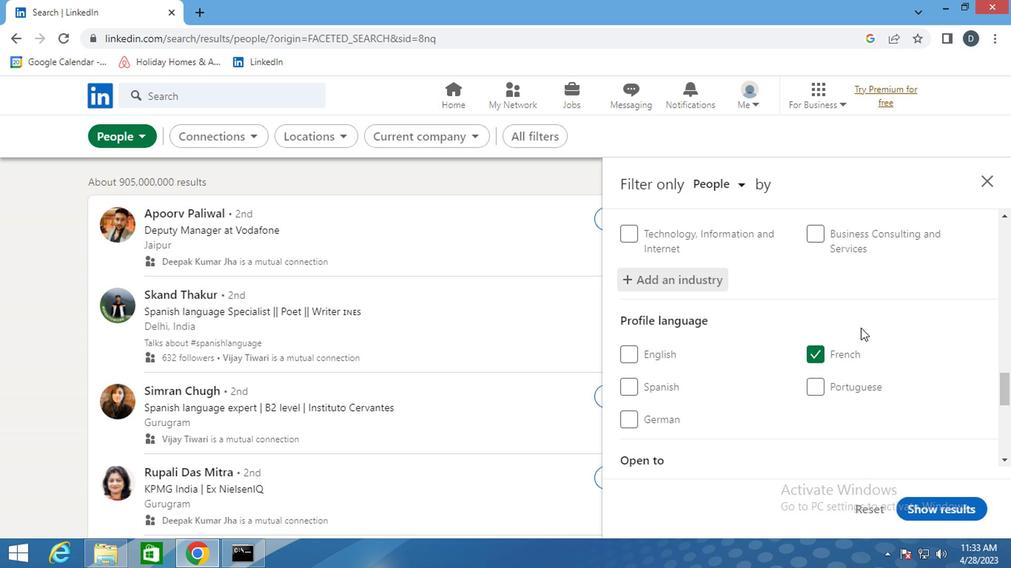 
Action: Mouse scrolled (858, 322) with delta (0, 0)
Screenshot: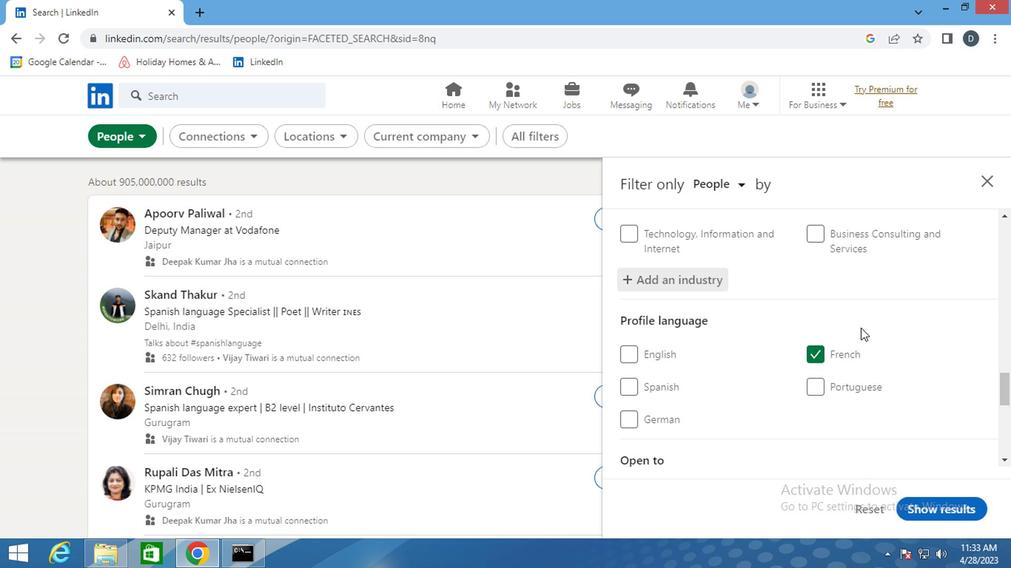 
Action: Mouse scrolled (858, 322) with delta (0, 0)
Screenshot: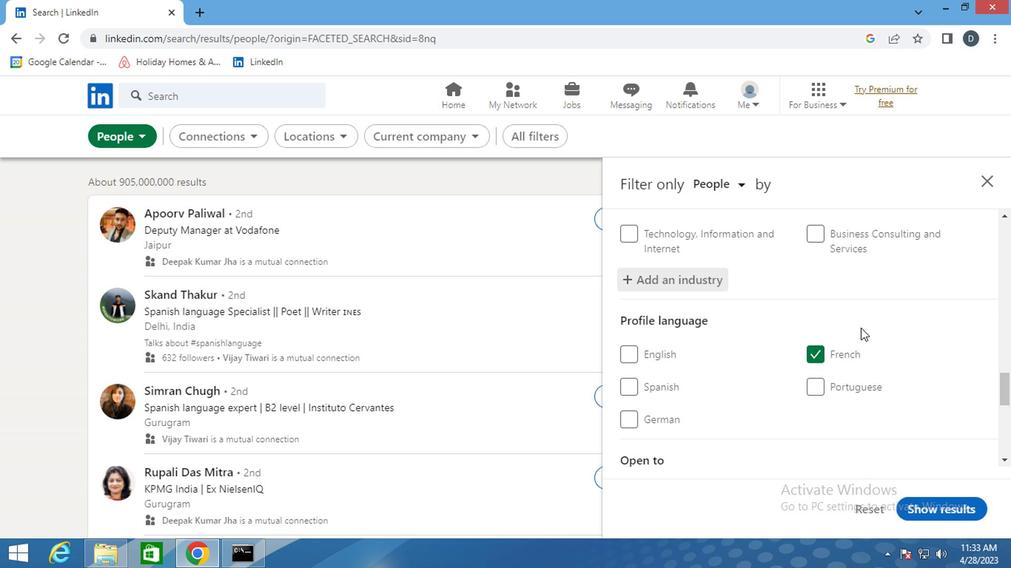 
Action: Mouse scrolled (858, 323) with delta (0, 1)
Screenshot: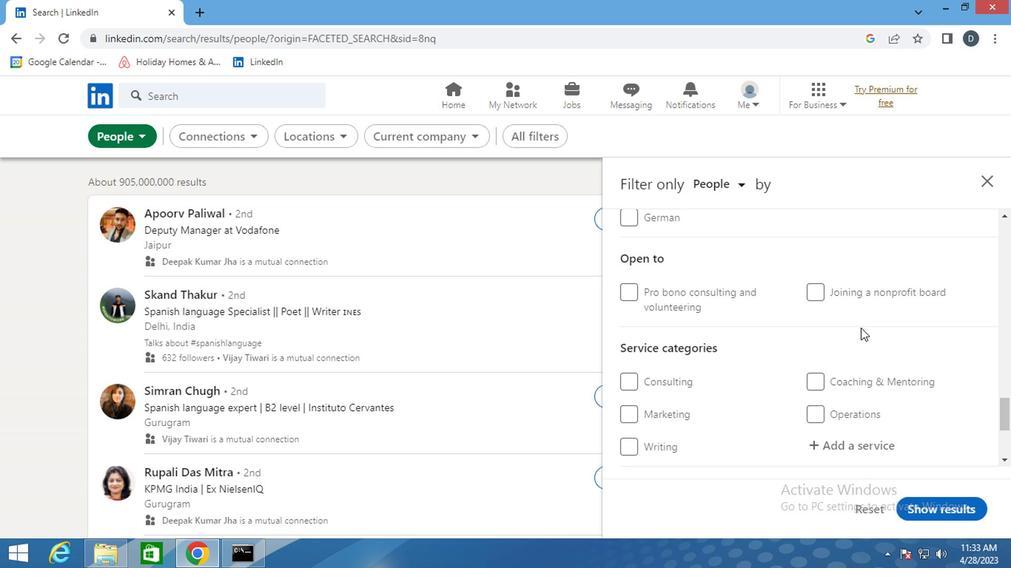 
Action: Mouse scrolled (858, 323) with delta (0, 1)
Screenshot: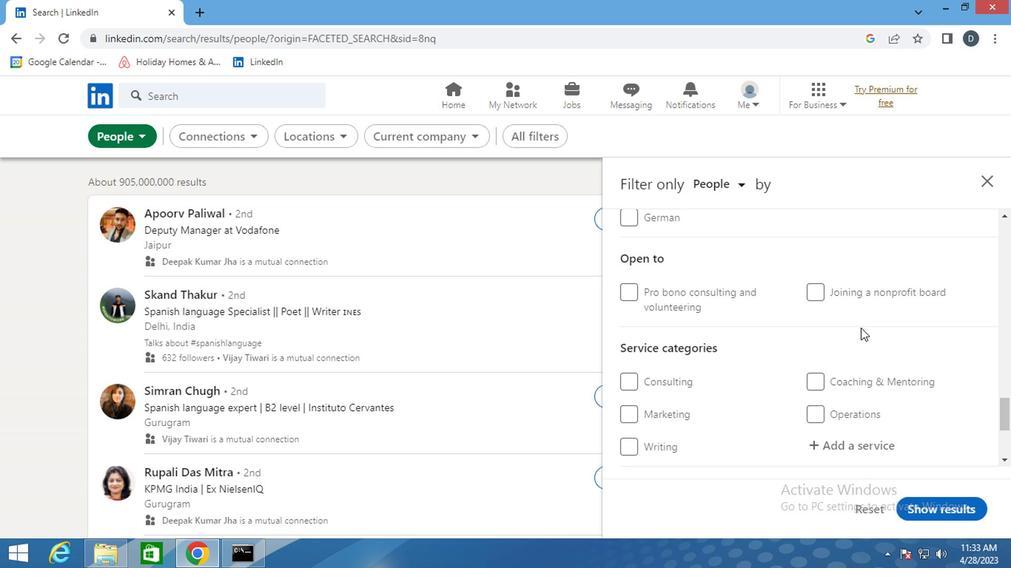 
Action: Mouse scrolled (858, 323) with delta (0, 1)
Screenshot: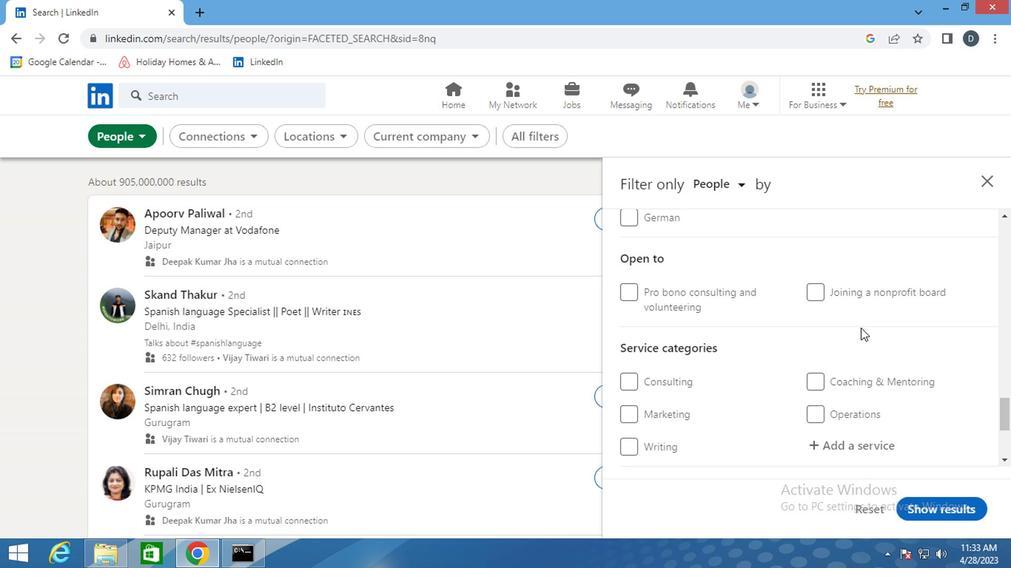 
Action: Mouse scrolled (858, 323) with delta (0, 1)
Screenshot: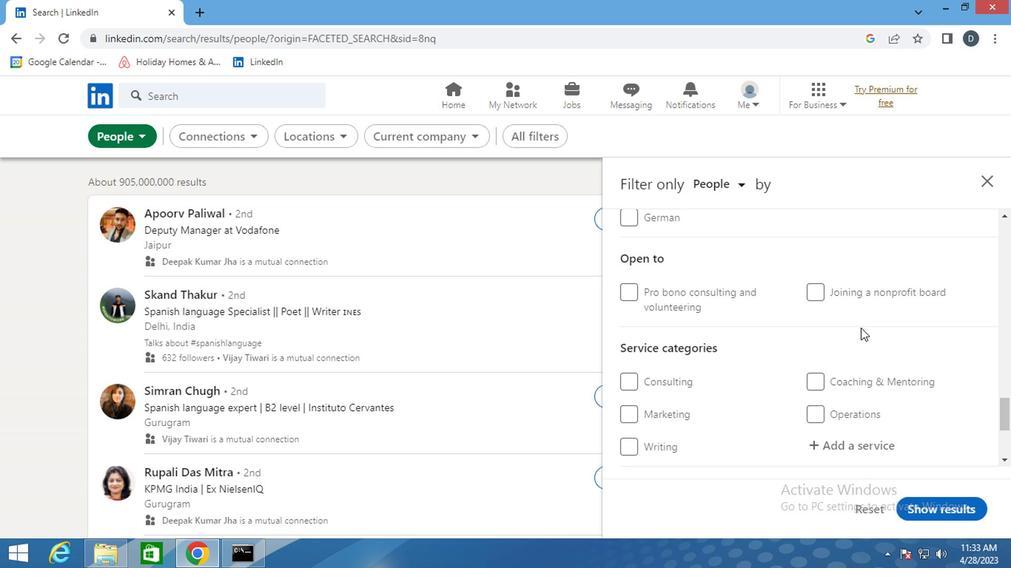 
Action: Mouse scrolled (858, 323) with delta (0, 1)
Screenshot: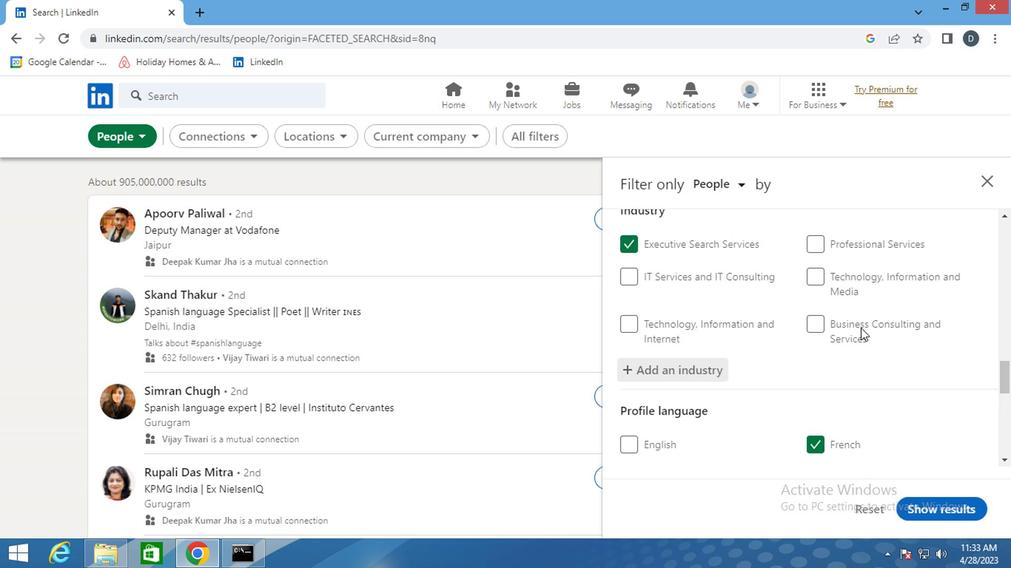 
Action: Mouse scrolled (858, 322) with delta (0, 0)
Screenshot: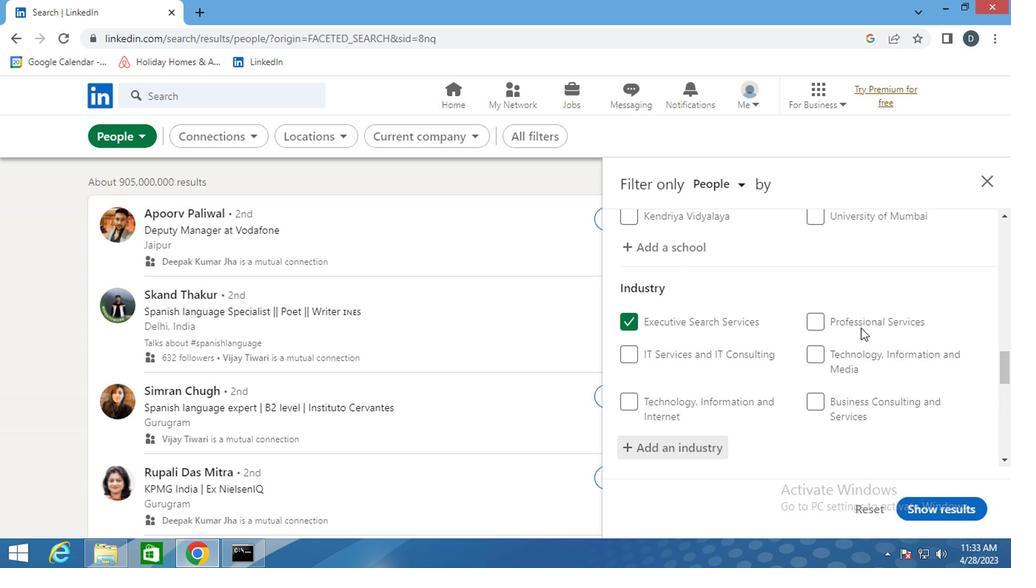 
Action: Mouse scrolled (858, 322) with delta (0, 0)
Screenshot: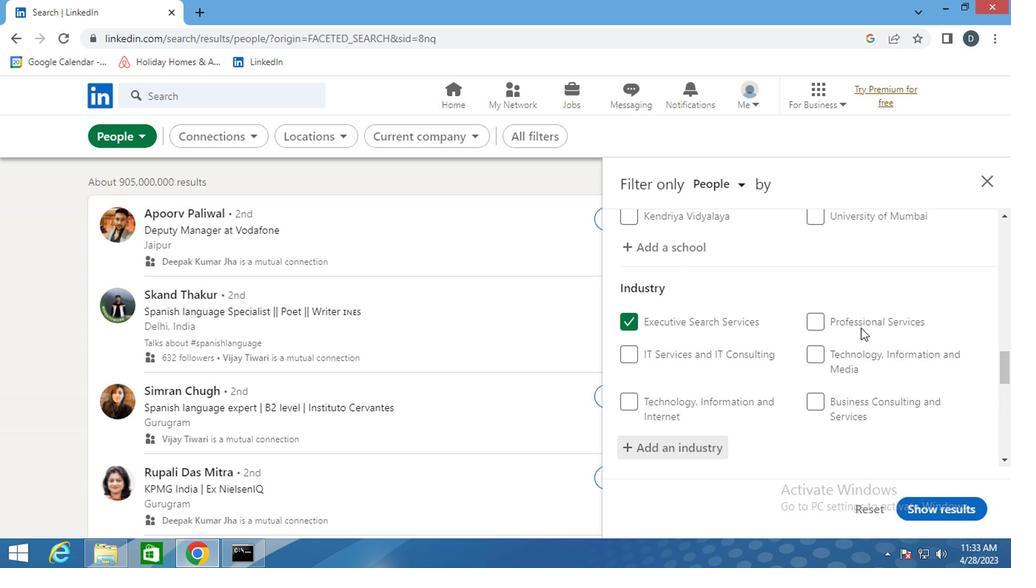 
Action: Mouse scrolled (858, 322) with delta (0, 0)
Screenshot: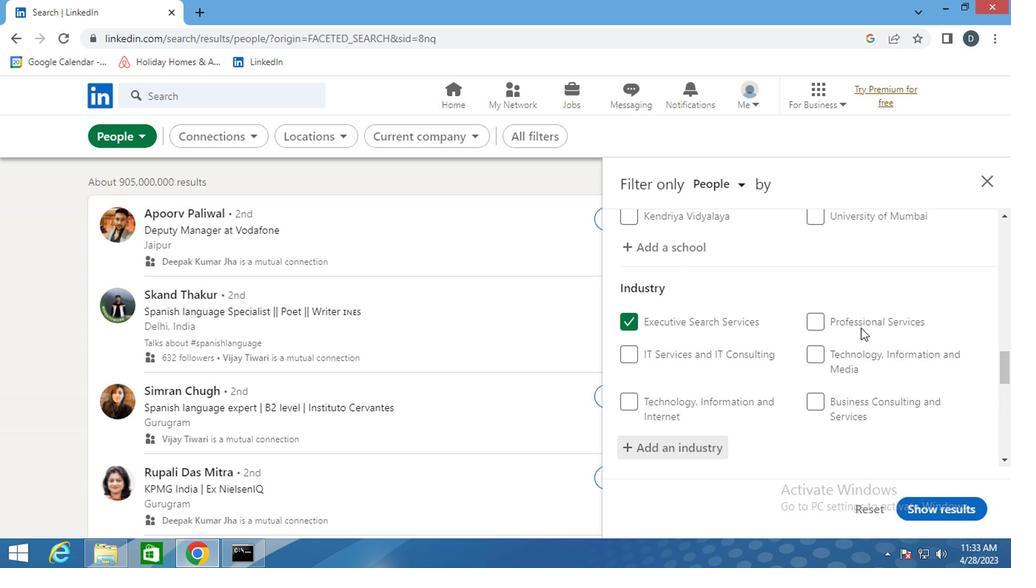 
Action: Mouse scrolled (858, 322) with delta (0, 0)
Screenshot: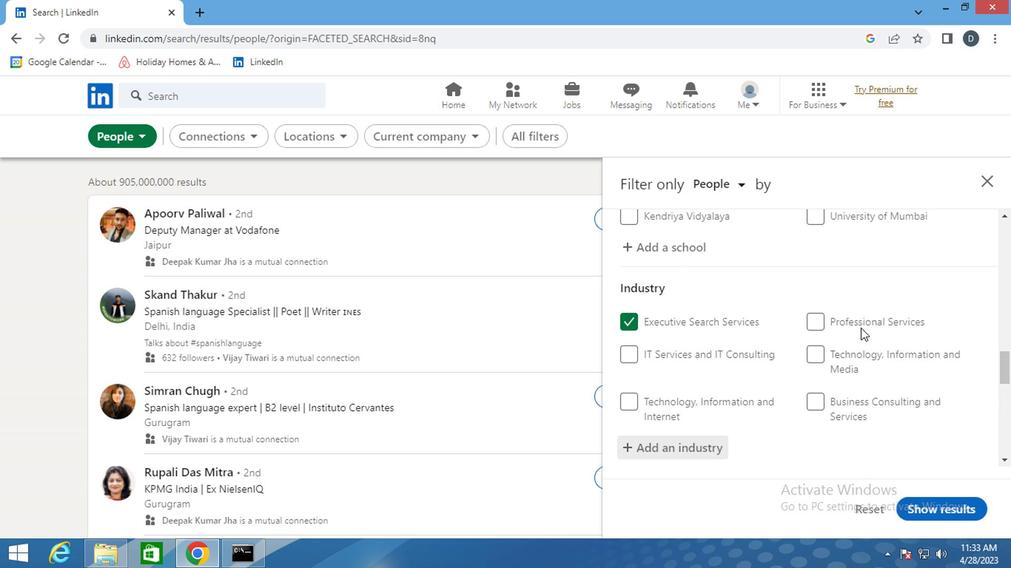 
Action: Mouse scrolled (858, 322) with delta (0, 0)
Screenshot: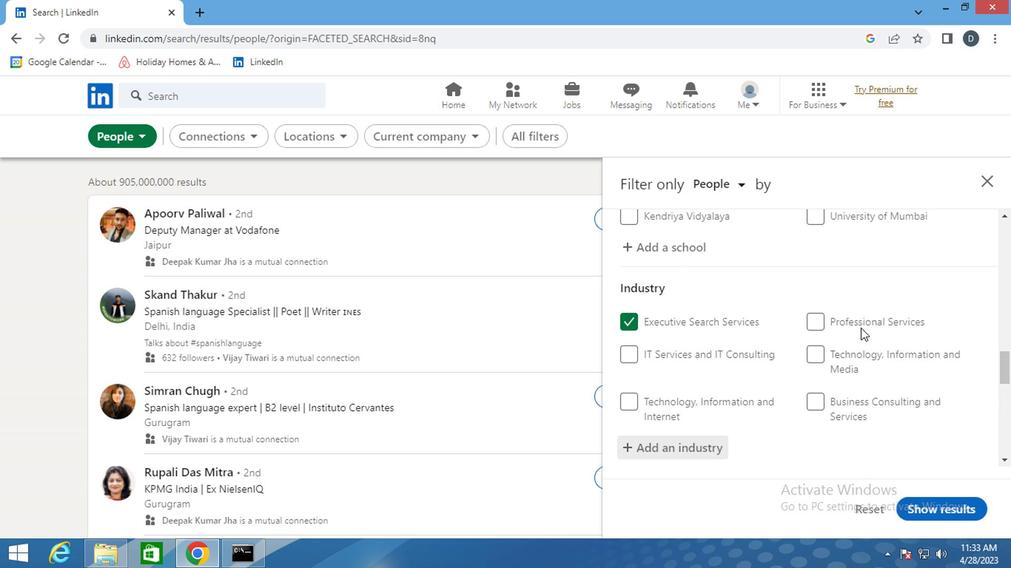 
Action: Mouse scrolled (858, 322) with delta (0, 0)
Screenshot: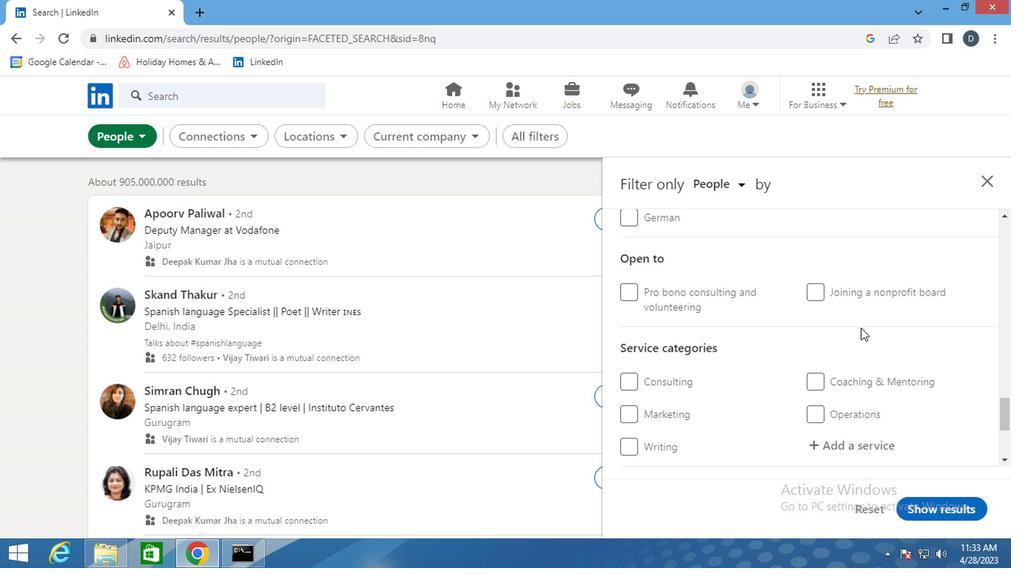 
Action: Mouse scrolled (858, 322) with delta (0, 0)
Screenshot: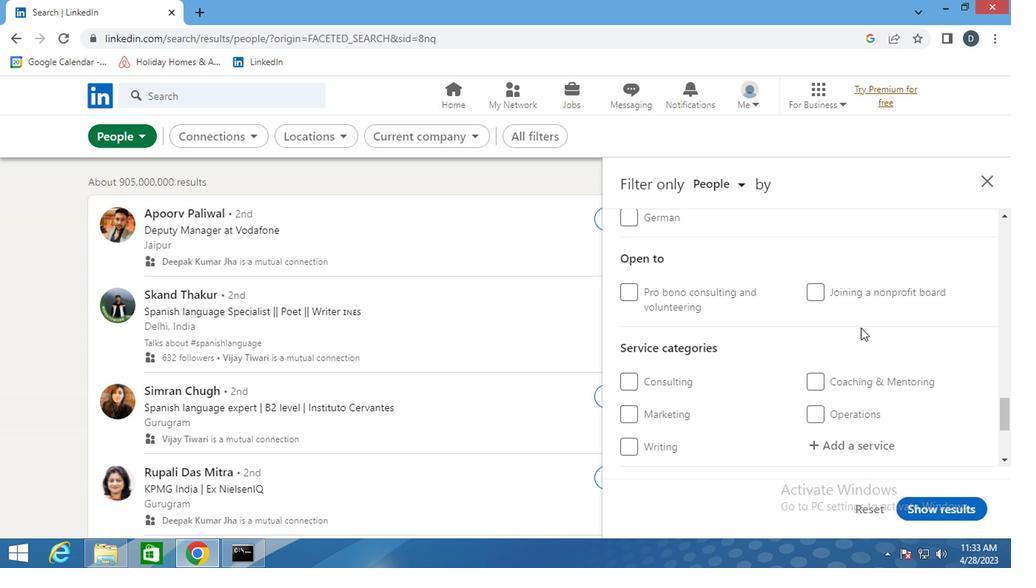 
Action: Mouse moved to (859, 296)
Screenshot: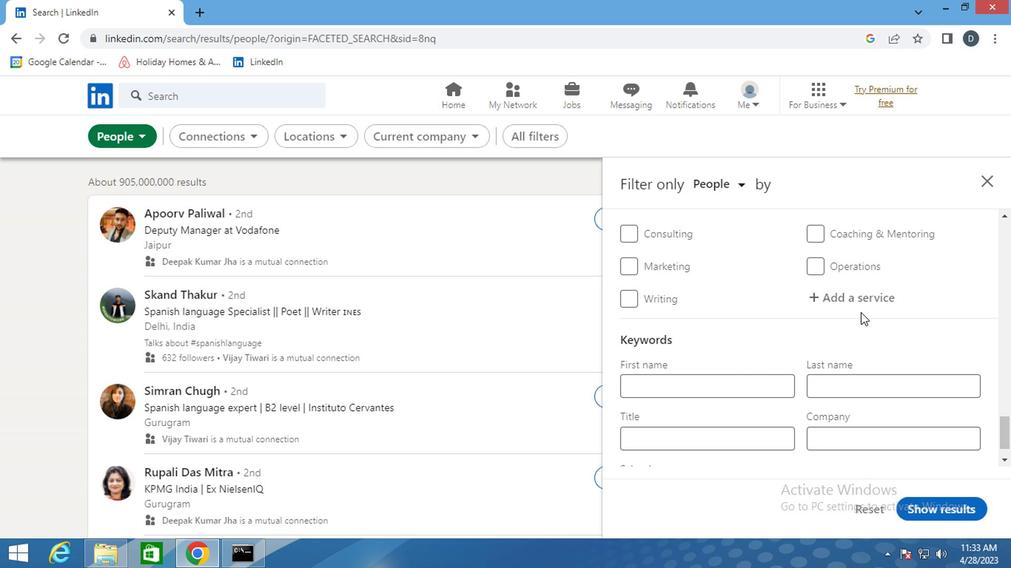 
Action: Mouse pressed left at (859, 296)
Screenshot: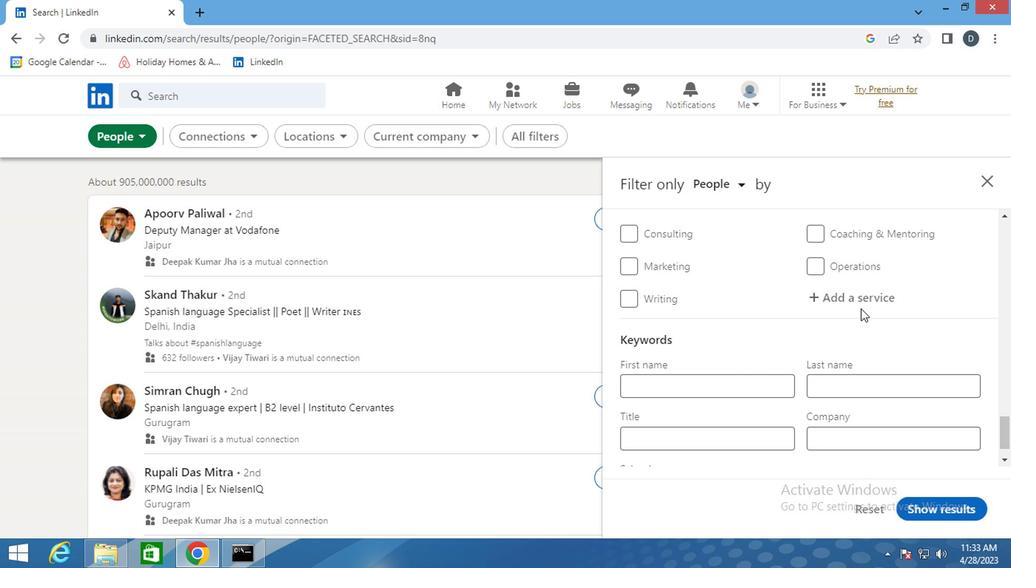
Action: Key pressed <Key.shift><Key.shift><Key.shift><Key.shift><Key.shift><Key.shift>MARKET<Key.space>
Screenshot: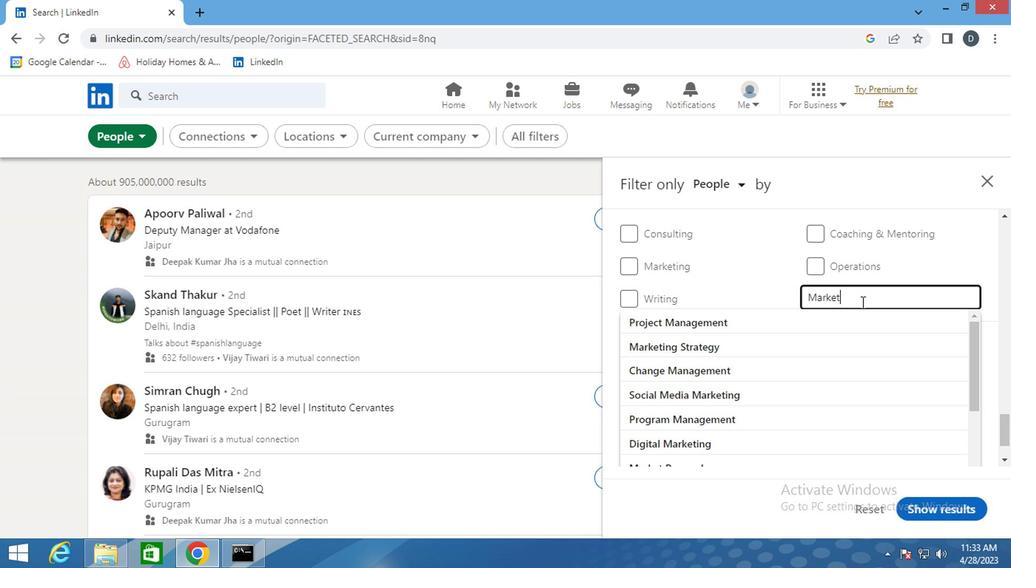 
Action: Mouse moved to (808, 313)
Screenshot: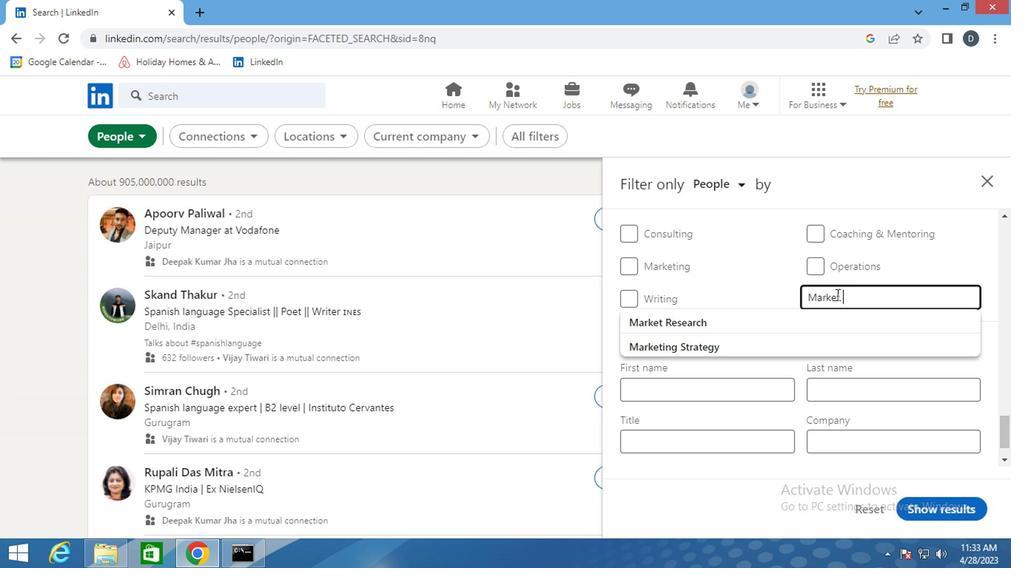 
Action: Mouse pressed left at (808, 313)
Screenshot: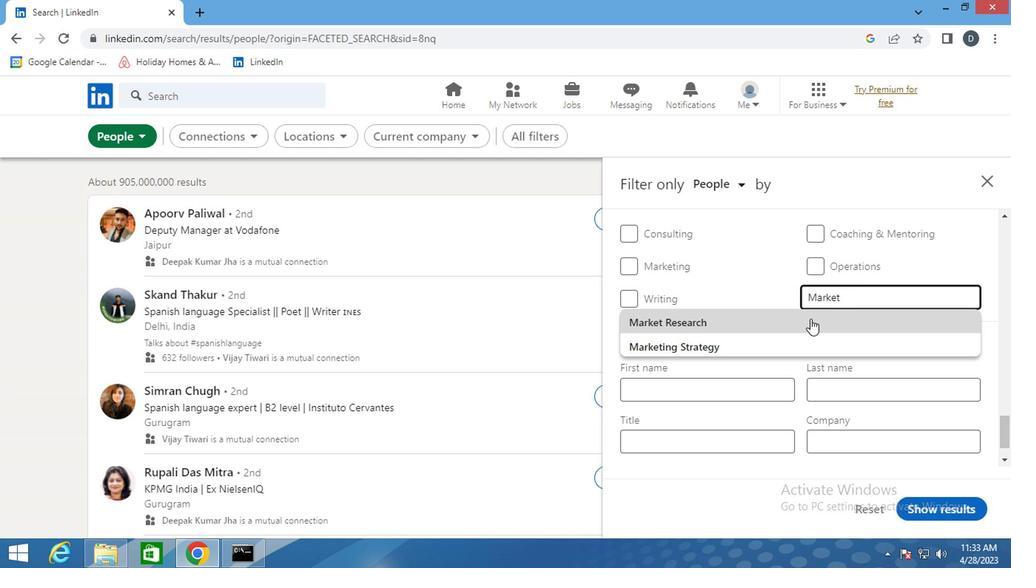 
Action: Mouse scrolled (808, 312) with delta (0, -1)
Screenshot: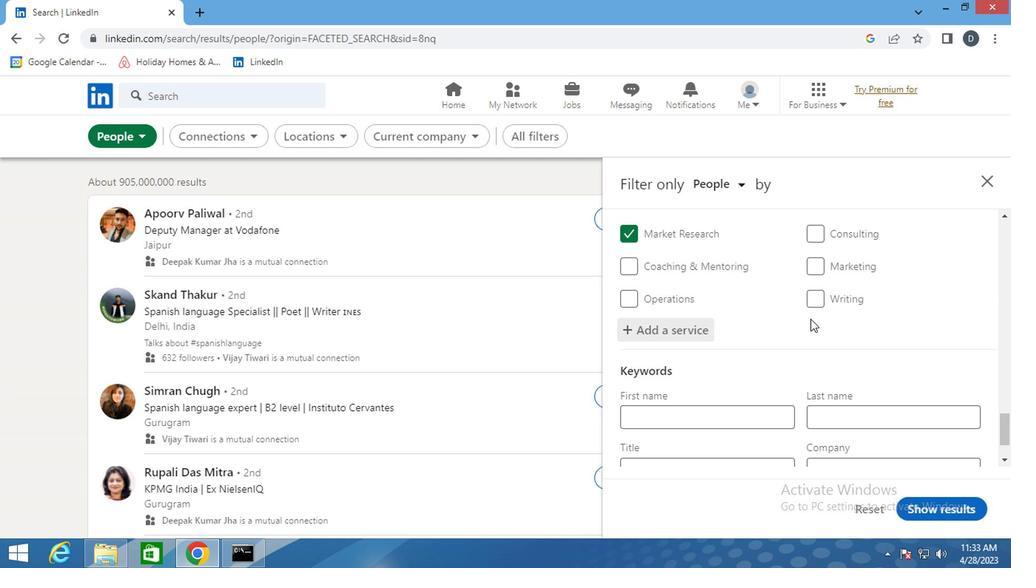 
Action: Mouse scrolled (808, 312) with delta (0, -1)
Screenshot: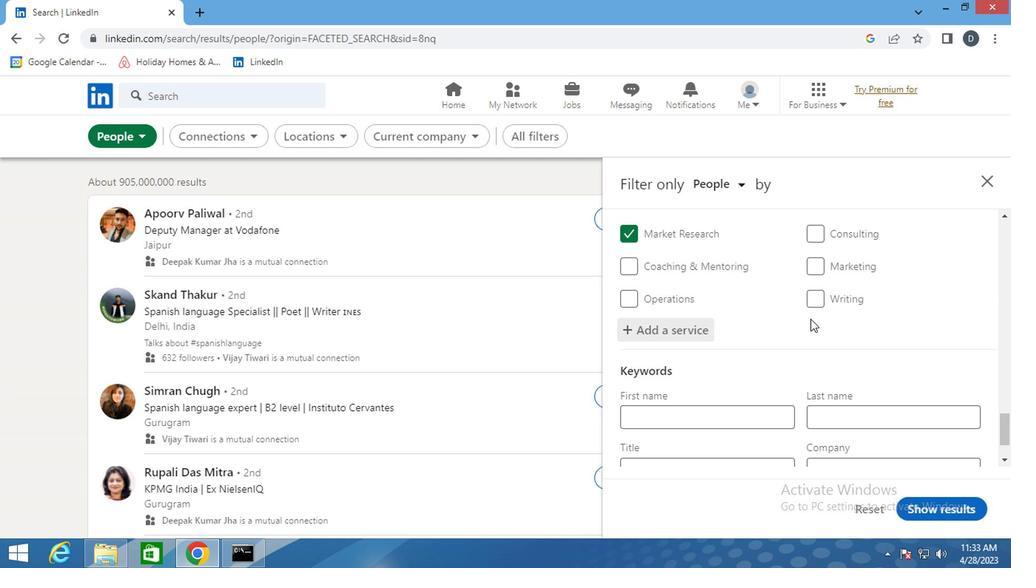 
Action: Mouse scrolled (808, 312) with delta (0, -1)
Screenshot: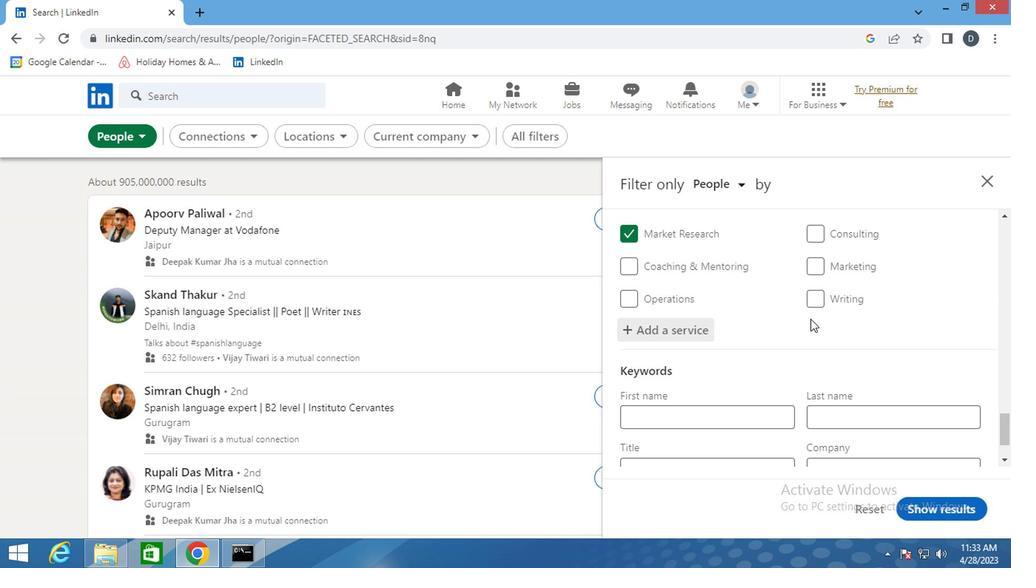 
Action: Mouse scrolled (808, 312) with delta (0, -1)
Screenshot: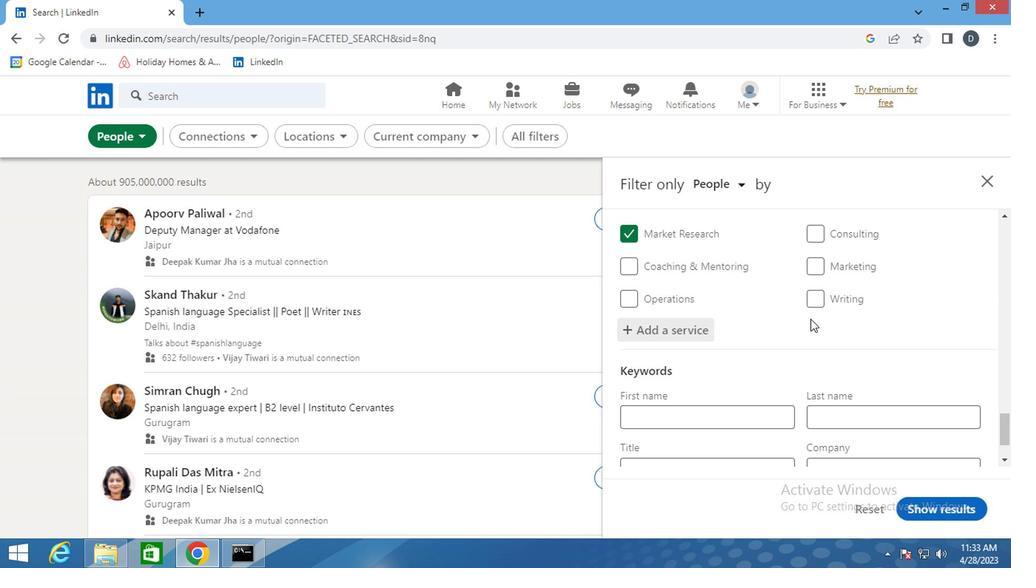 
Action: Mouse moved to (704, 402)
Screenshot: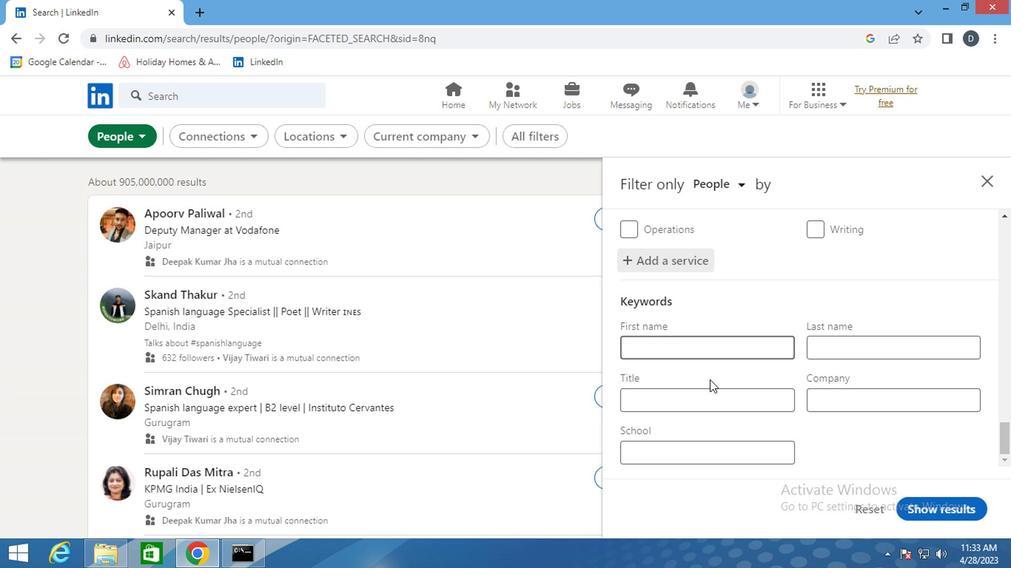 
Action: Mouse pressed left at (704, 402)
Screenshot: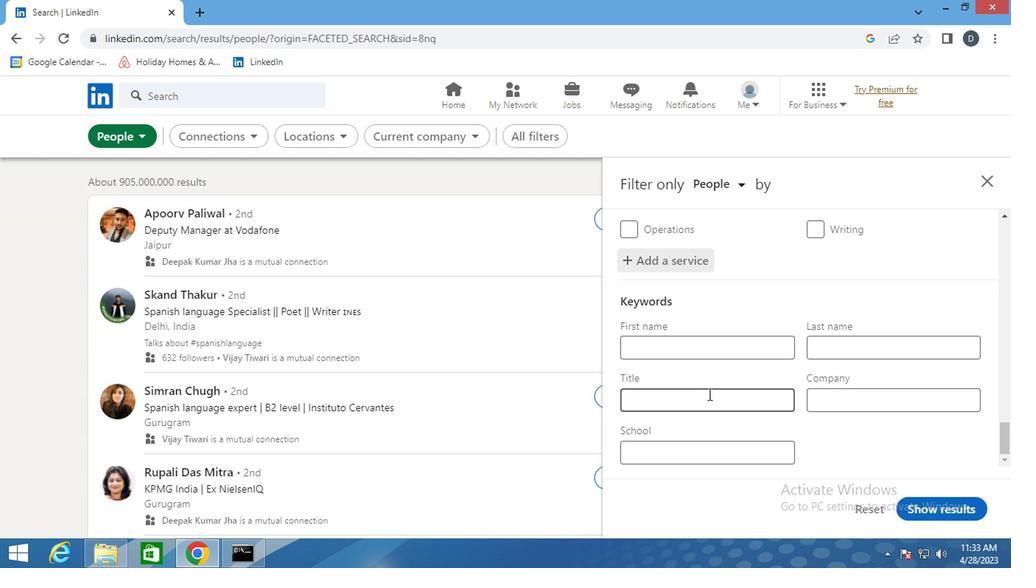 
Action: Mouse moved to (704, 402)
Screenshot: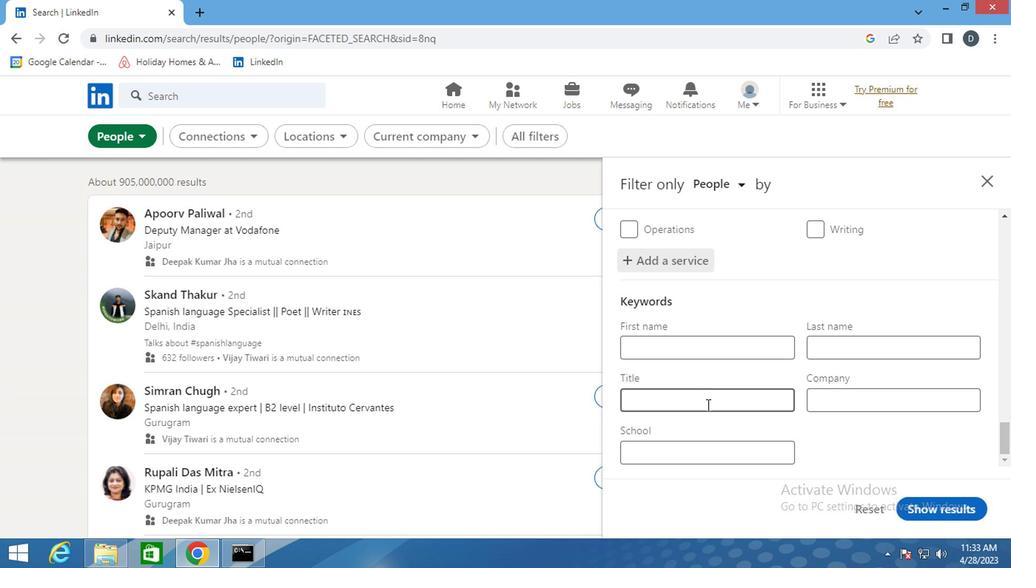 
Action: Key pressed <Key.shift>HAIR<Key.space><Key.shift>STYLIST
Screenshot: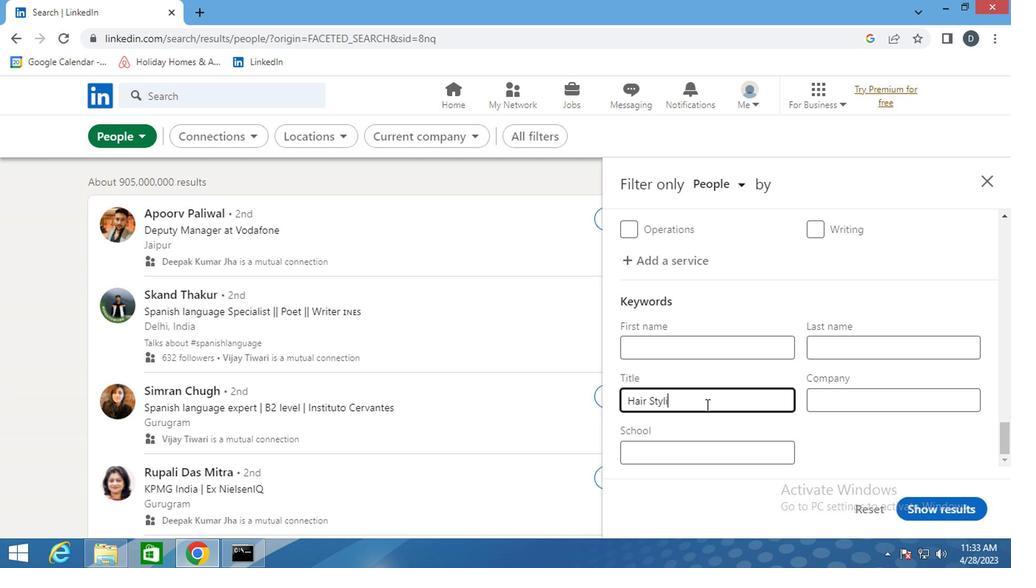 
Action: Mouse moved to (918, 508)
Screenshot: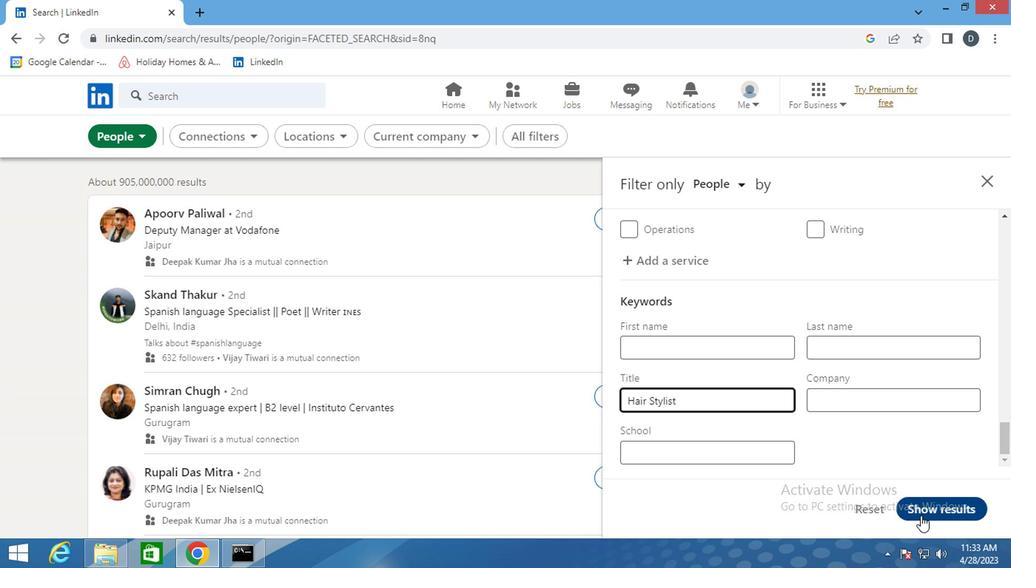 
Action: Mouse pressed left at (918, 508)
Screenshot: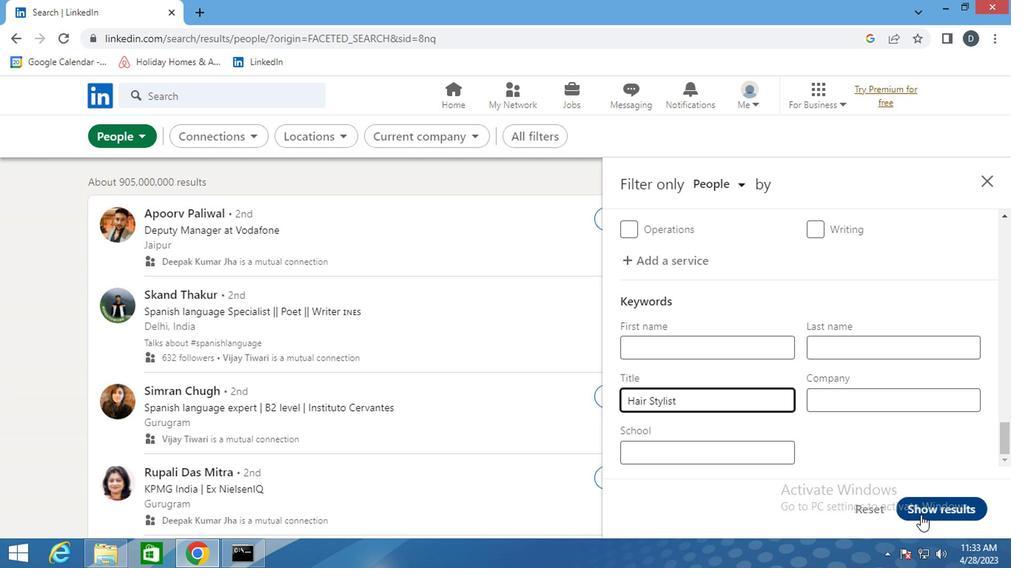 
Action: Mouse moved to (756, 335)
Screenshot: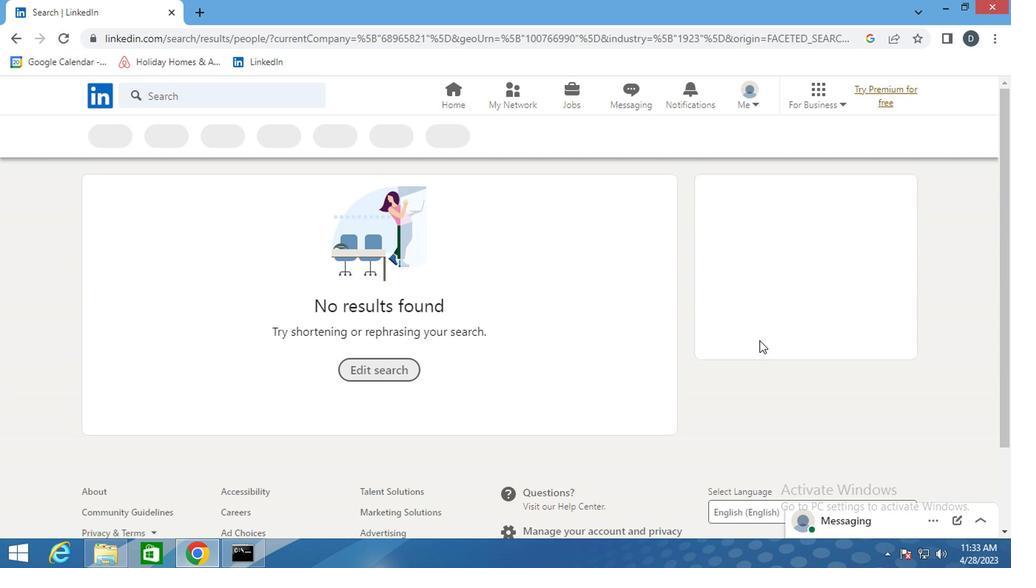 
